 Task: Find connections with filter location Pilar with filter topic #Investingwith filter profile language Potuguese with filter current company Collabera Digital with filter school Punjabi University with filter industry Retail Luxury Goods and Jewelry with filter service category Virtual Assistance with filter keywords title Hotel Manager
Action: Mouse moved to (619, 129)
Screenshot: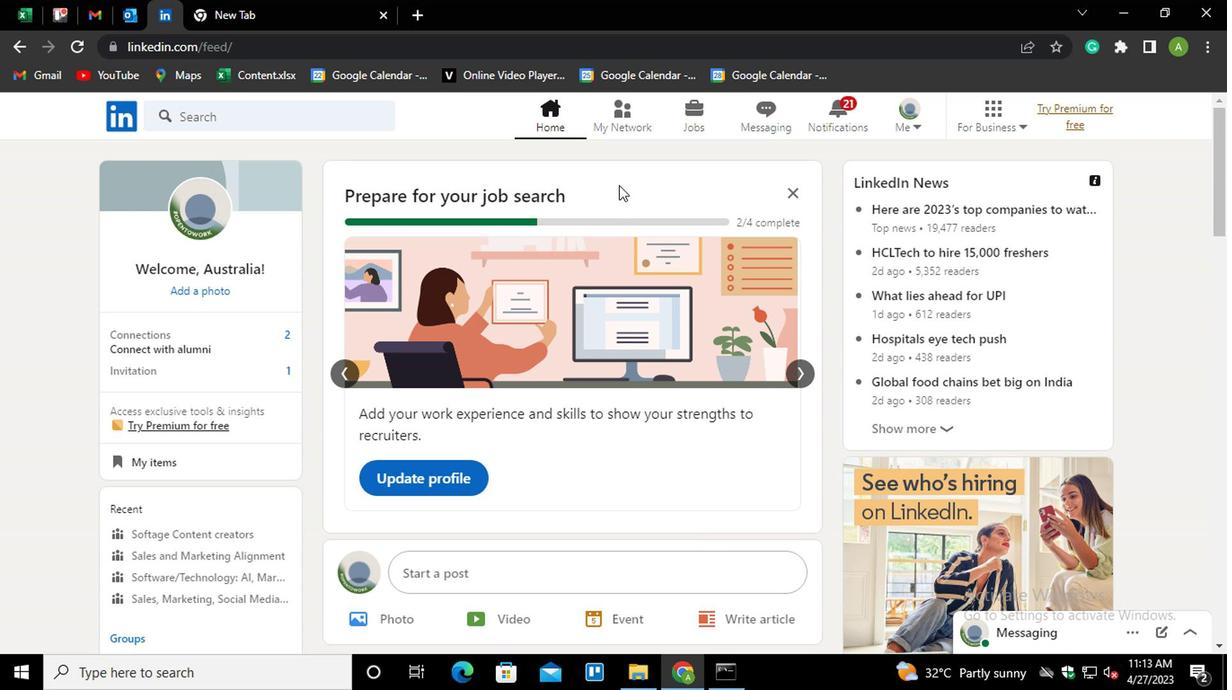
Action: Mouse pressed left at (619, 129)
Screenshot: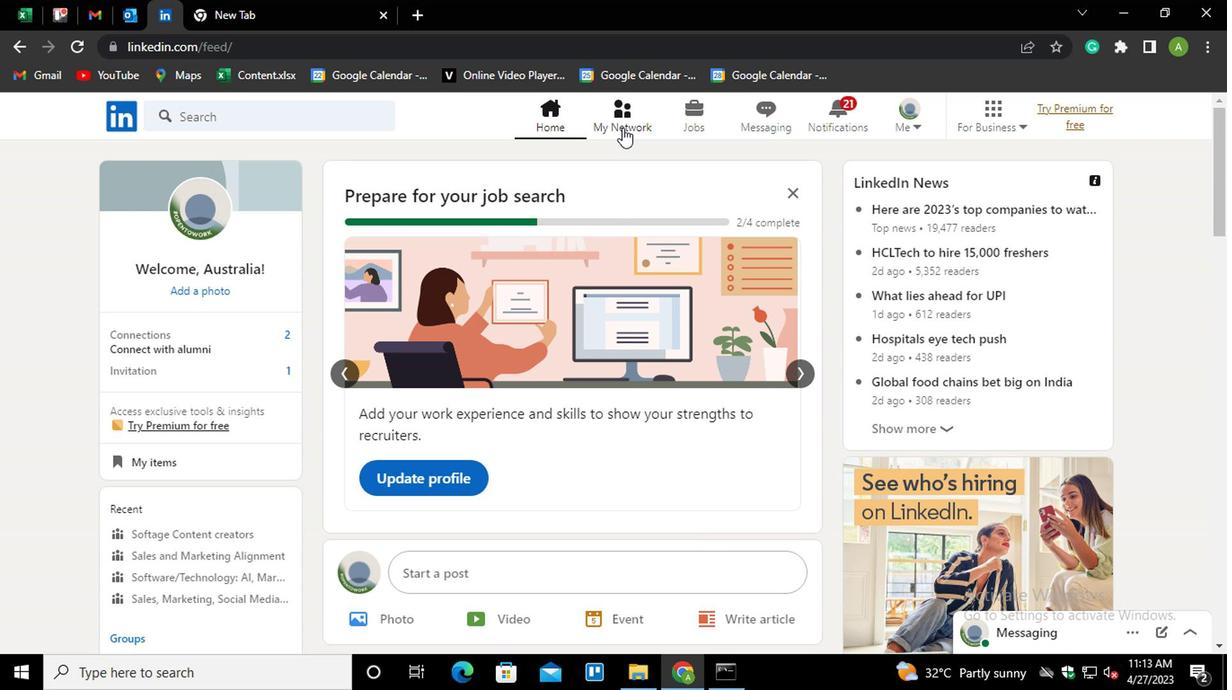 
Action: Mouse moved to (261, 216)
Screenshot: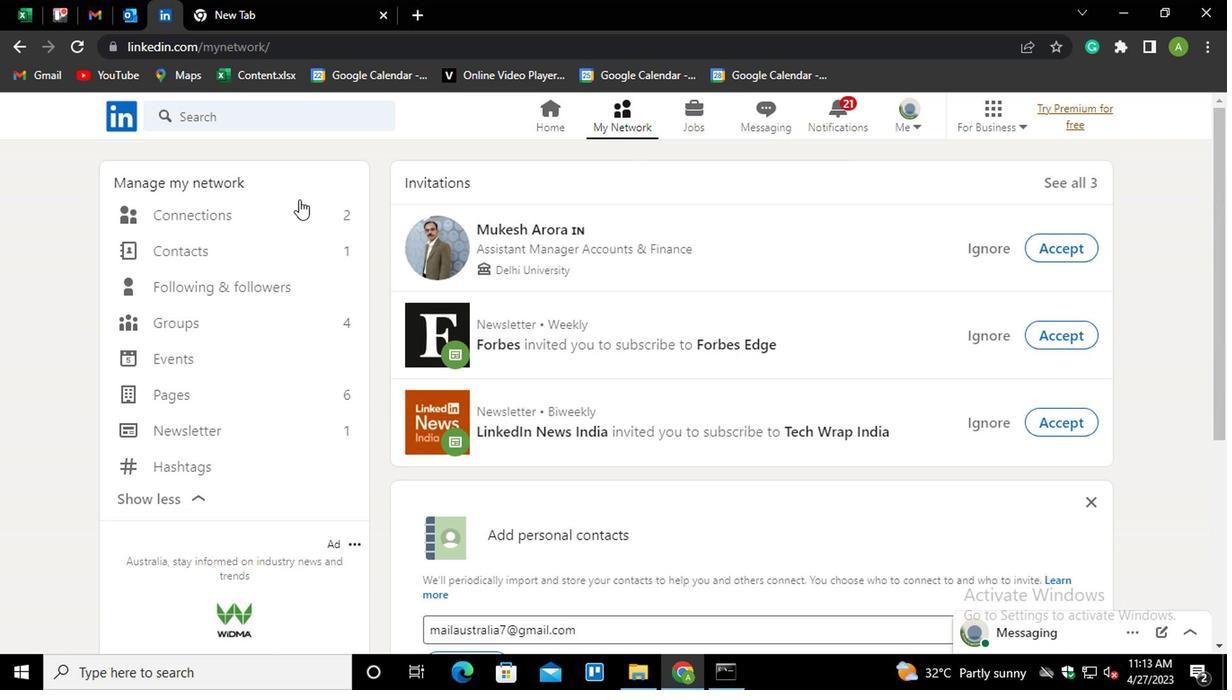 
Action: Mouse pressed left at (261, 216)
Screenshot: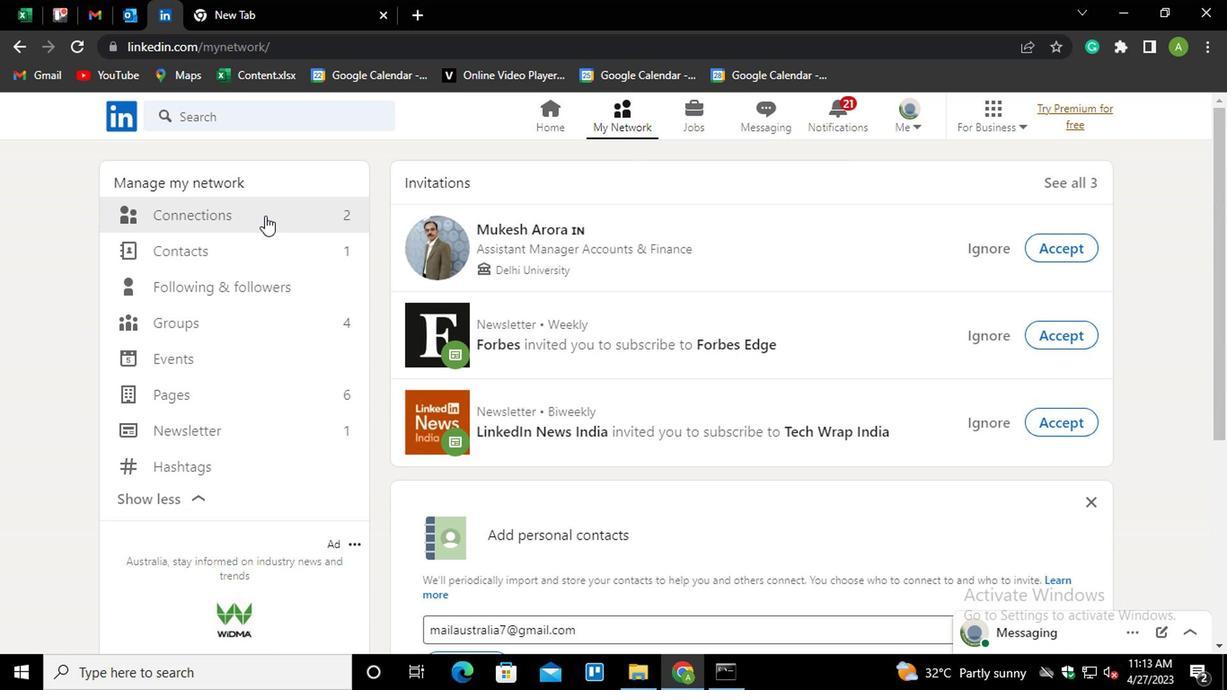 
Action: Mouse moved to (715, 217)
Screenshot: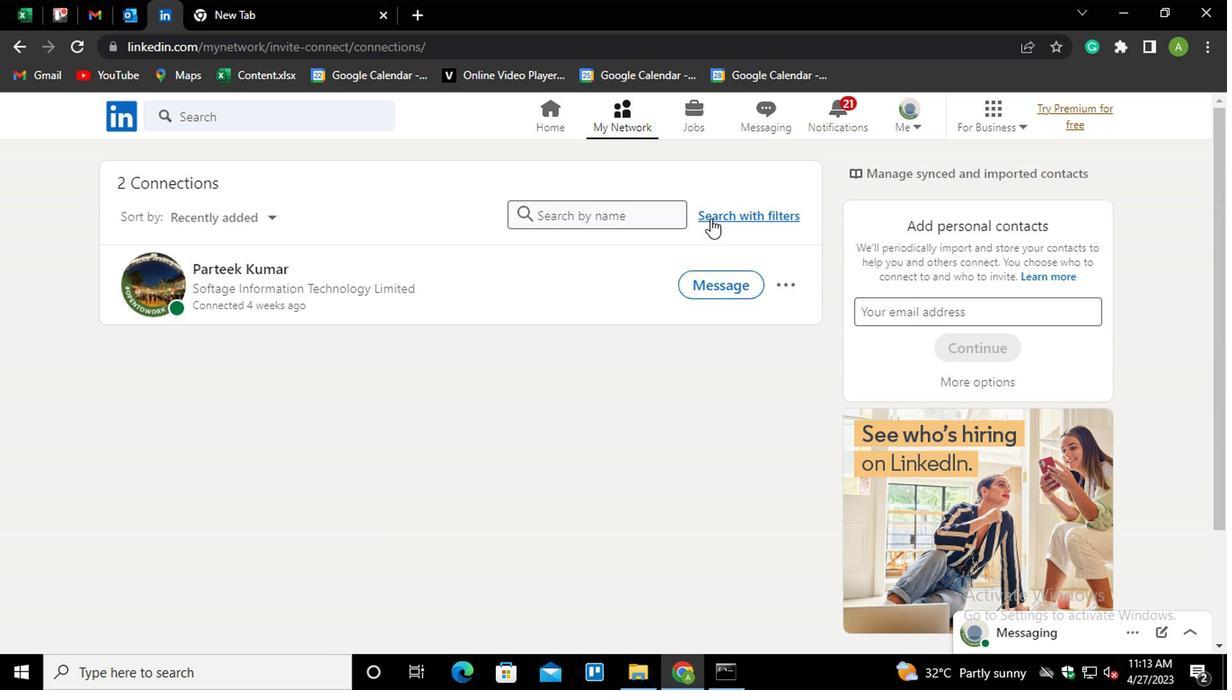 
Action: Mouse pressed left at (715, 217)
Screenshot: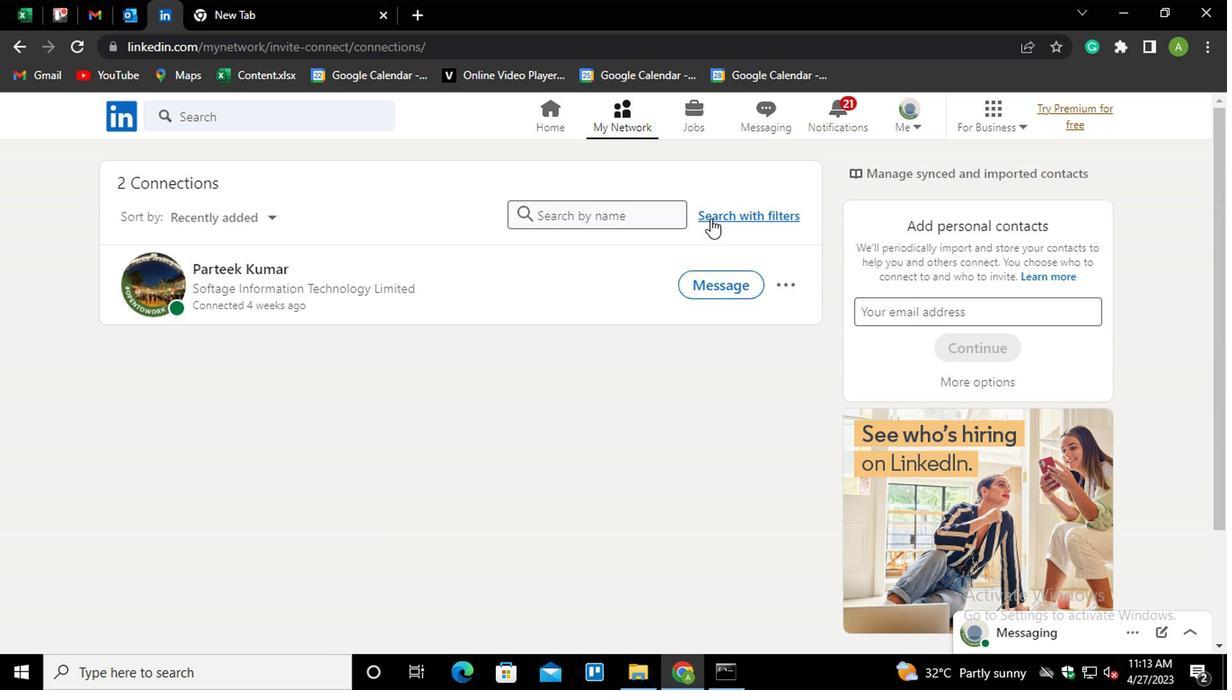 
Action: Mouse moved to (650, 168)
Screenshot: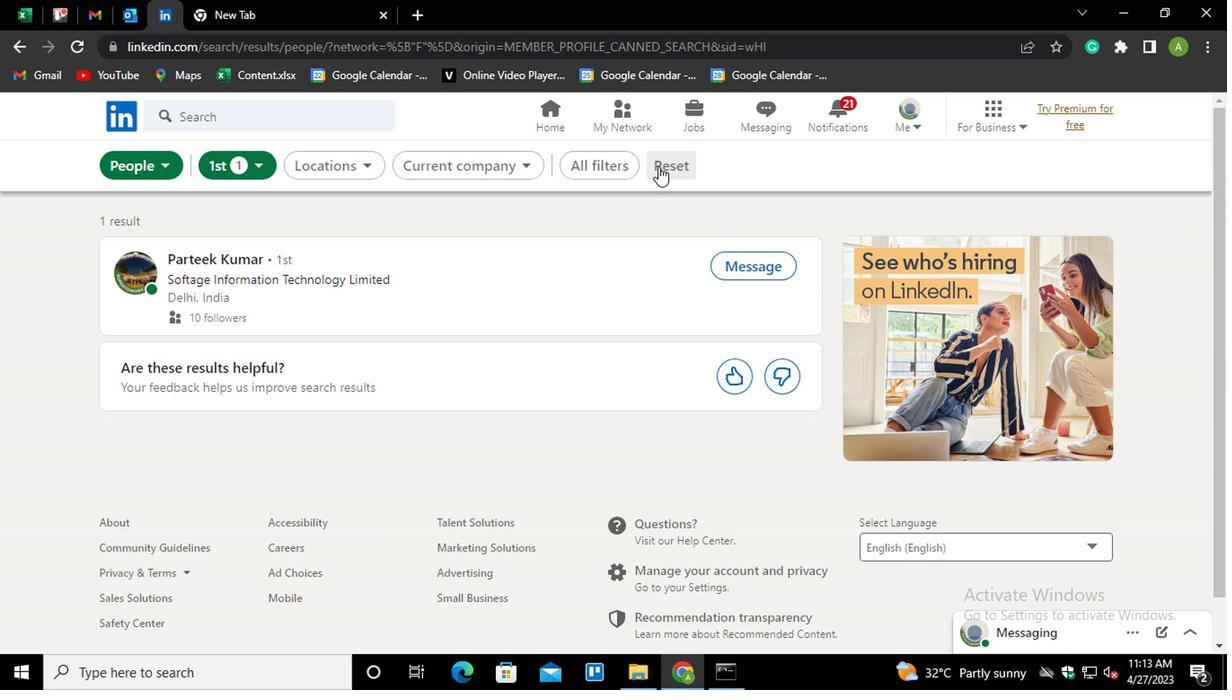
Action: Mouse pressed left at (650, 168)
Screenshot: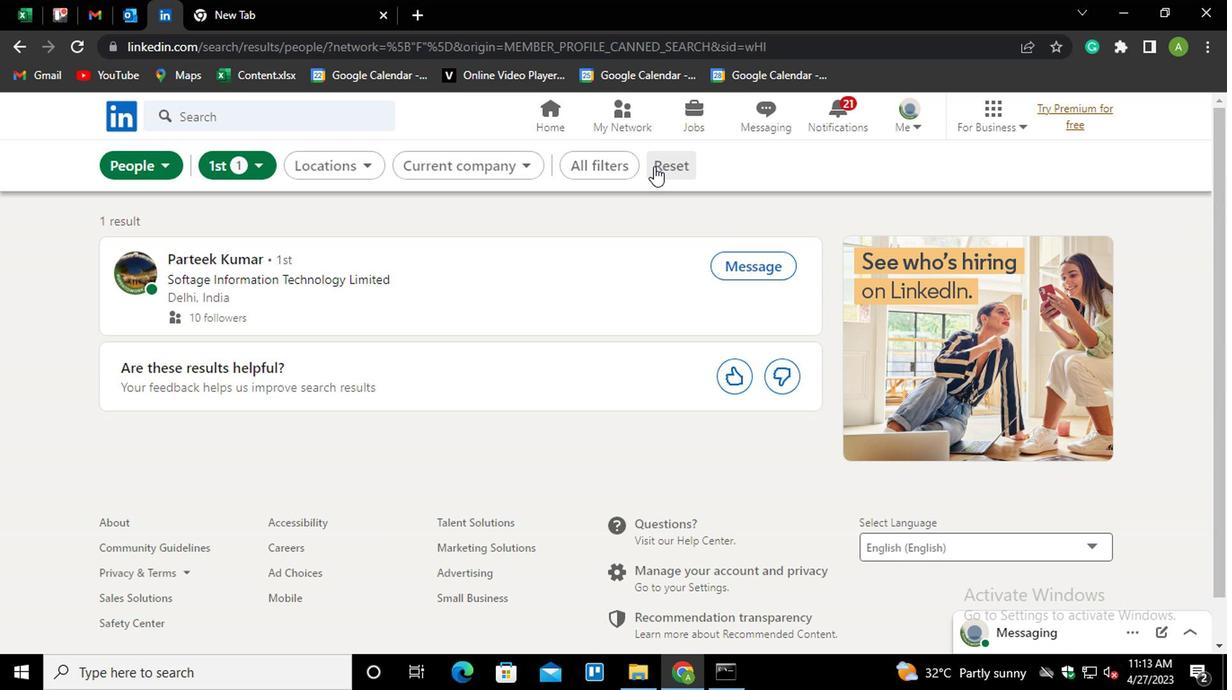 
Action: Mouse moved to (650, 168)
Screenshot: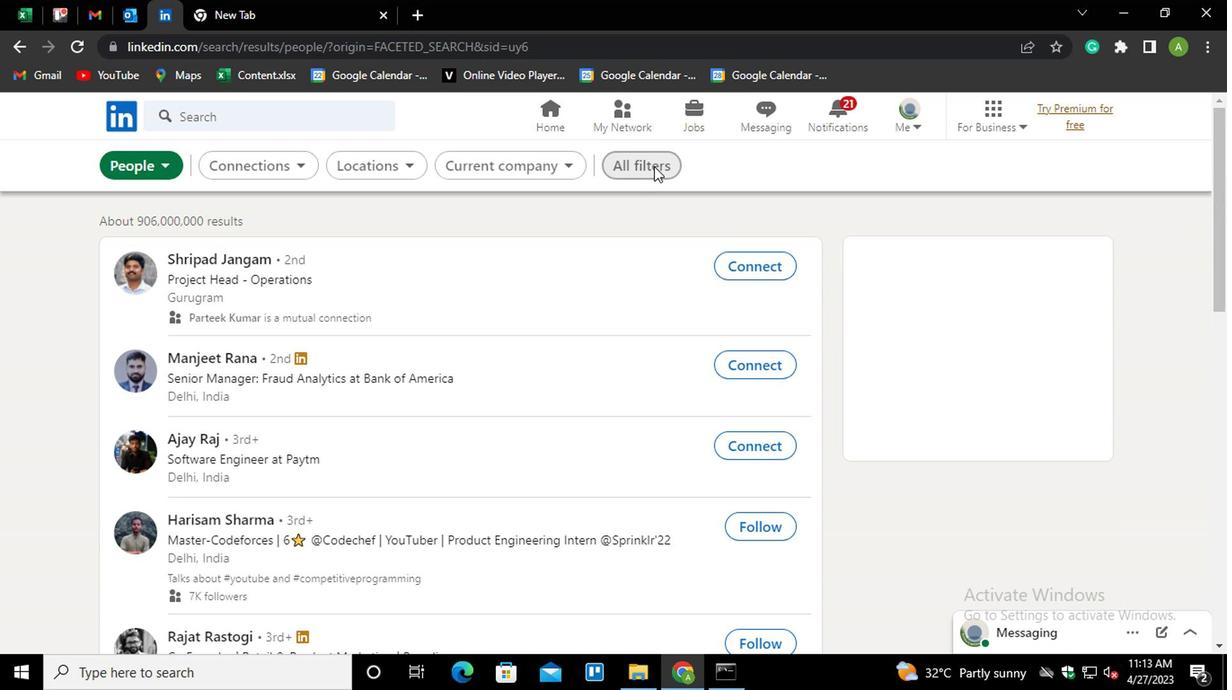 
Action: Mouse pressed left at (650, 168)
Screenshot: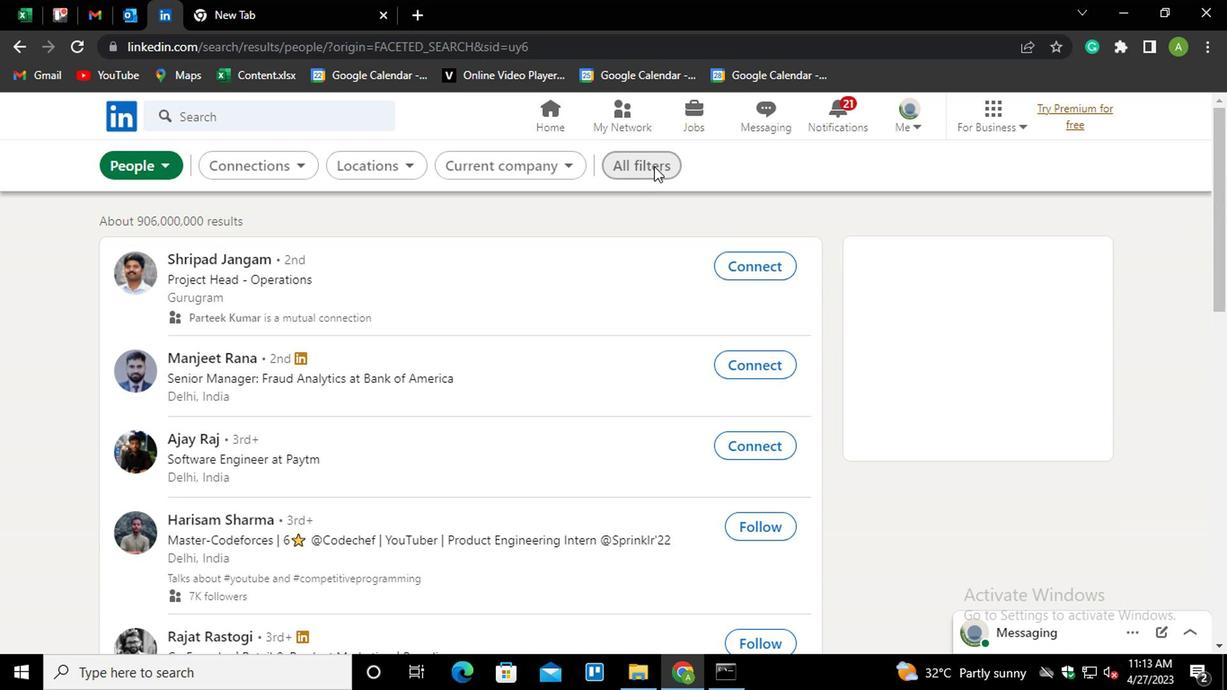 
Action: Mouse moved to (839, 414)
Screenshot: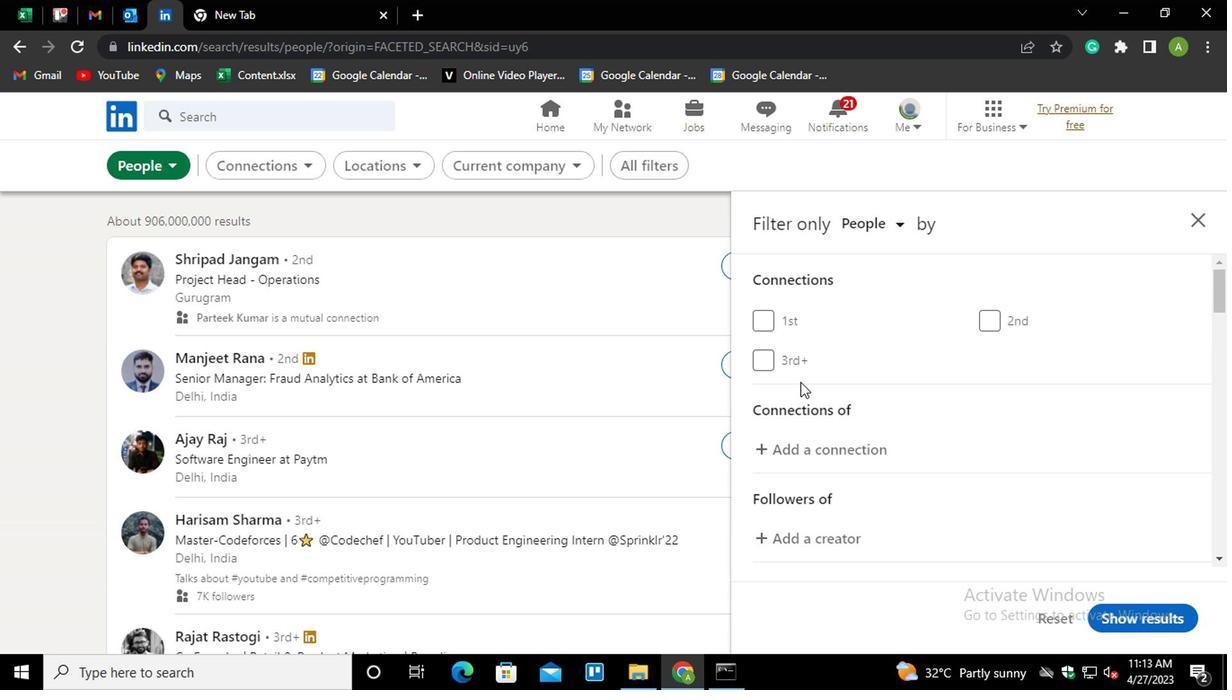 
Action: Mouse scrolled (839, 412) with delta (0, -1)
Screenshot: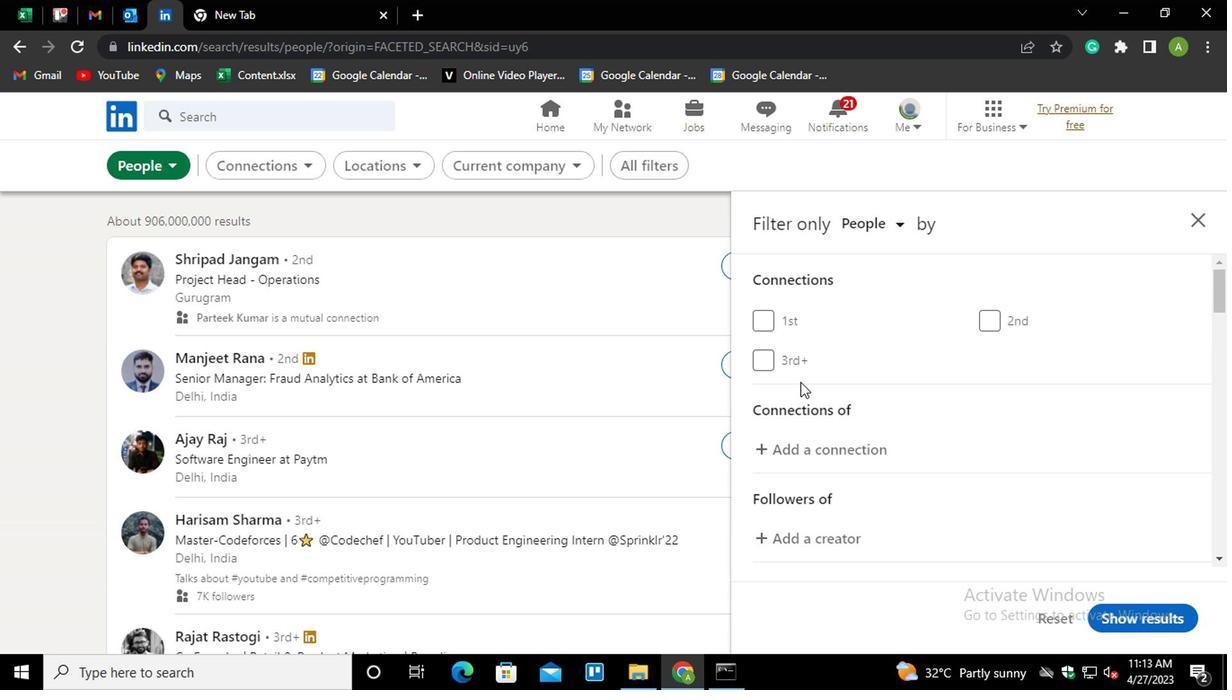
Action: Mouse scrolled (839, 412) with delta (0, -1)
Screenshot: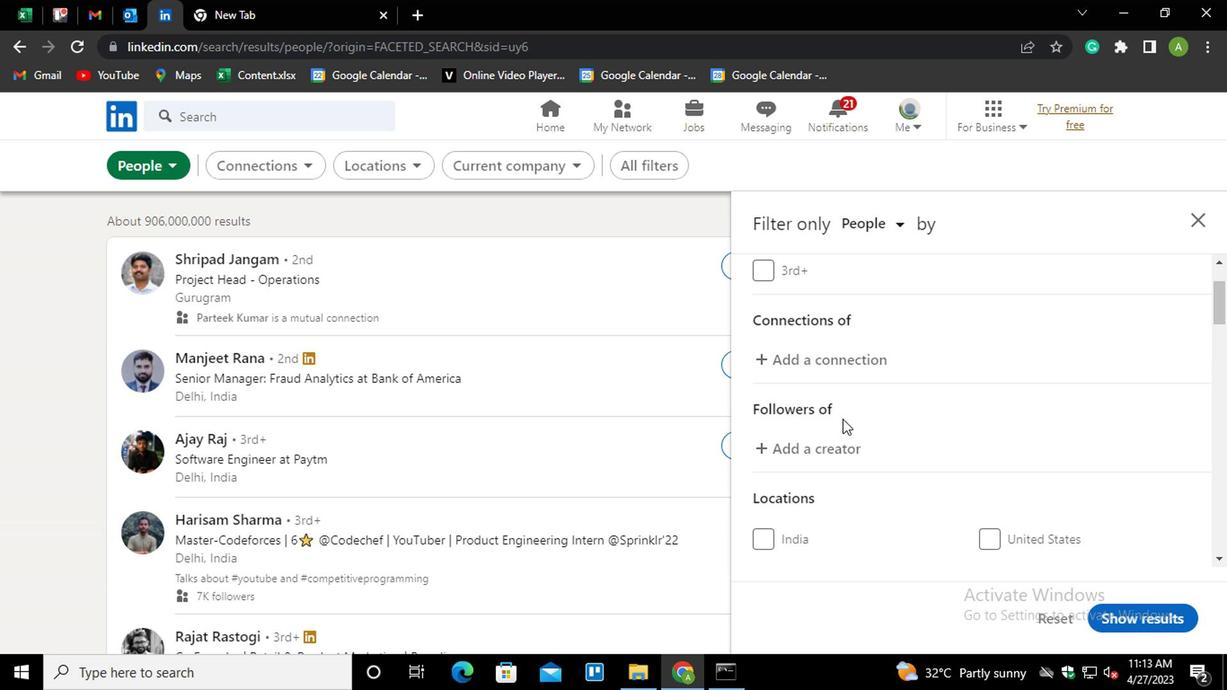 
Action: Mouse scrolled (839, 412) with delta (0, -1)
Screenshot: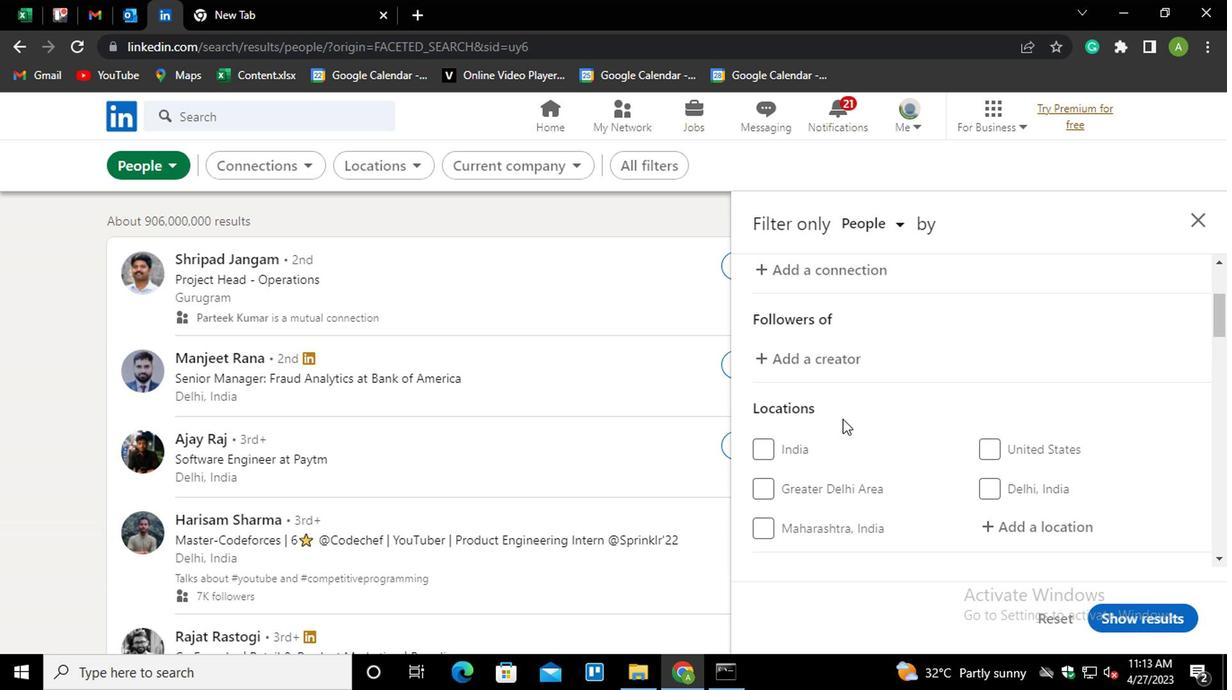
Action: Mouse moved to (993, 428)
Screenshot: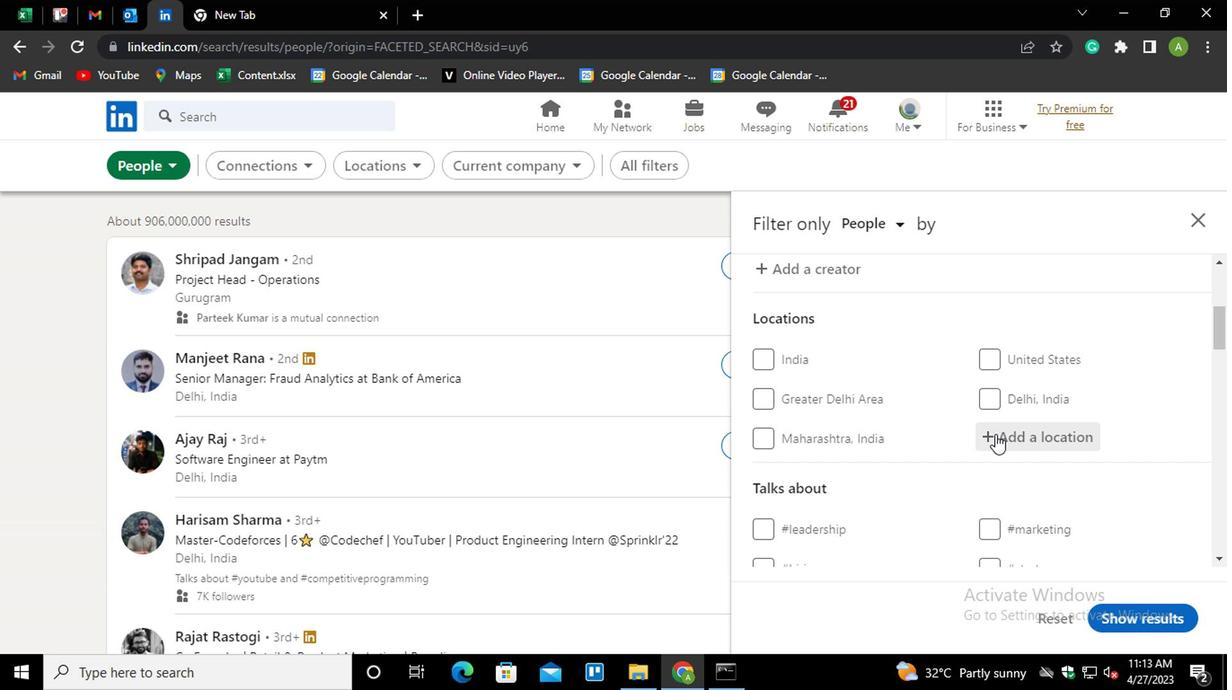 
Action: Mouse pressed left at (993, 428)
Screenshot: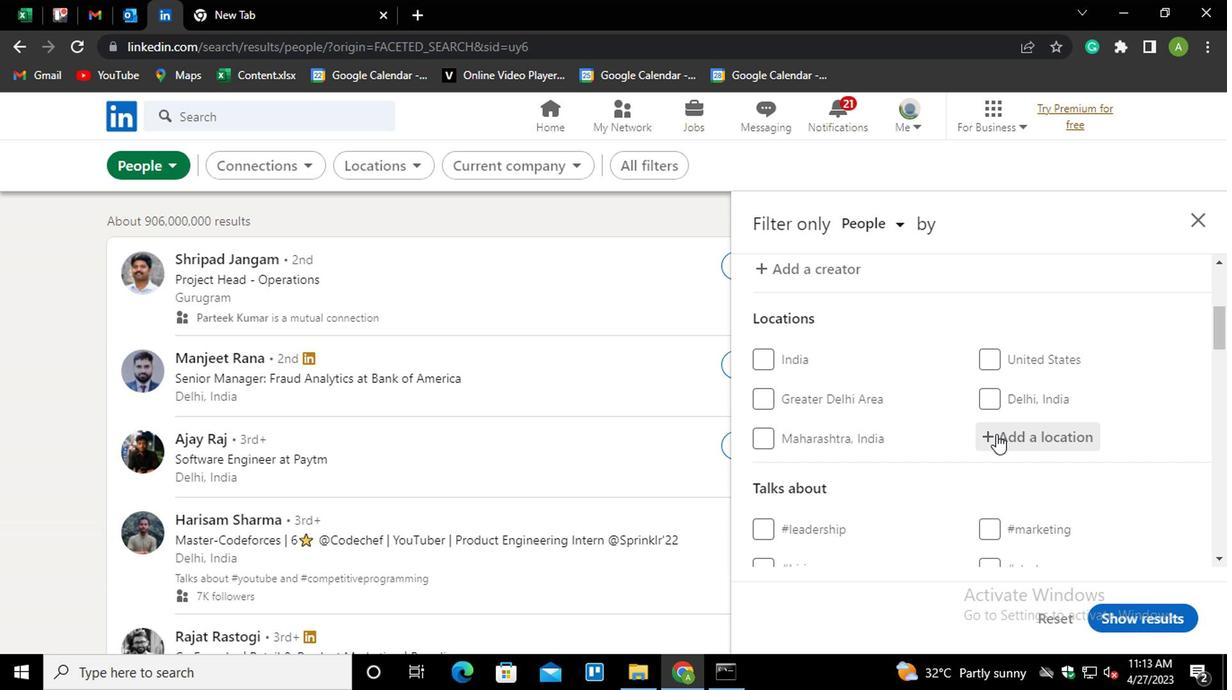 
Action: Mouse moved to (1006, 429)
Screenshot: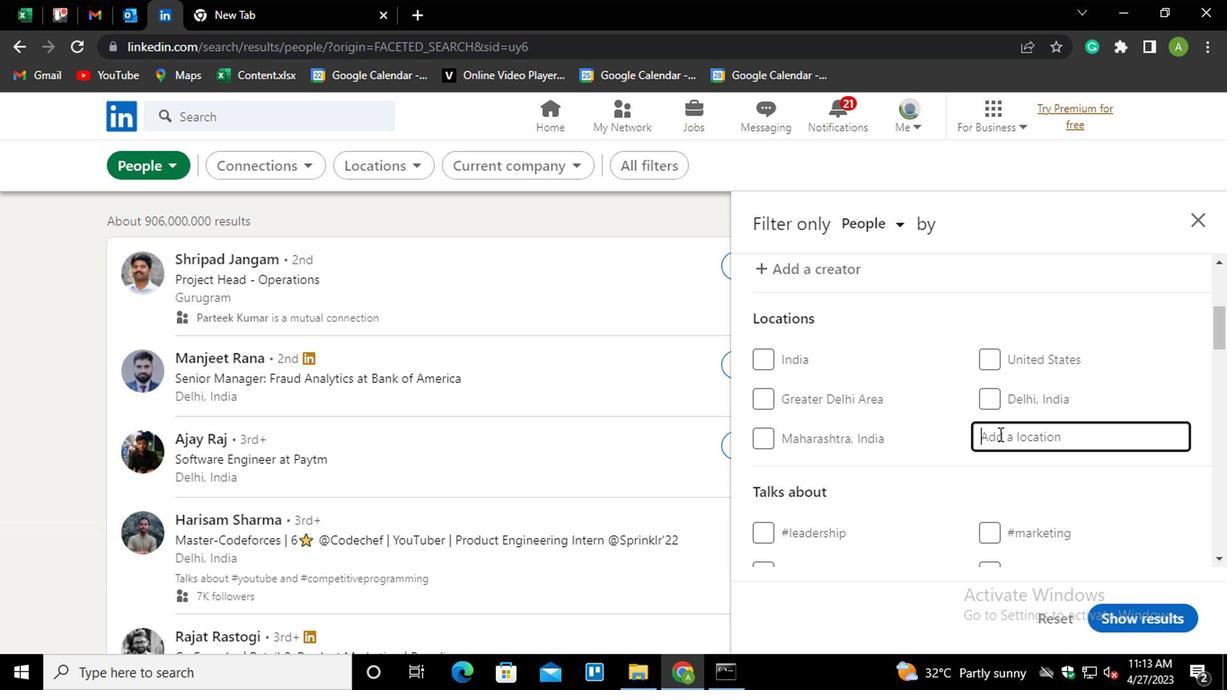 
Action: Mouse pressed left at (1006, 429)
Screenshot: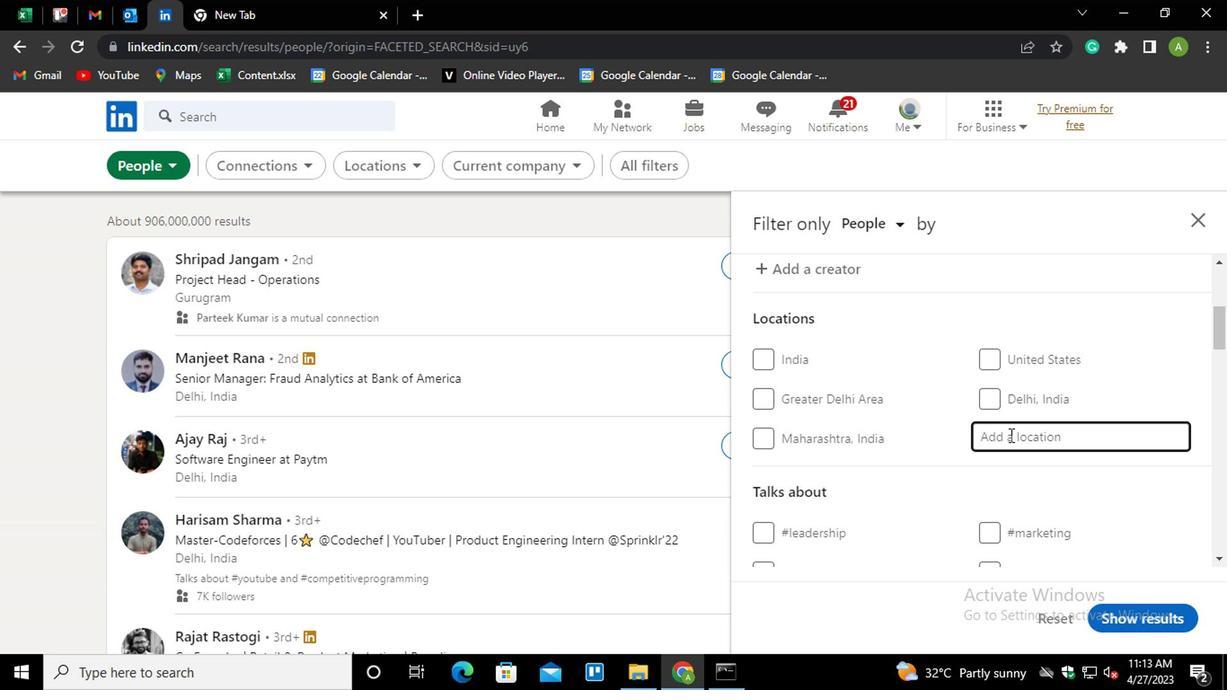 
Action: Mouse moved to (939, 426)
Screenshot: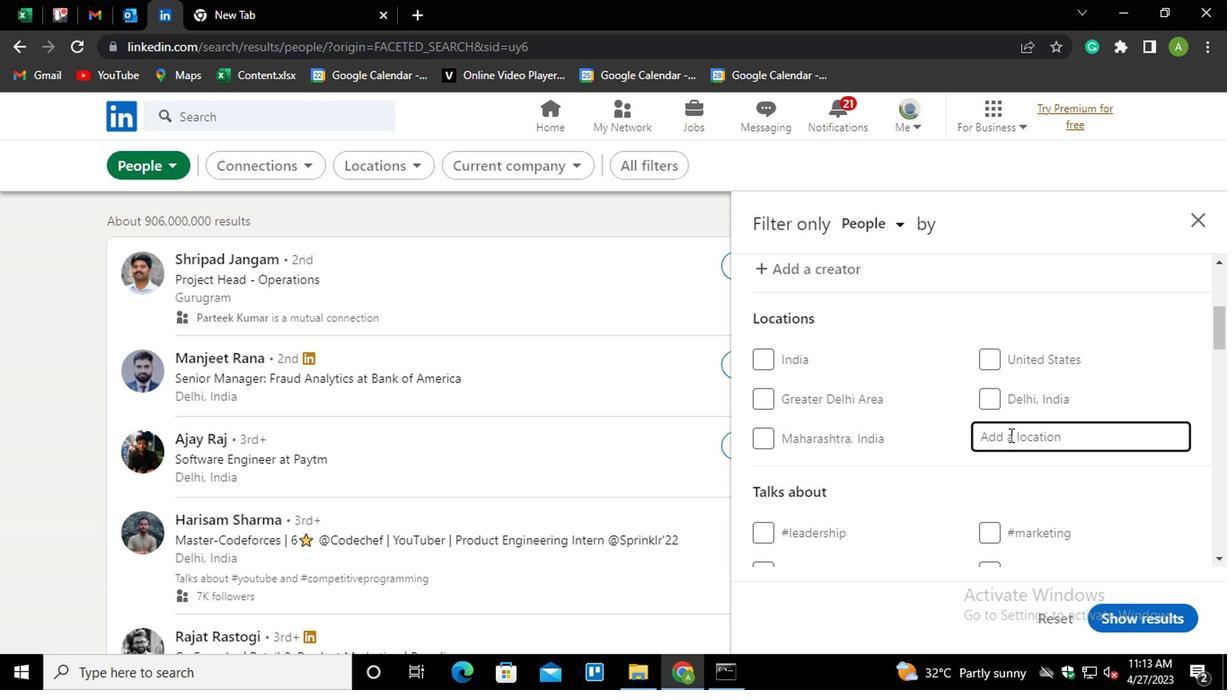 
Action: Key pressed <Key.shift_r>Pilar<Key.down><Key.enter>
Screenshot: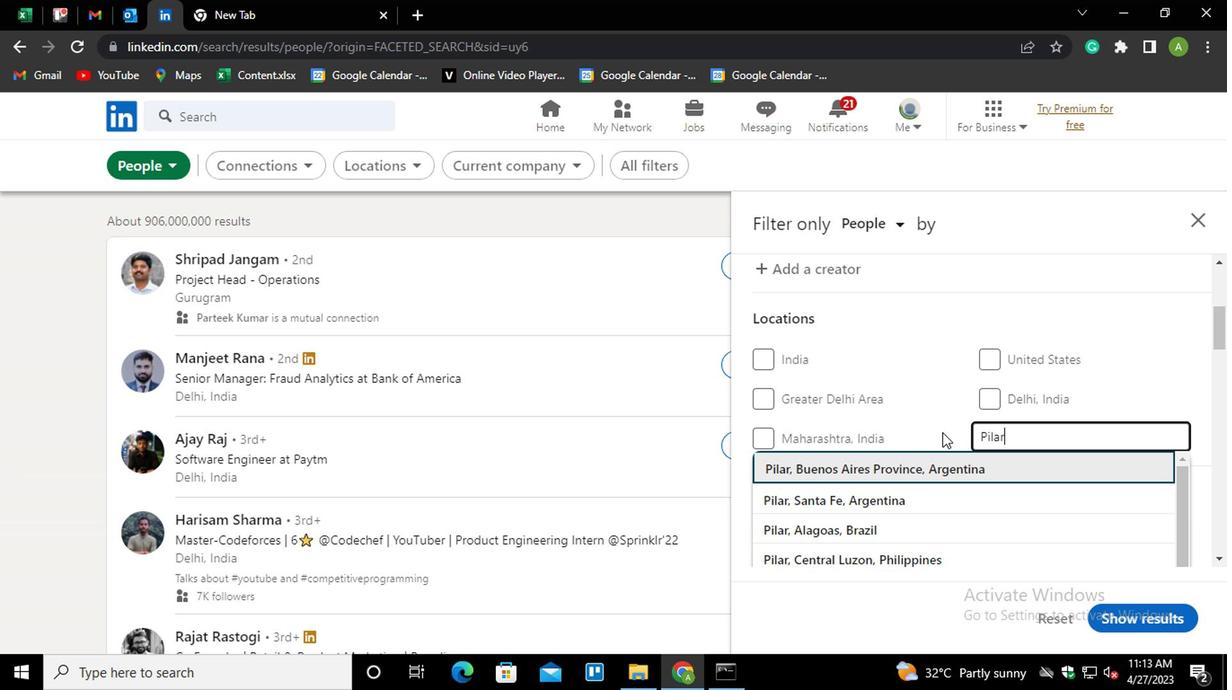 
Action: Mouse moved to (939, 426)
Screenshot: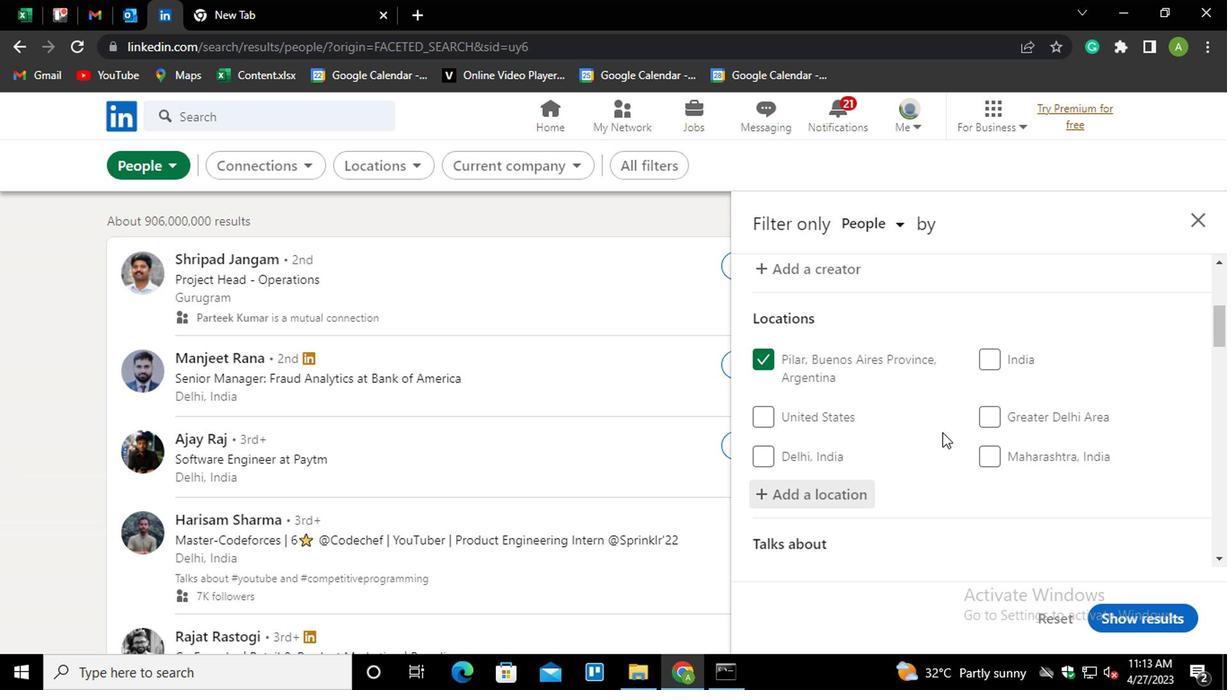 
Action: Mouse scrolled (939, 425) with delta (0, -1)
Screenshot: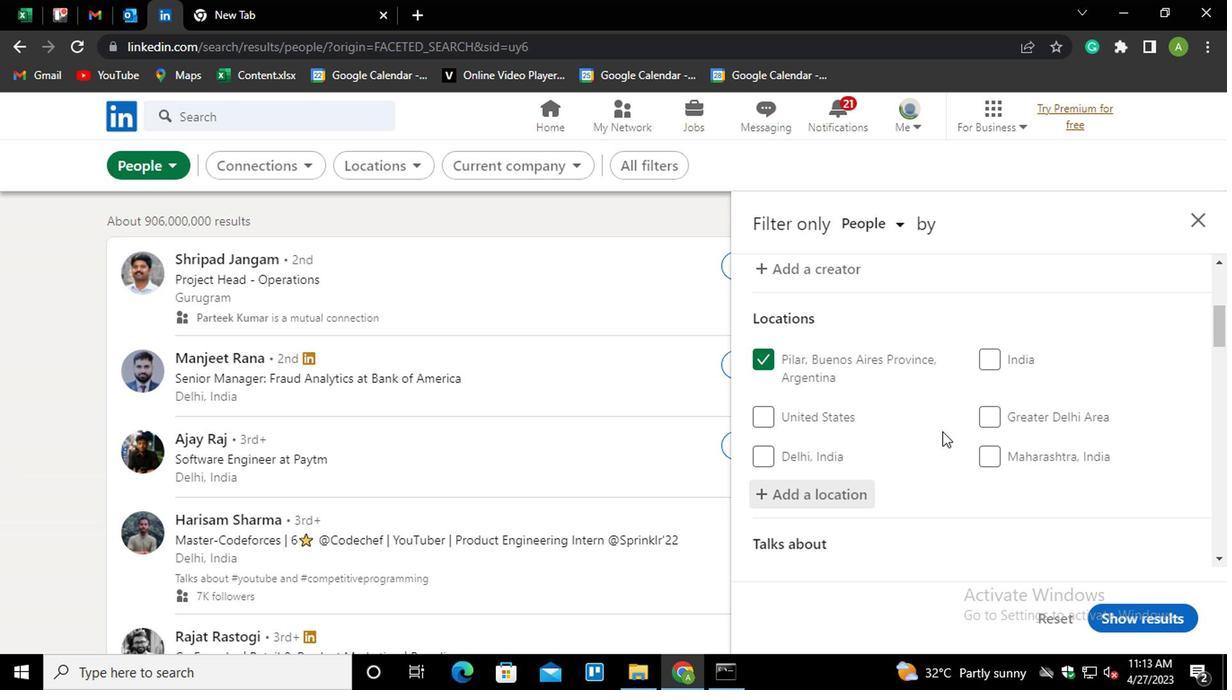 
Action: Mouse scrolled (939, 425) with delta (0, -1)
Screenshot: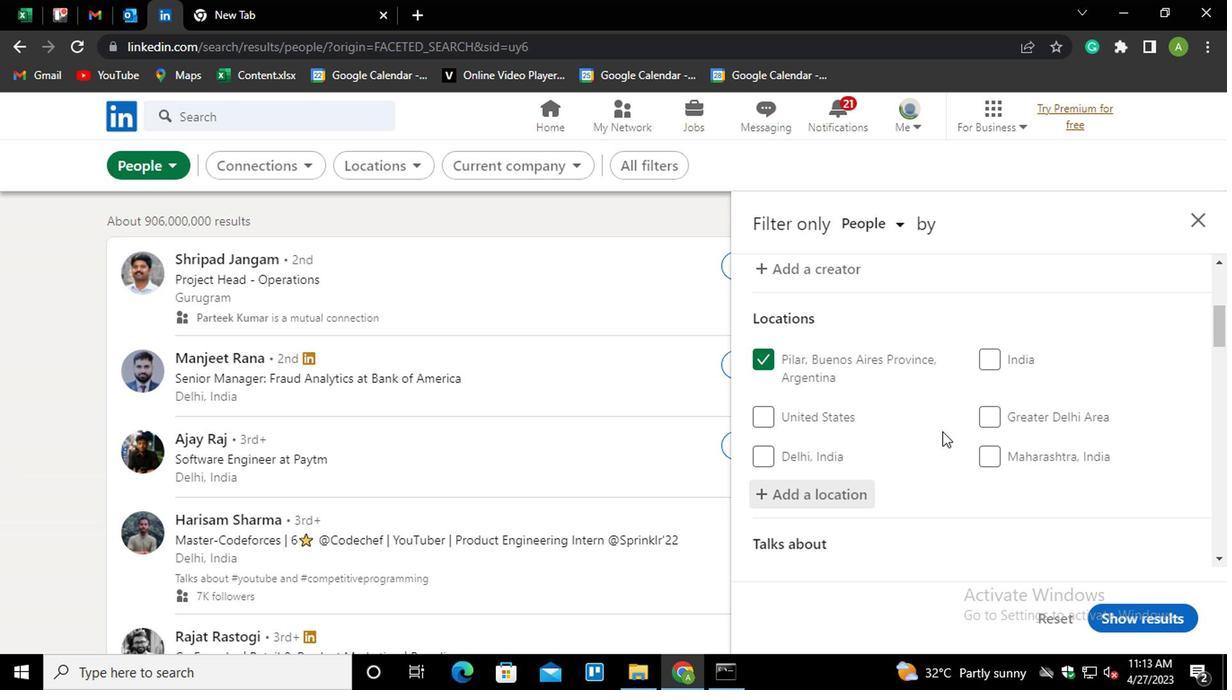 
Action: Mouse scrolled (939, 425) with delta (0, -1)
Screenshot: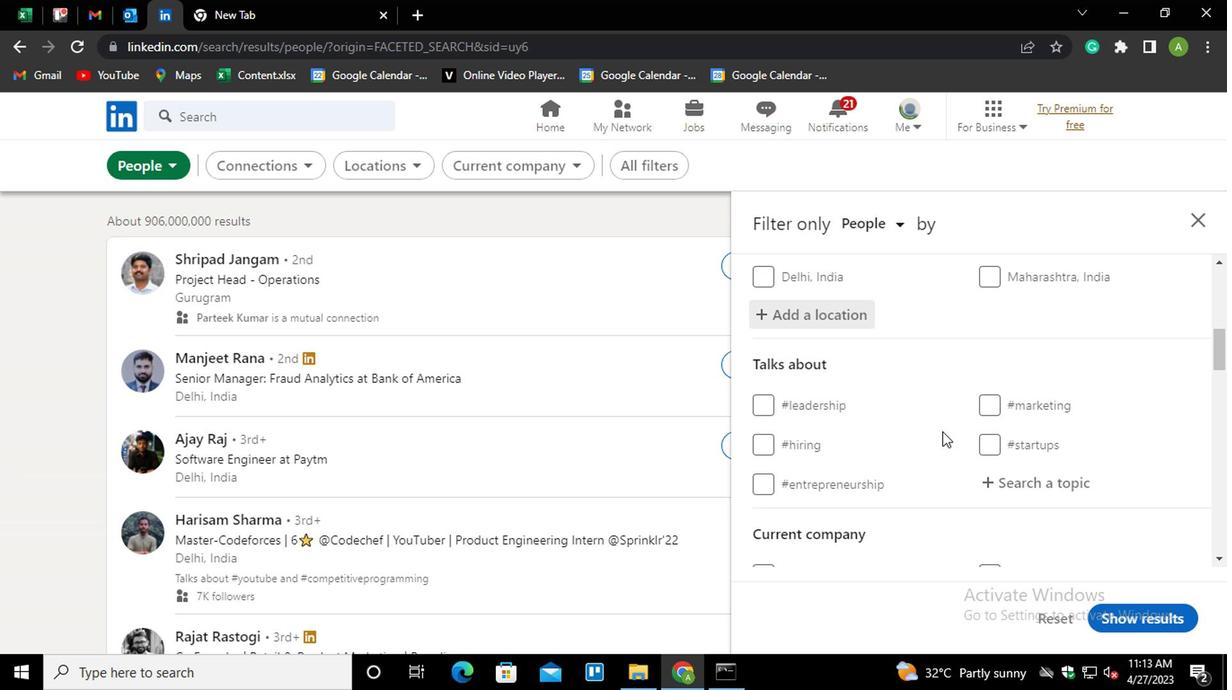 
Action: Mouse moved to (1018, 389)
Screenshot: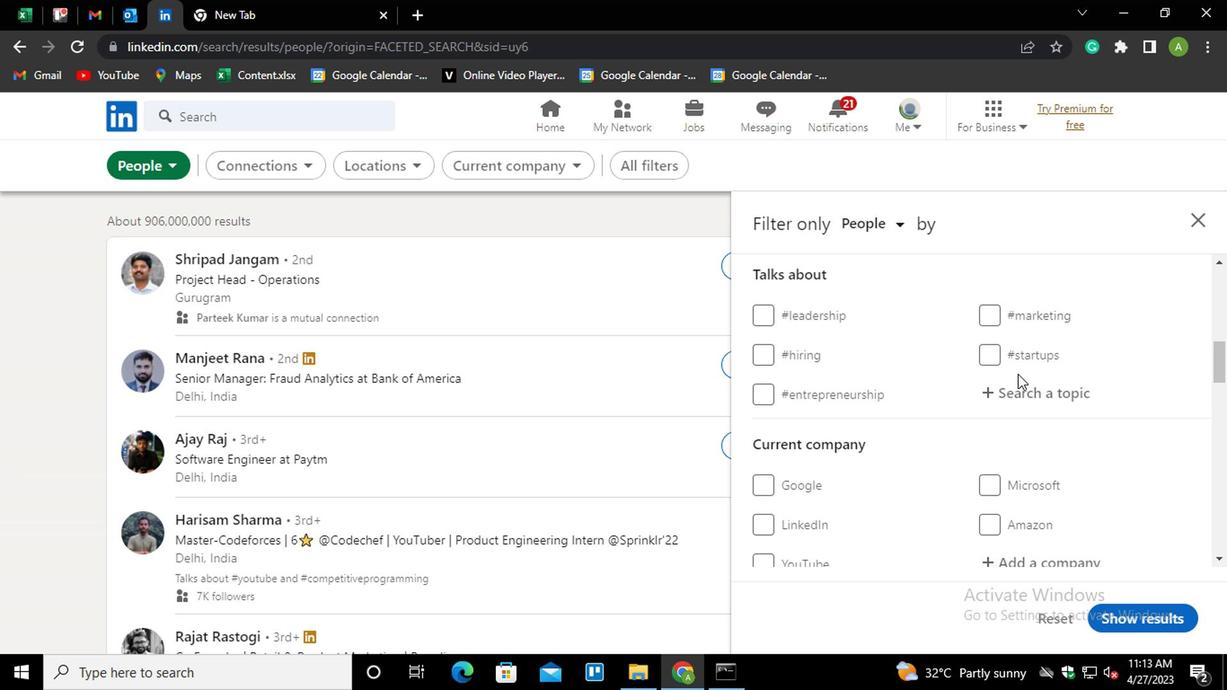 
Action: Mouse pressed left at (1018, 389)
Screenshot: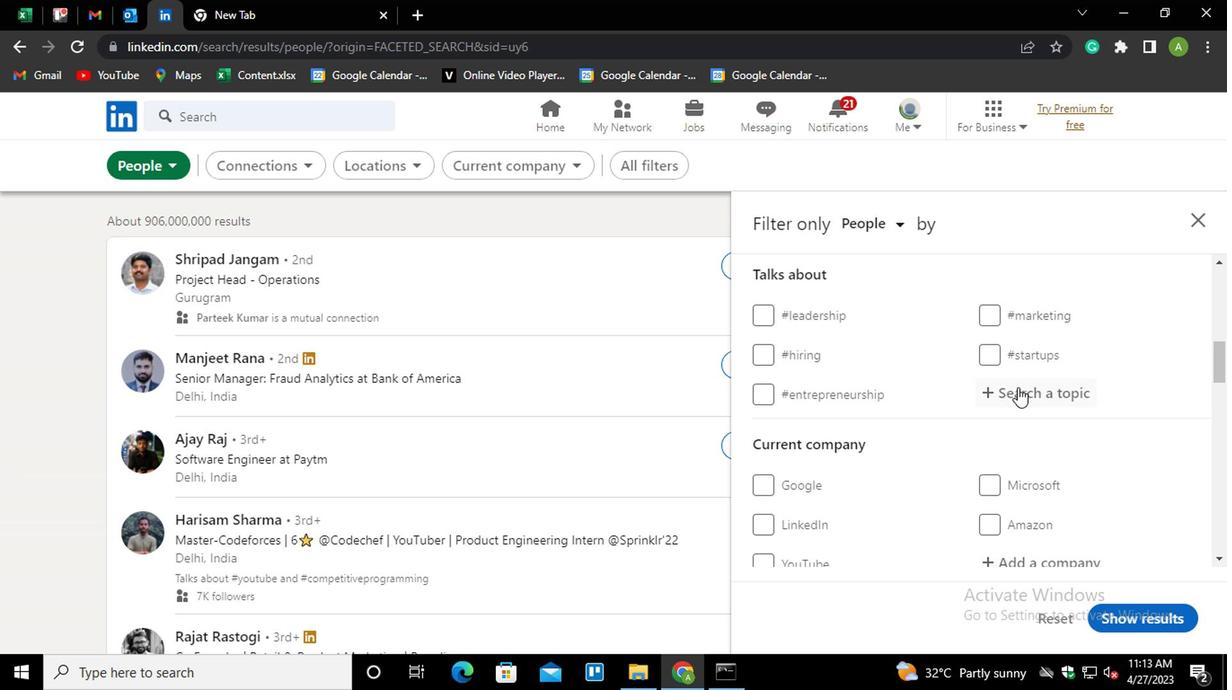 
Action: Mouse moved to (1030, 390)
Screenshot: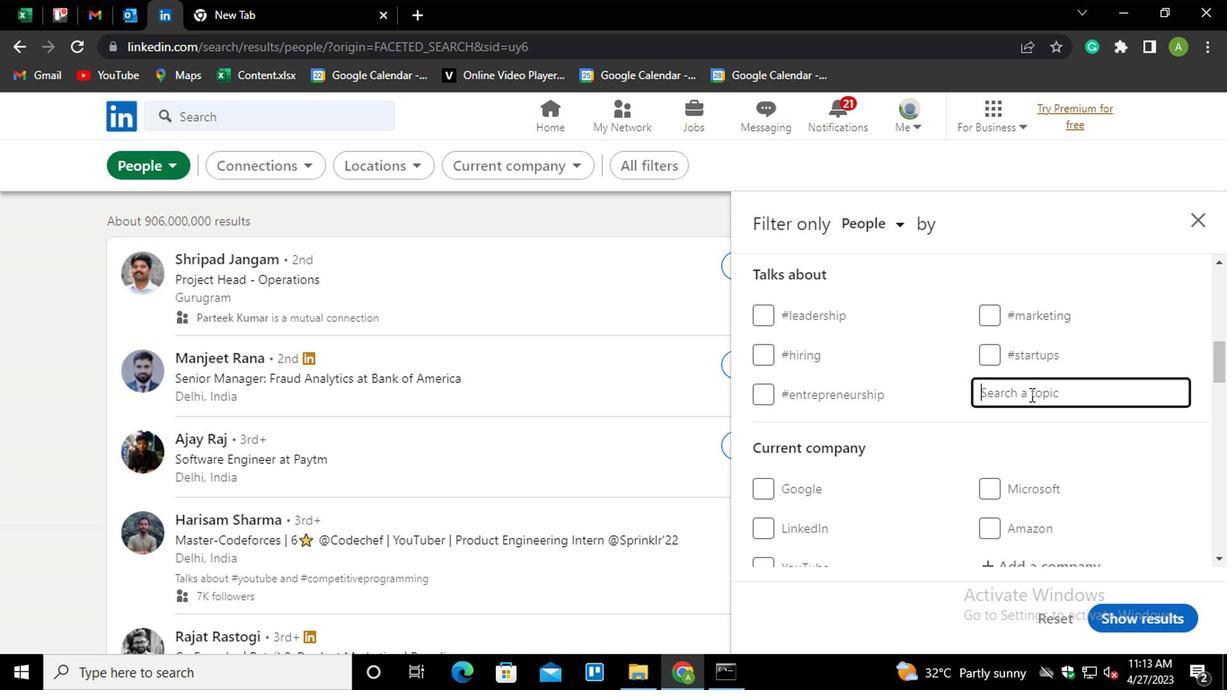 
Action: Mouse pressed left at (1030, 390)
Screenshot: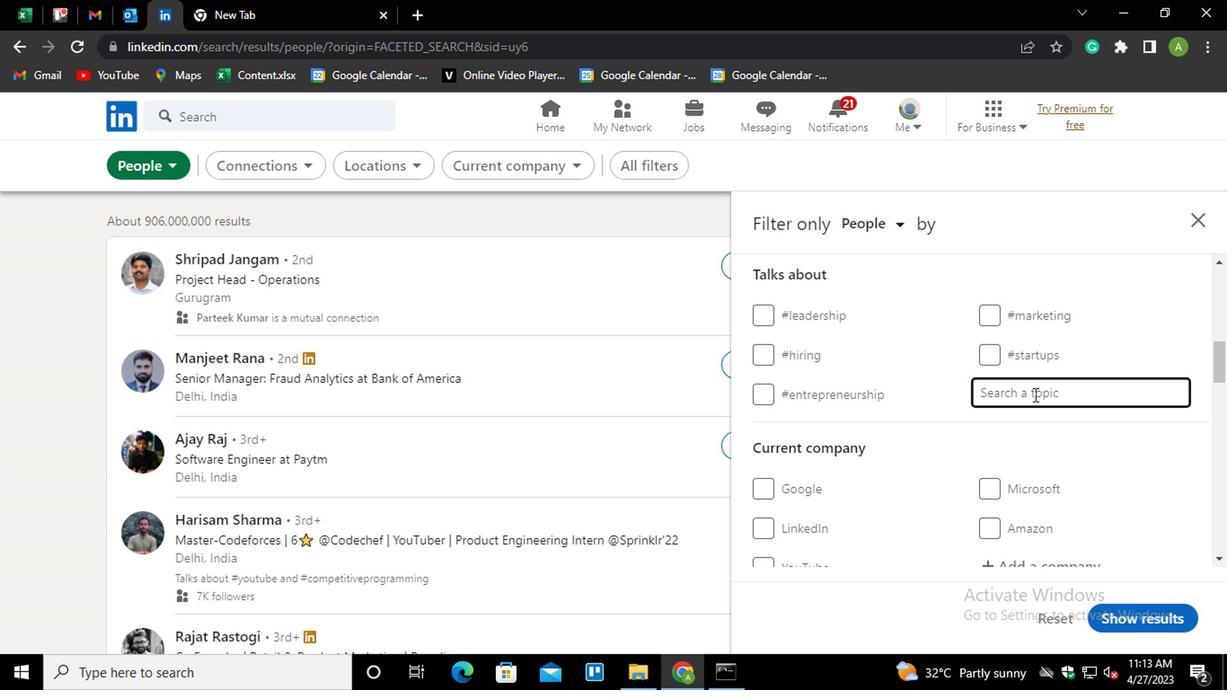 
Action: Mouse moved to (997, 402)
Screenshot: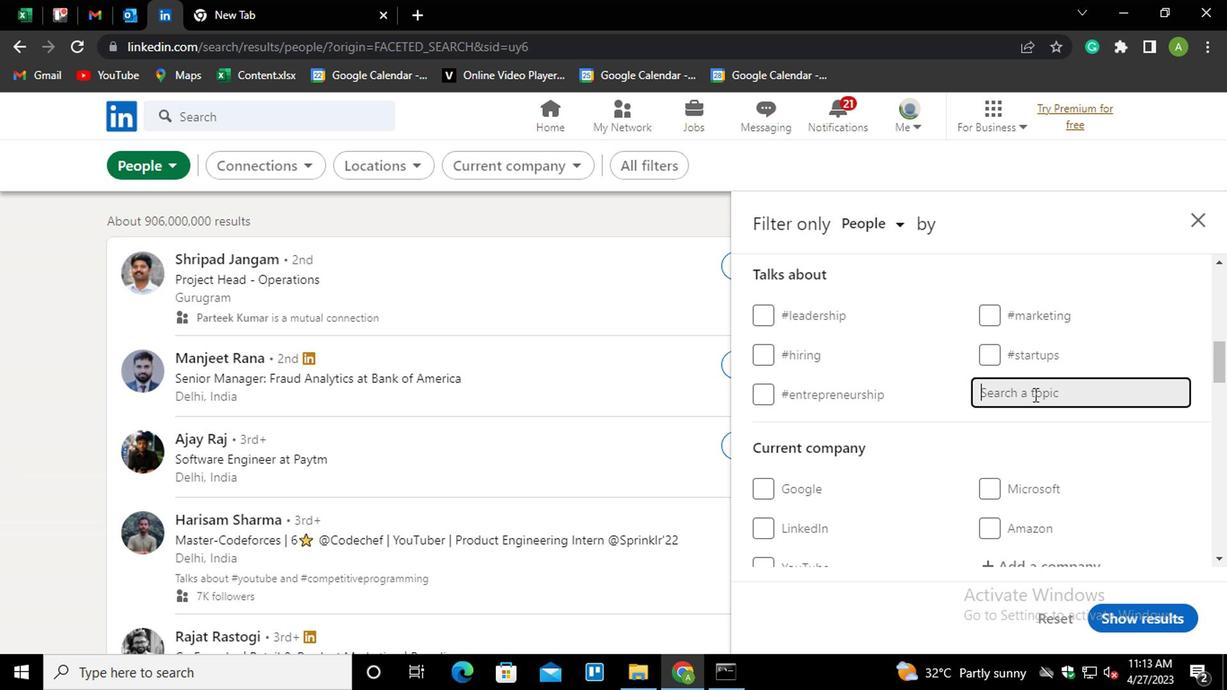 
Action: Key pressed <Key.shift>#INVESTING
Screenshot: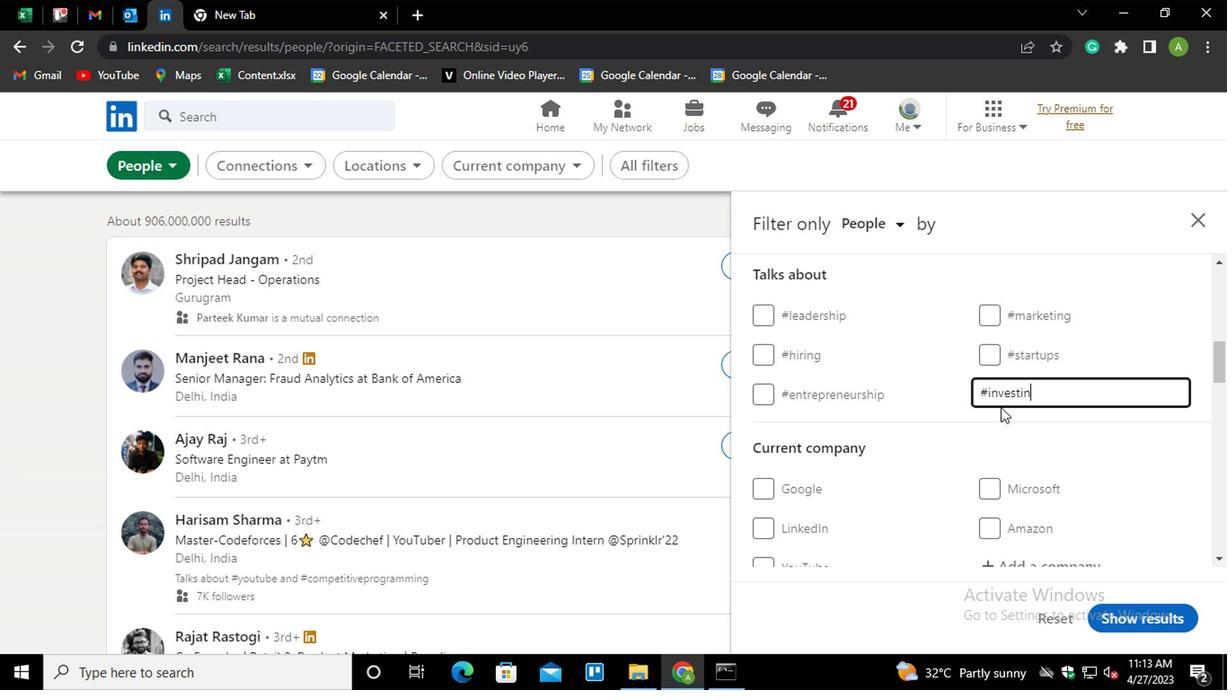 
Action: Mouse moved to (1016, 410)
Screenshot: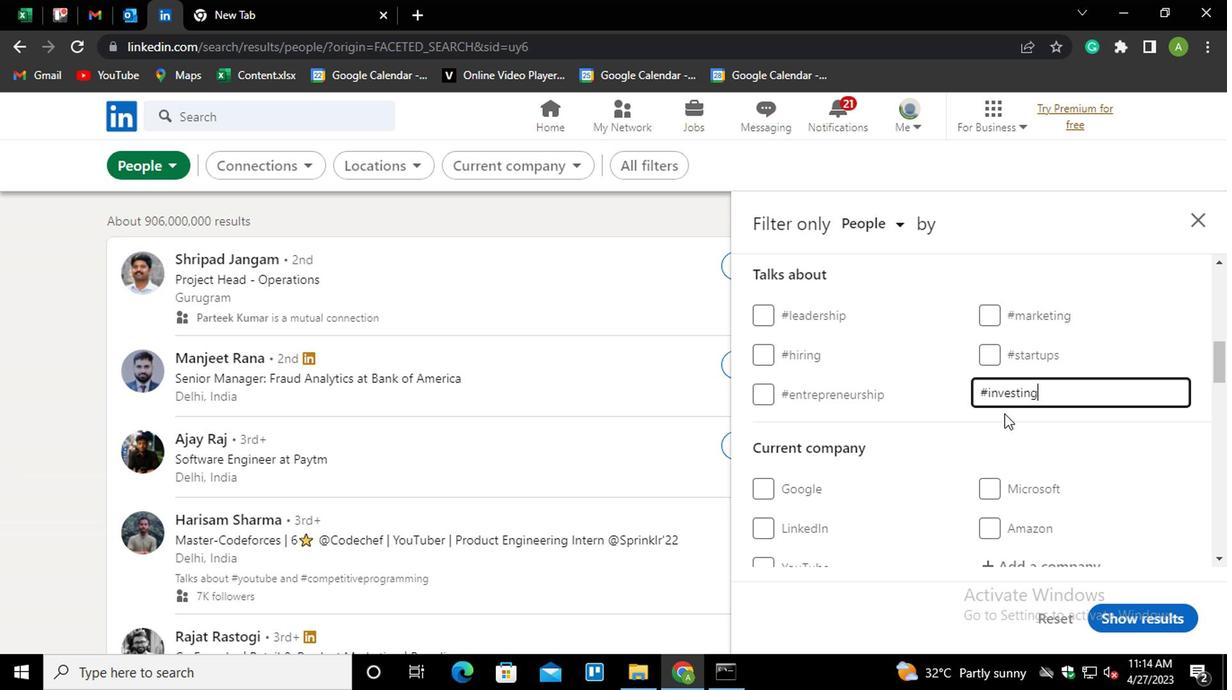
Action: Mouse pressed left at (1016, 410)
Screenshot: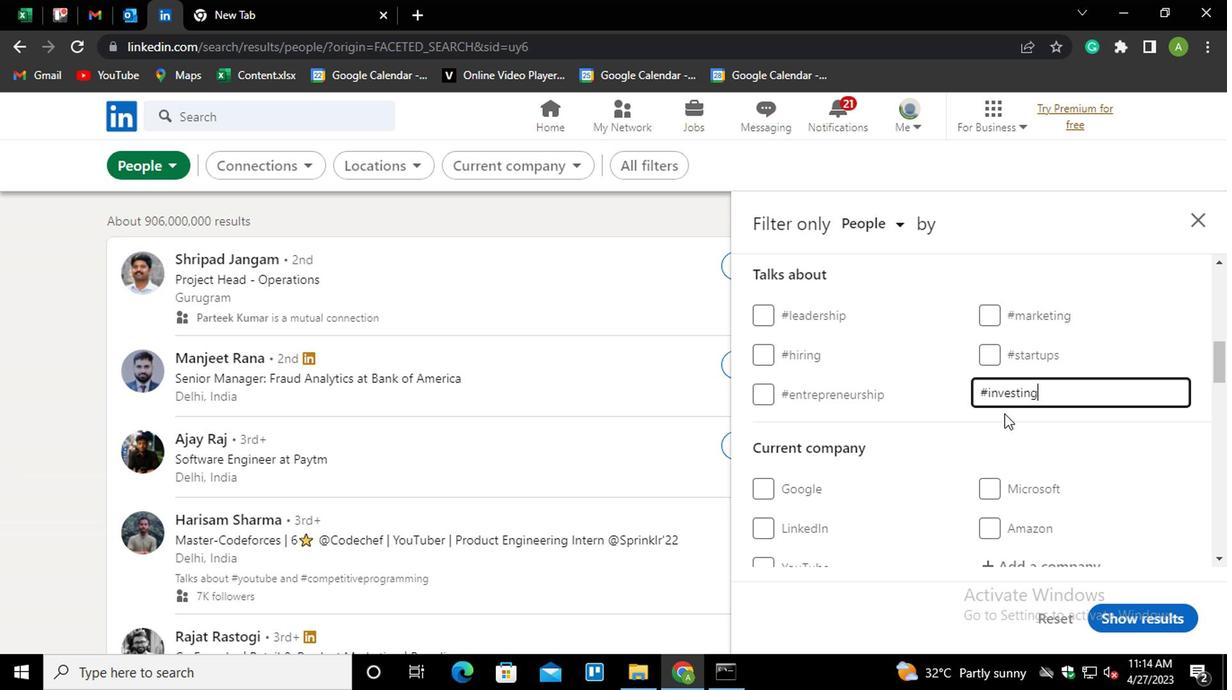 
Action: Mouse moved to (1028, 414)
Screenshot: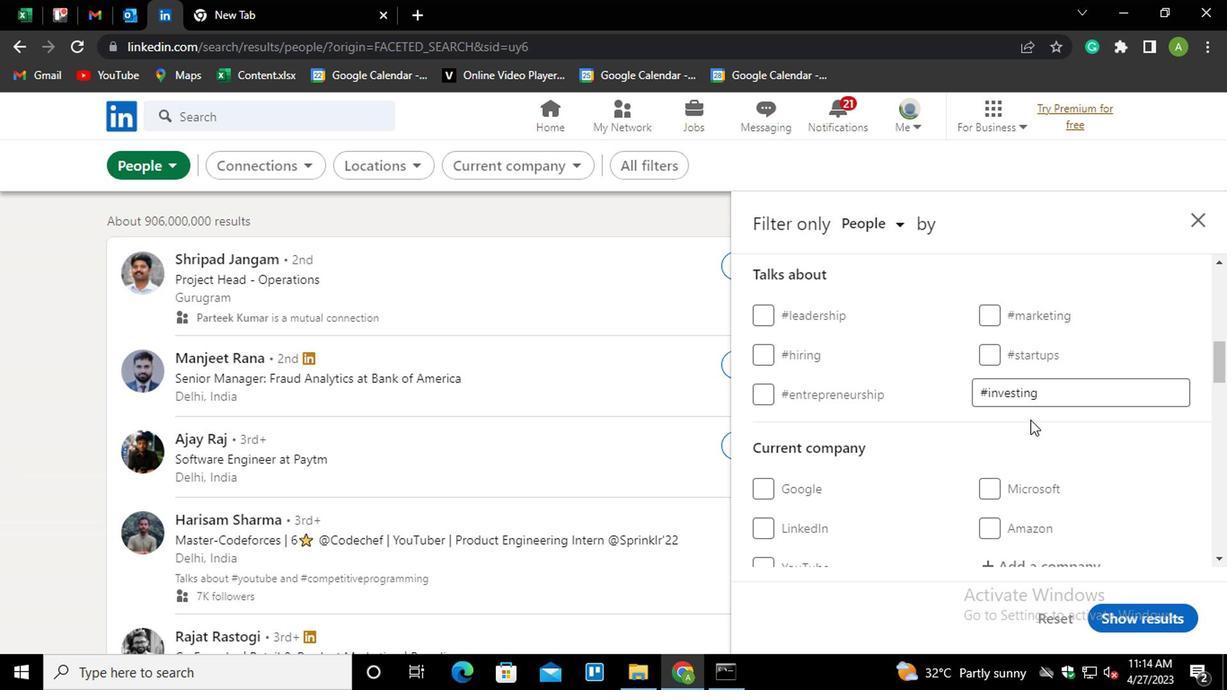 
Action: Mouse scrolled (1028, 414) with delta (0, 0)
Screenshot: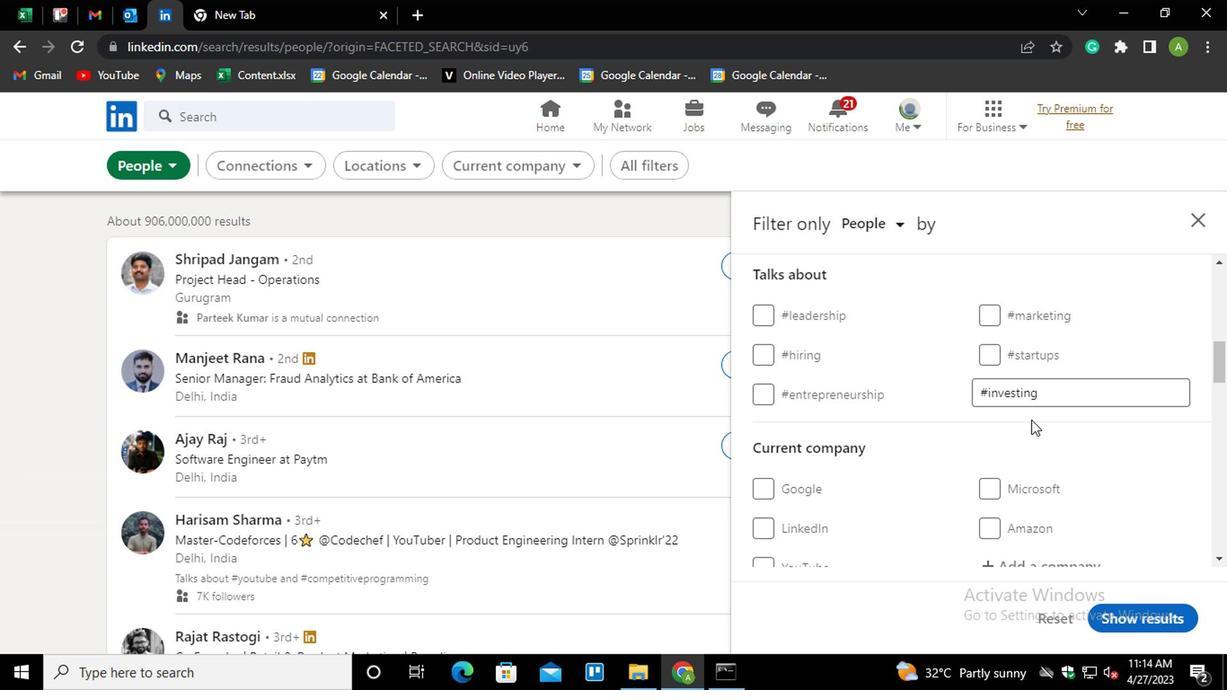 
Action: Mouse scrolled (1028, 414) with delta (0, 0)
Screenshot: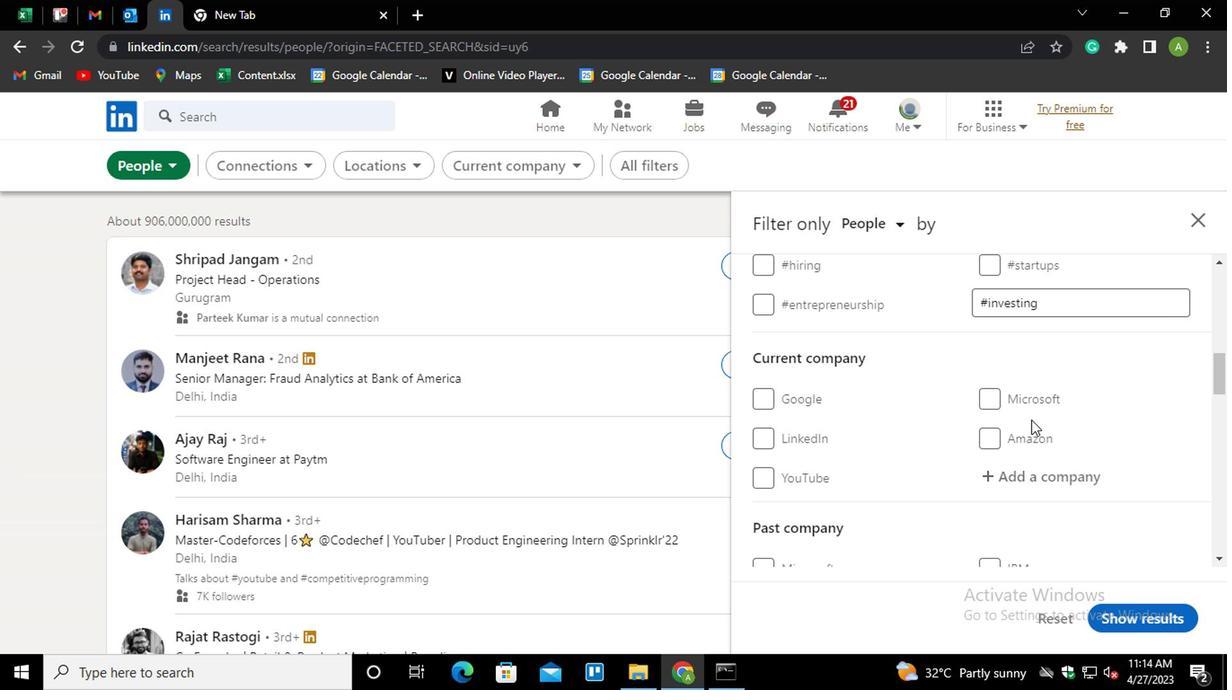 
Action: Mouse moved to (1034, 386)
Screenshot: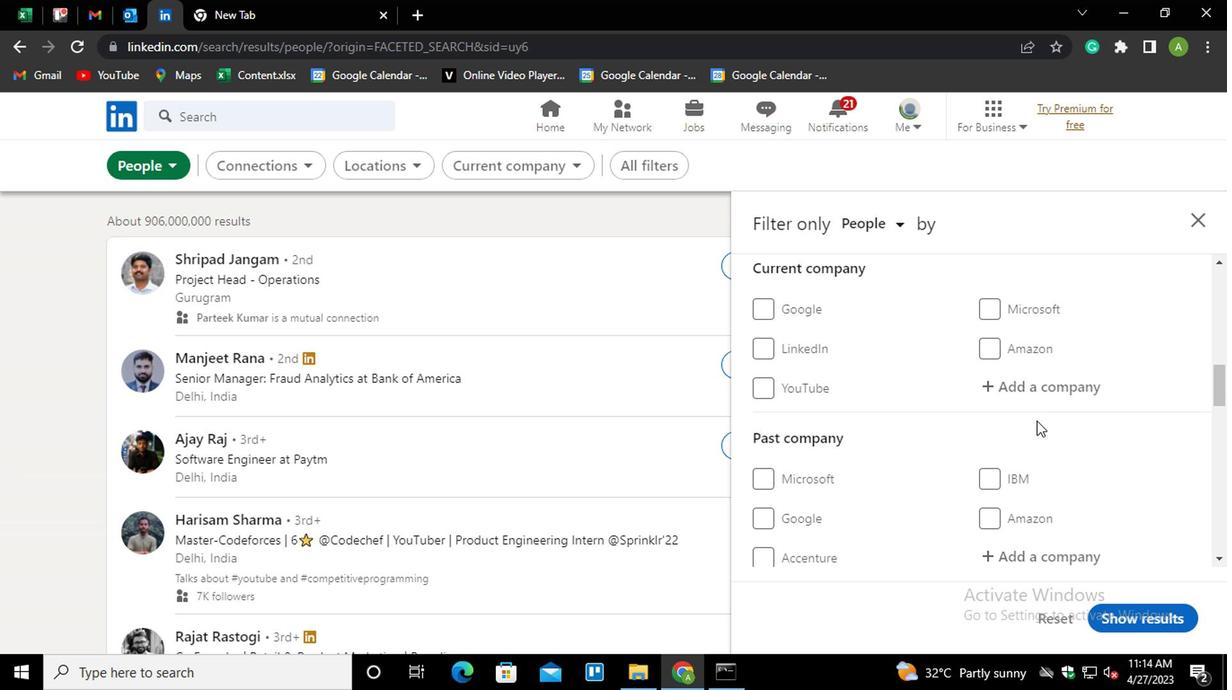 
Action: Mouse pressed left at (1034, 386)
Screenshot: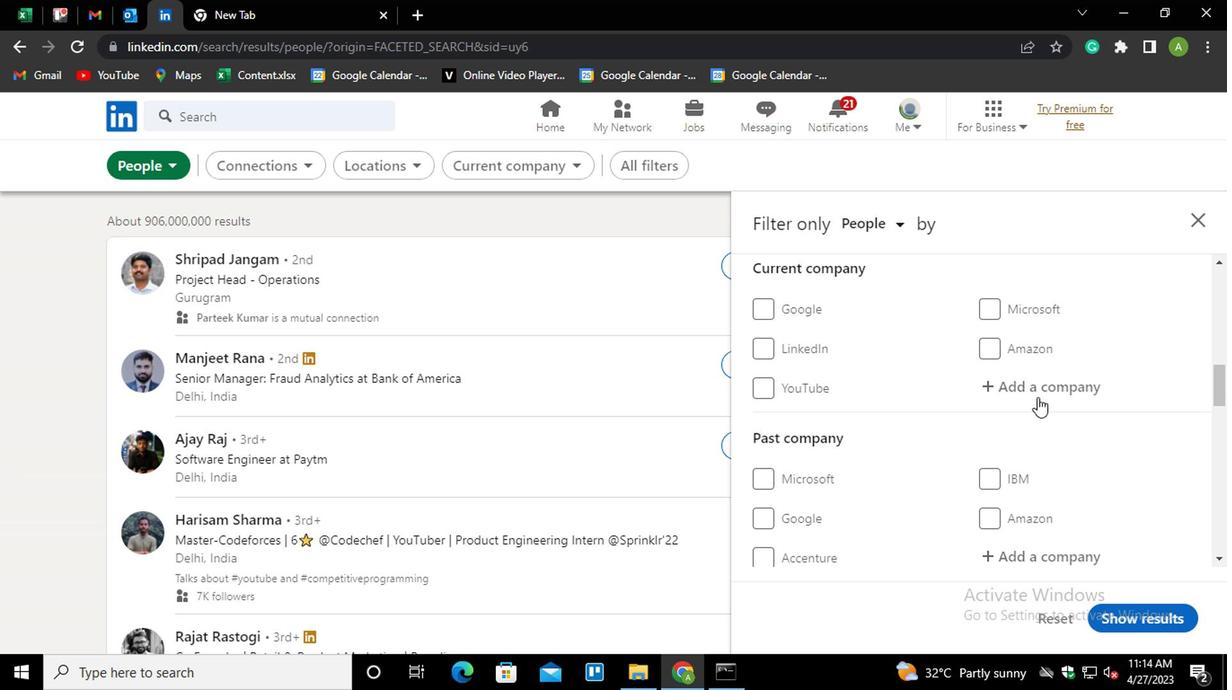 
Action: Mouse moved to (1046, 386)
Screenshot: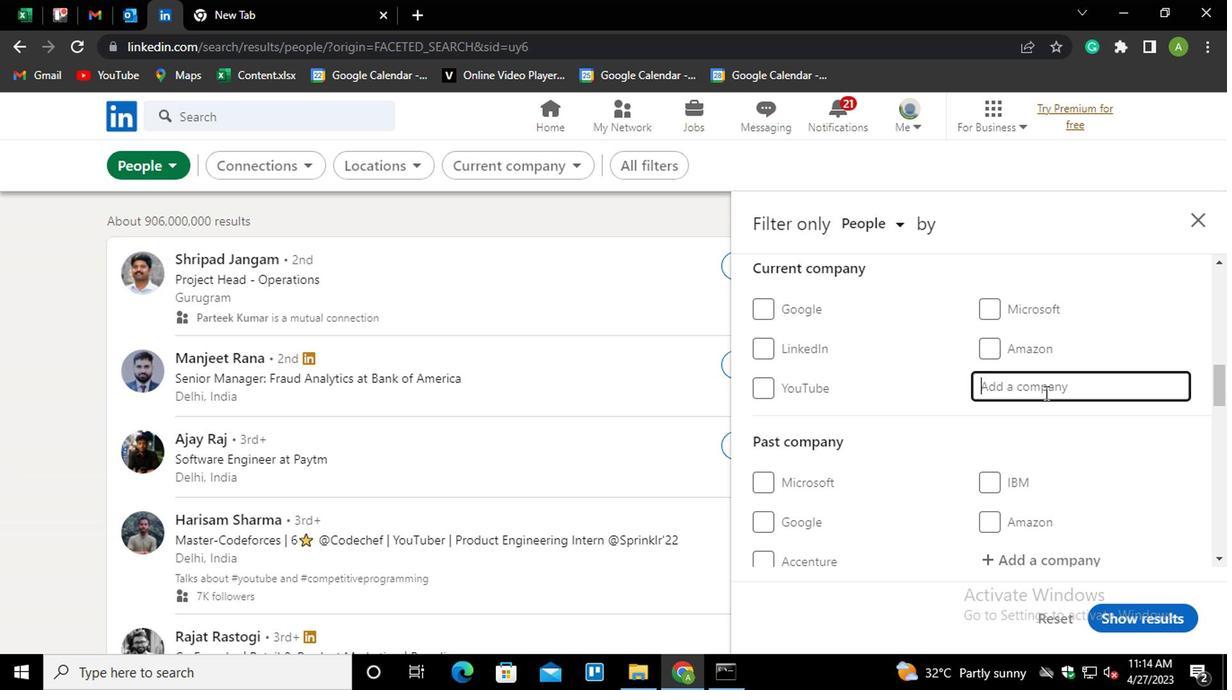 
Action: Mouse pressed left at (1046, 386)
Screenshot: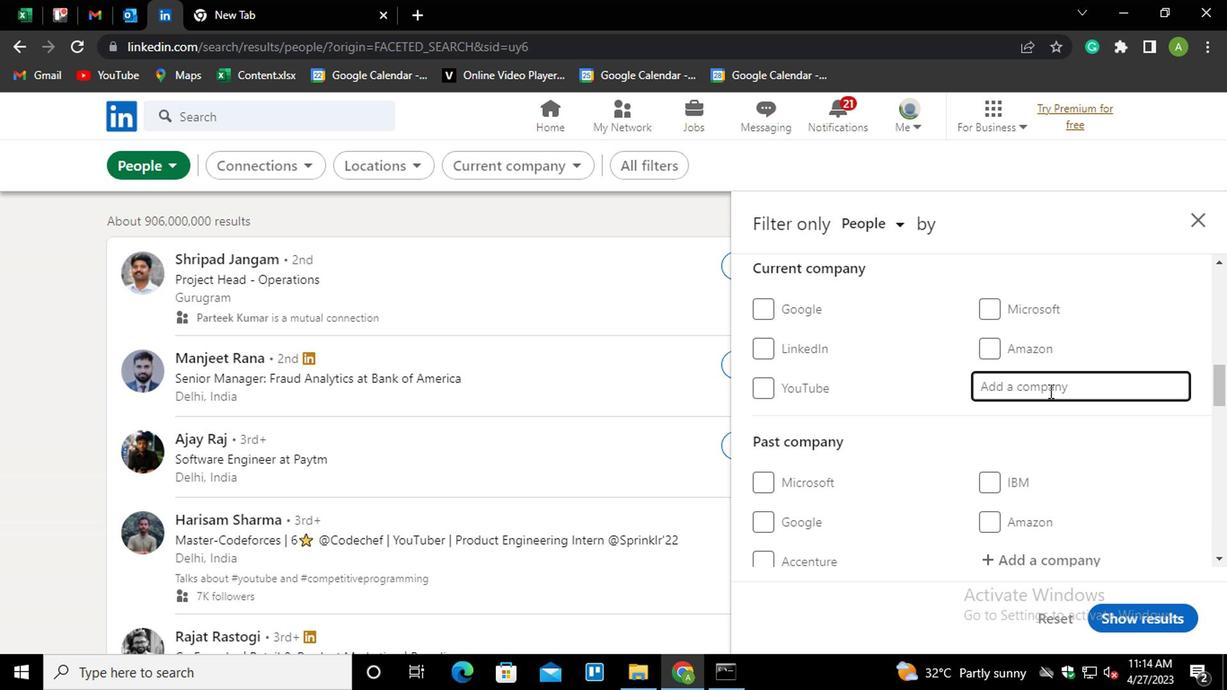 
Action: Key pressed <Key.shift>COLLABERA<Key.down><Key.down><Key.enter>
Screenshot: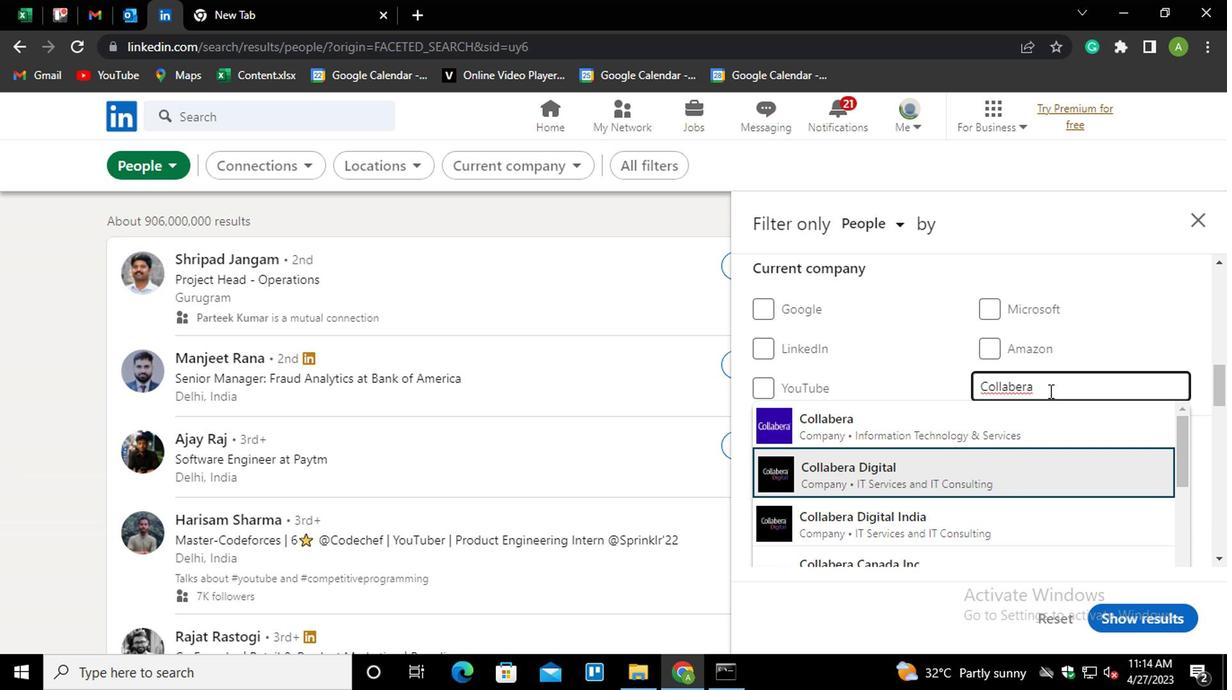 
Action: Mouse moved to (1061, 391)
Screenshot: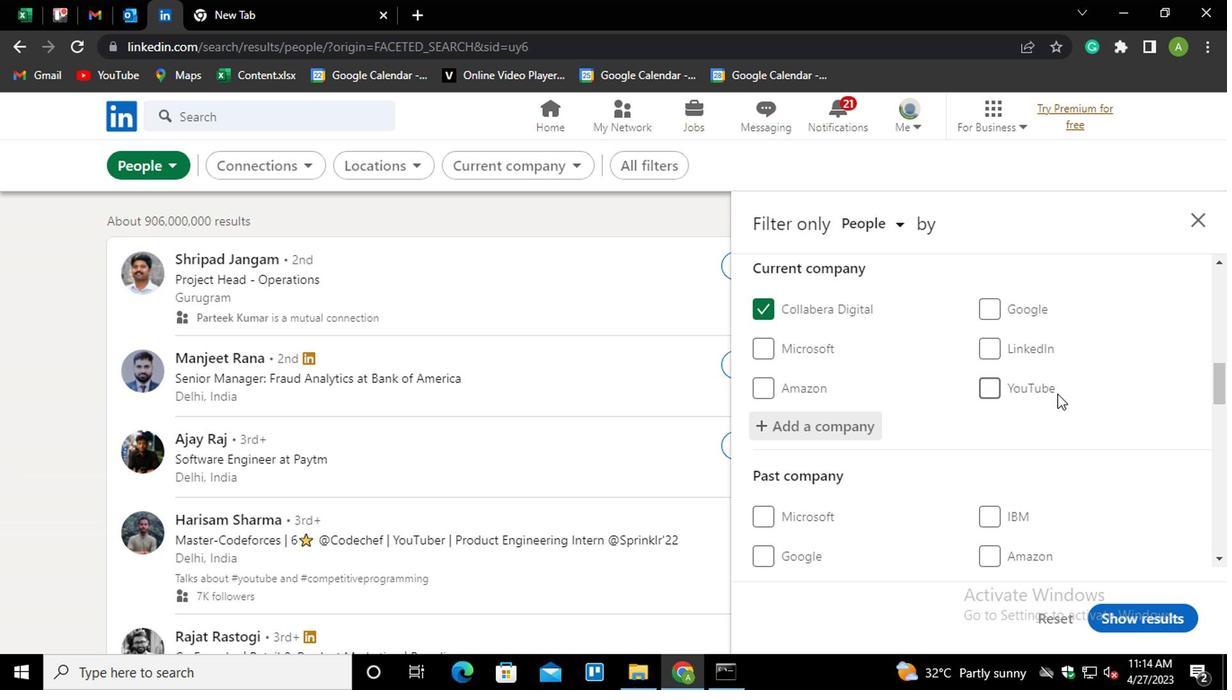 
Action: Mouse scrolled (1061, 390) with delta (0, 0)
Screenshot: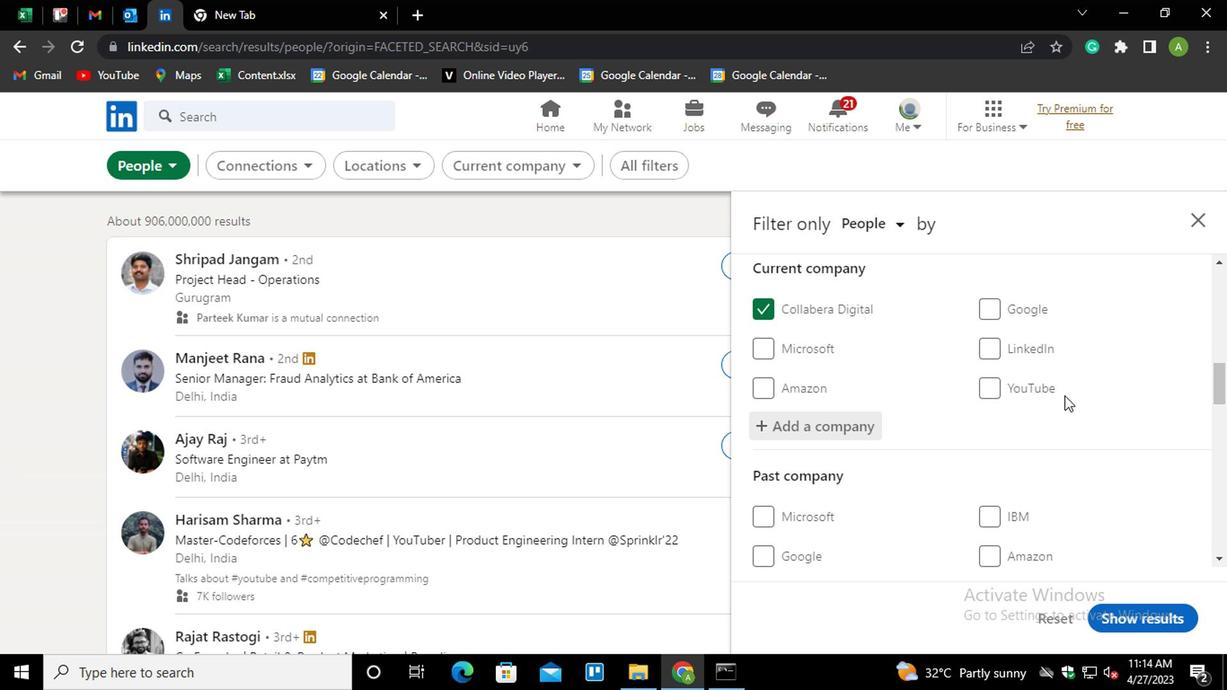 
Action: Mouse scrolled (1061, 390) with delta (0, 0)
Screenshot: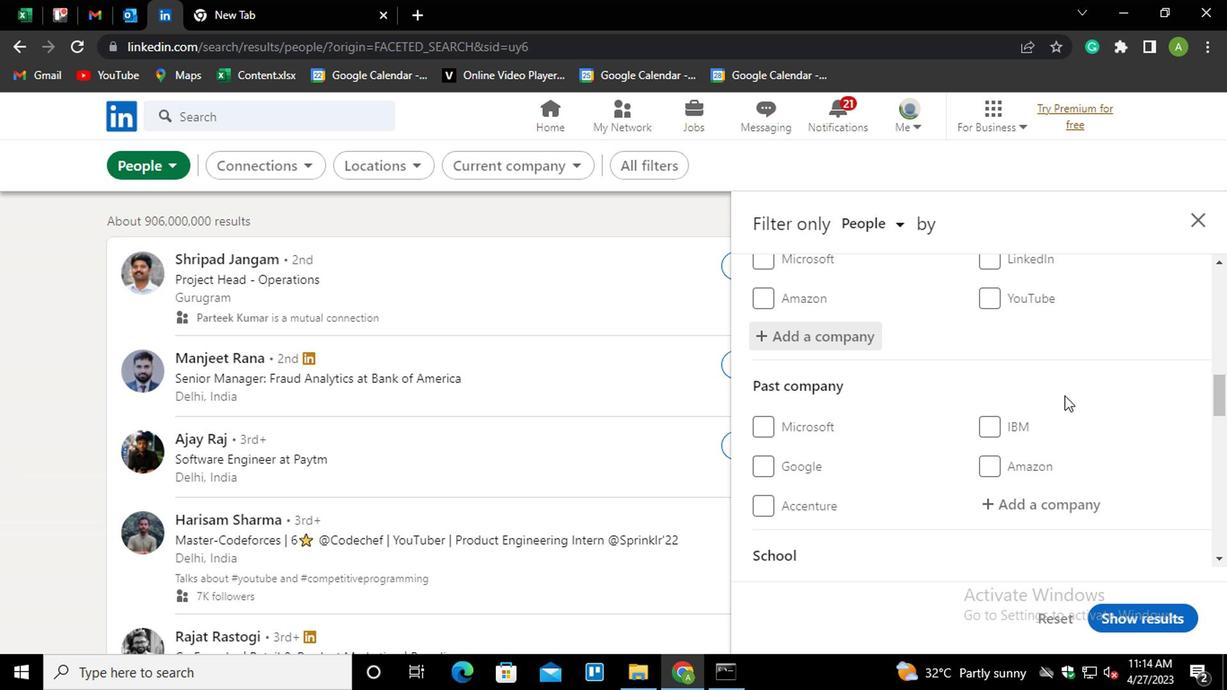 
Action: Mouse scrolled (1061, 390) with delta (0, 0)
Screenshot: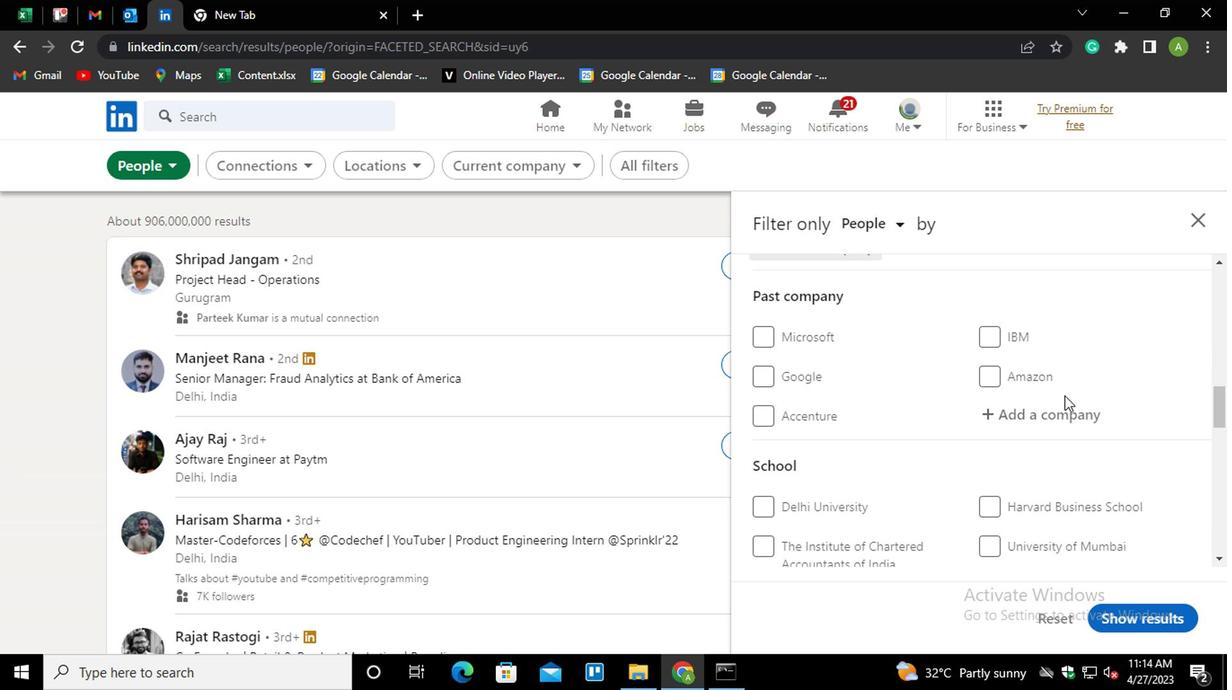 
Action: Mouse moved to (1016, 492)
Screenshot: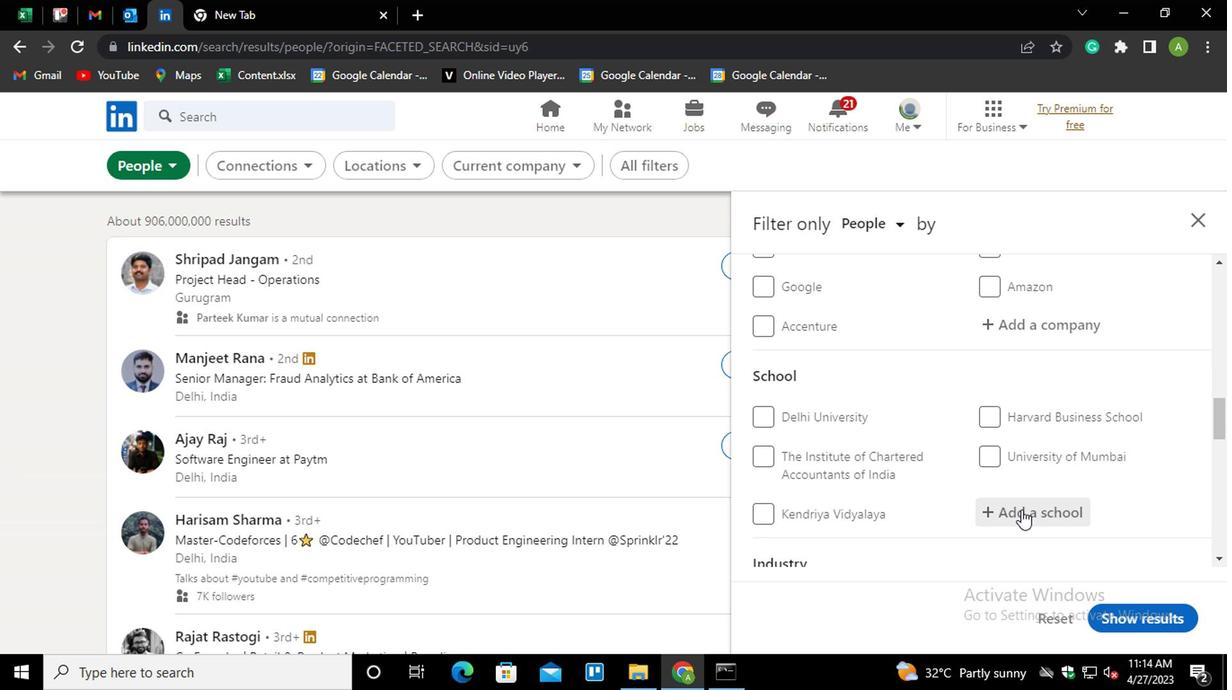 
Action: Mouse scrolled (1016, 491) with delta (0, -1)
Screenshot: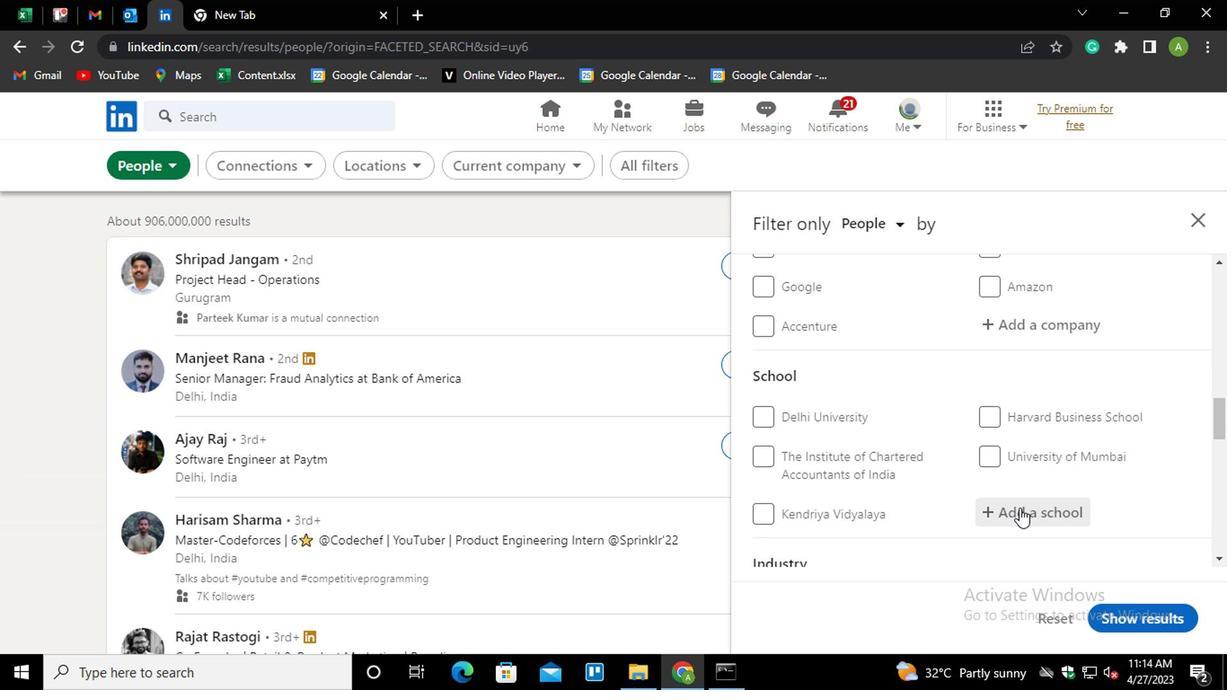 
Action: Mouse moved to (1020, 419)
Screenshot: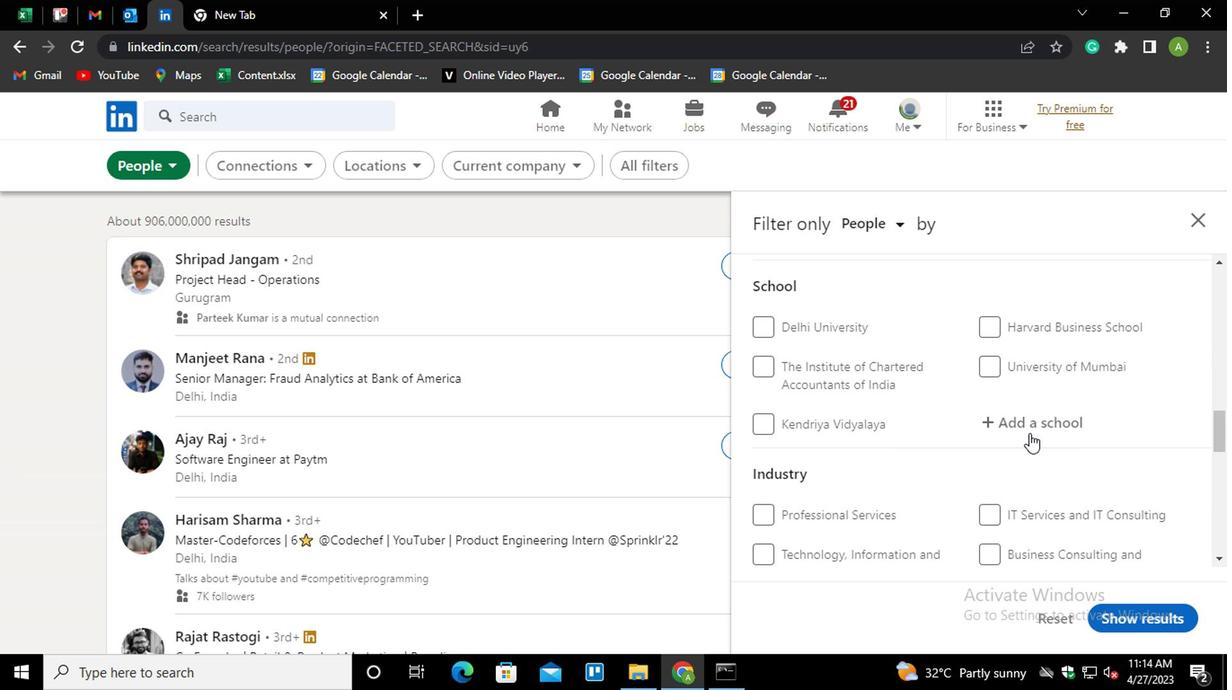 
Action: Mouse pressed left at (1020, 419)
Screenshot: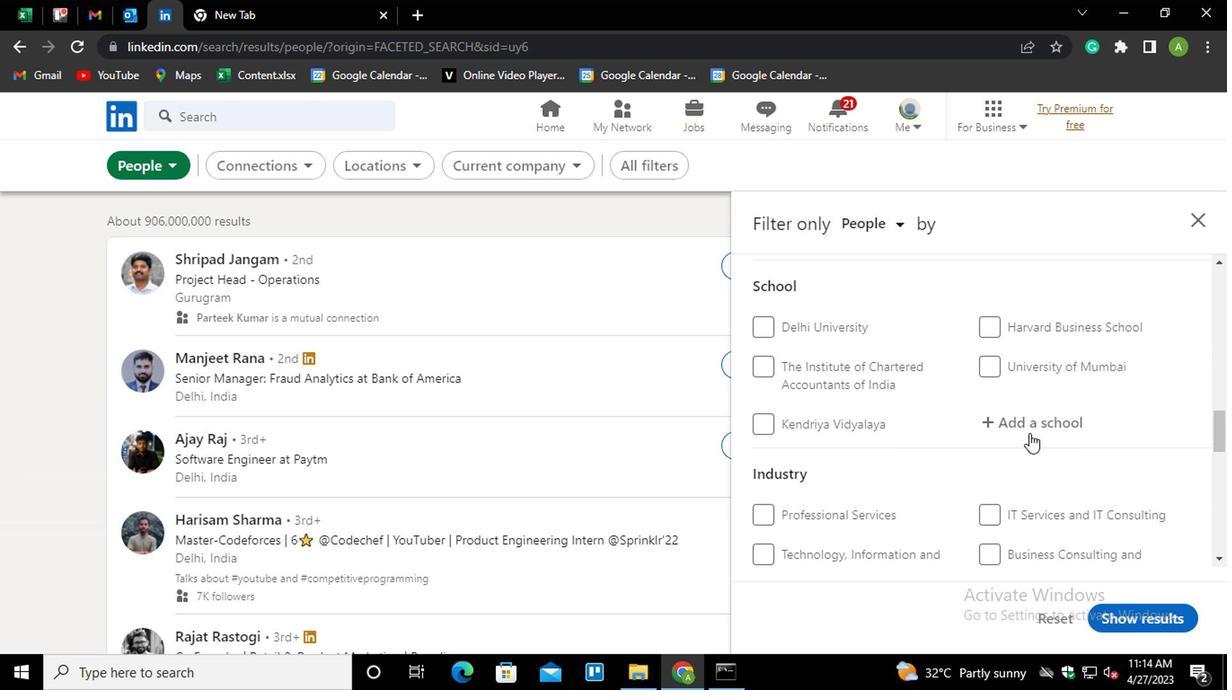 
Action: Mouse moved to (1026, 416)
Screenshot: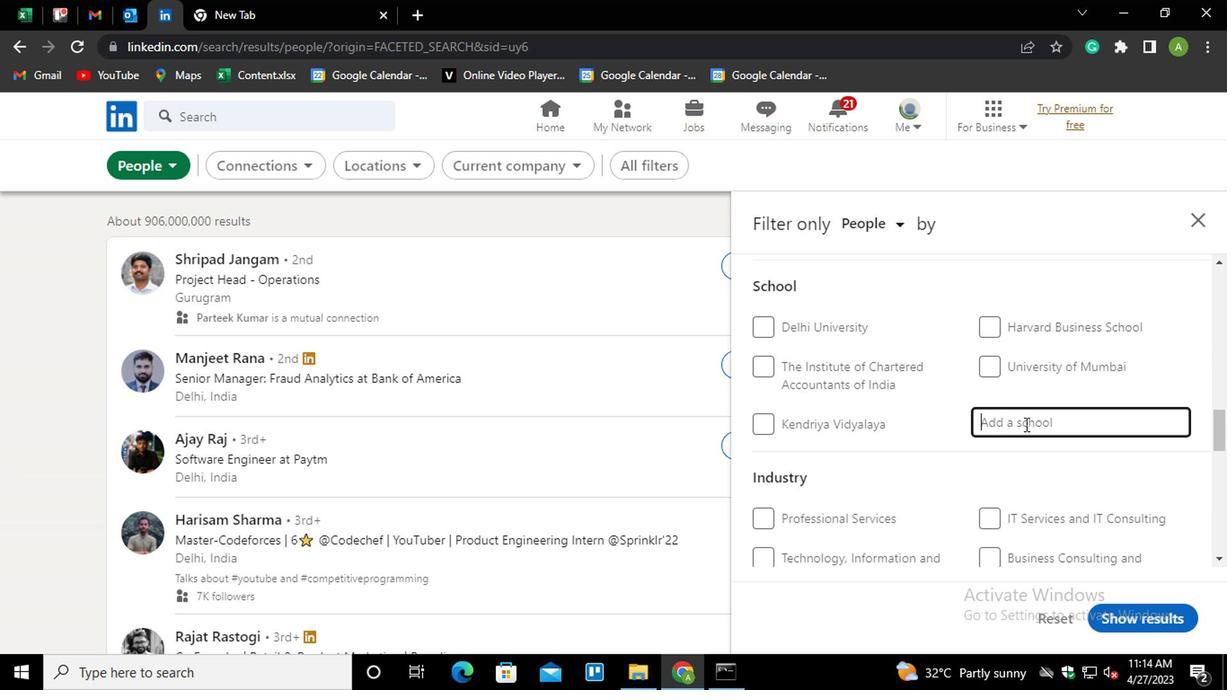
Action: Mouse pressed left at (1026, 416)
Screenshot: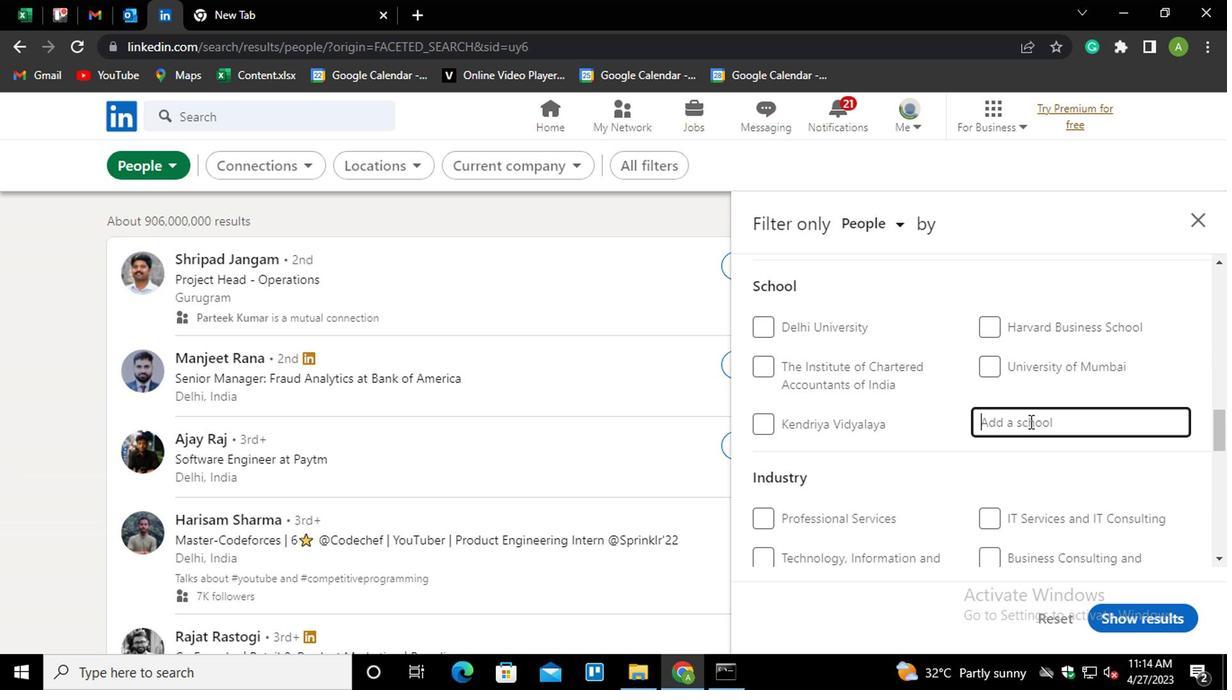 
Action: Mouse moved to (1023, 416)
Screenshot: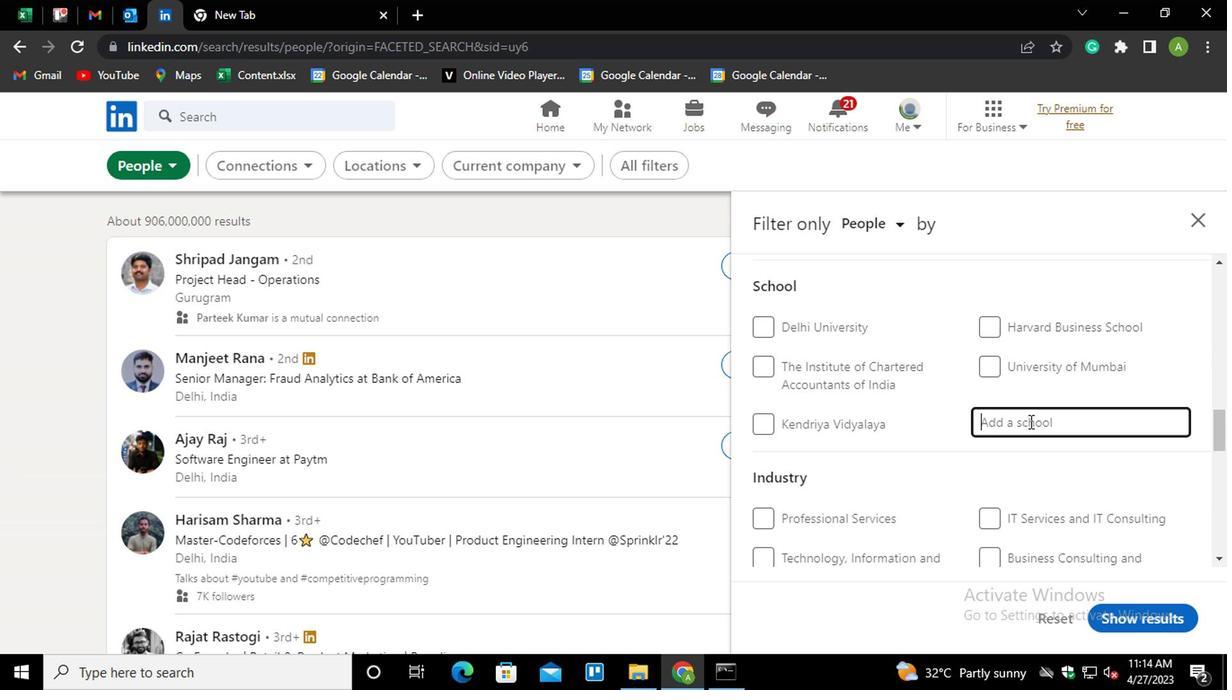 
Action: Key pressed <Key.shift_r>PUNK<Key.backspace>JAB<Key.down><Key.down><Key.down><Key.down><Key.enter>
Screenshot: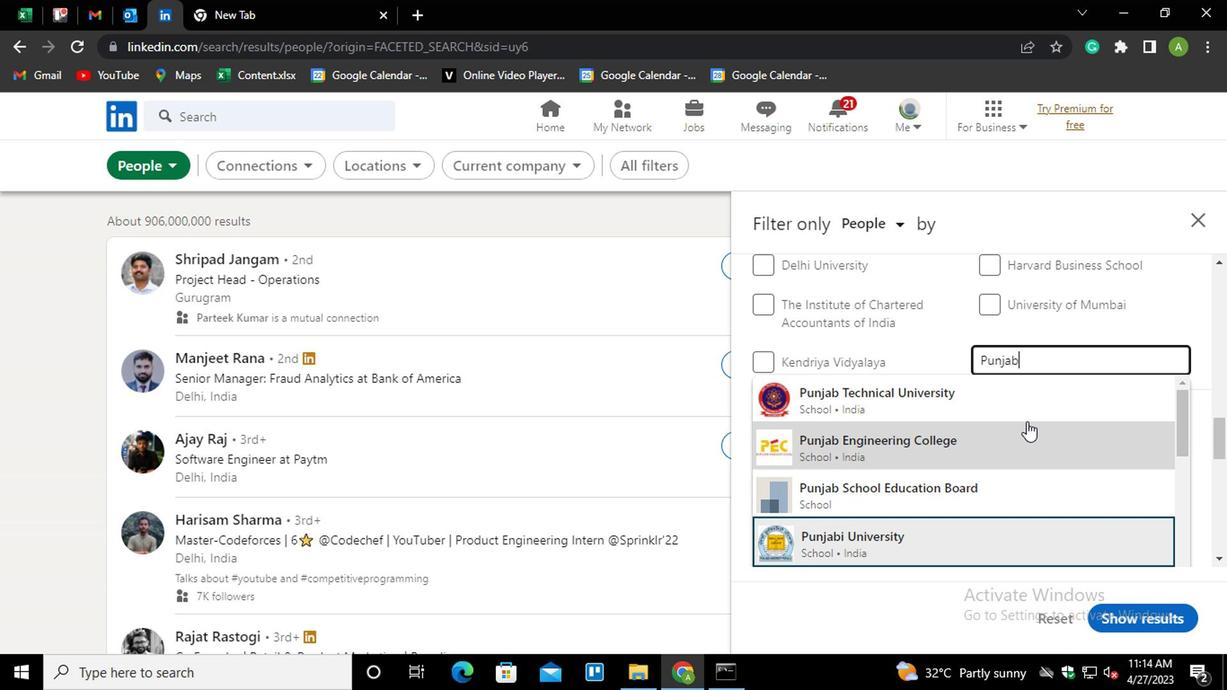 
Action: Mouse scrolled (1023, 415) with delta (0, -1)
Screenshot: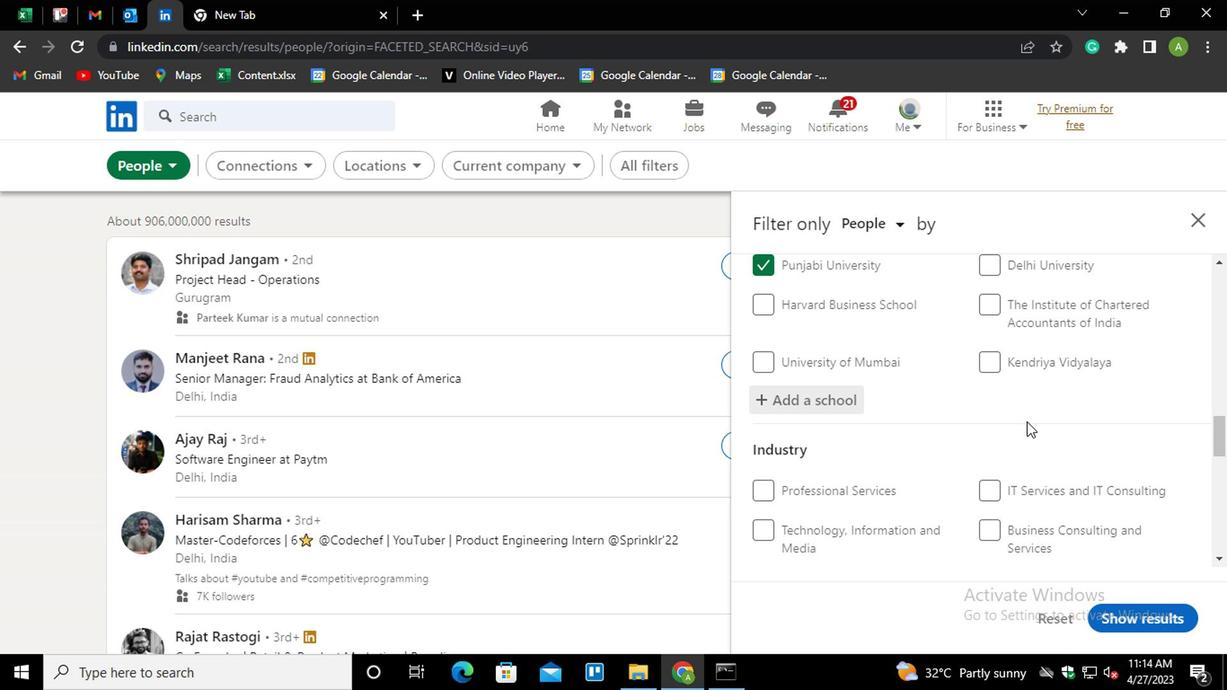 
Action: Mouse scrolled (1023, 415) with delta (0, -1)
Screenshot: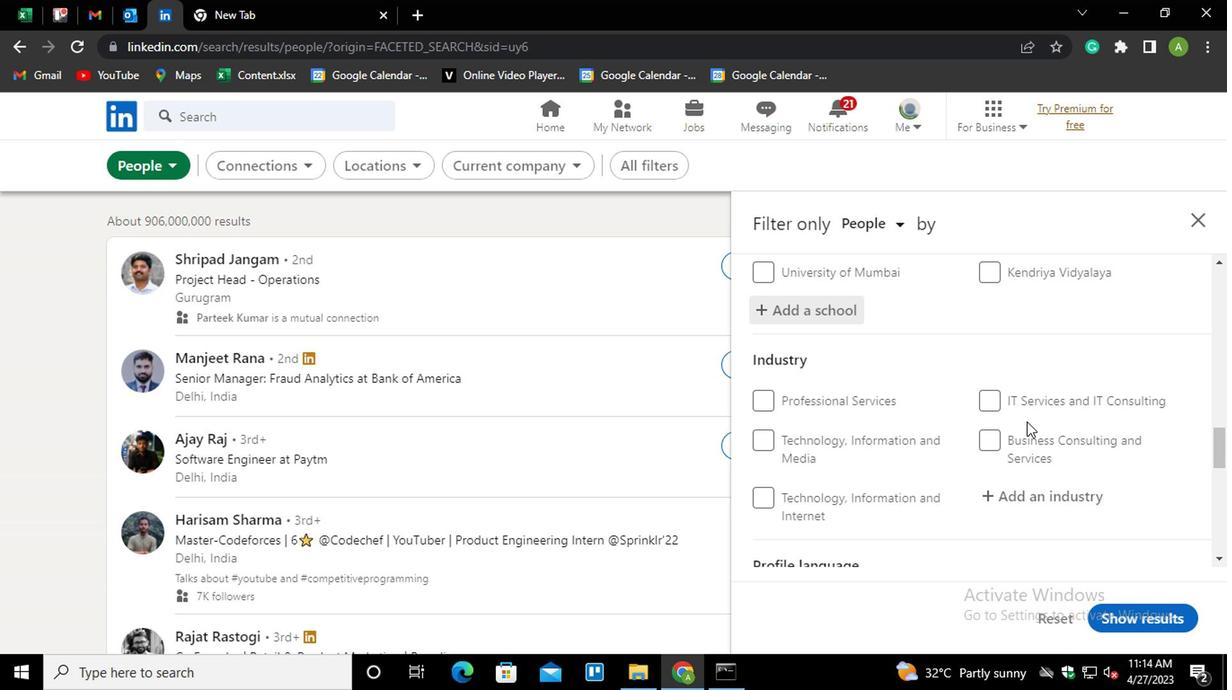 
Action: Mouse moved to (1012, 404)
Screenshot: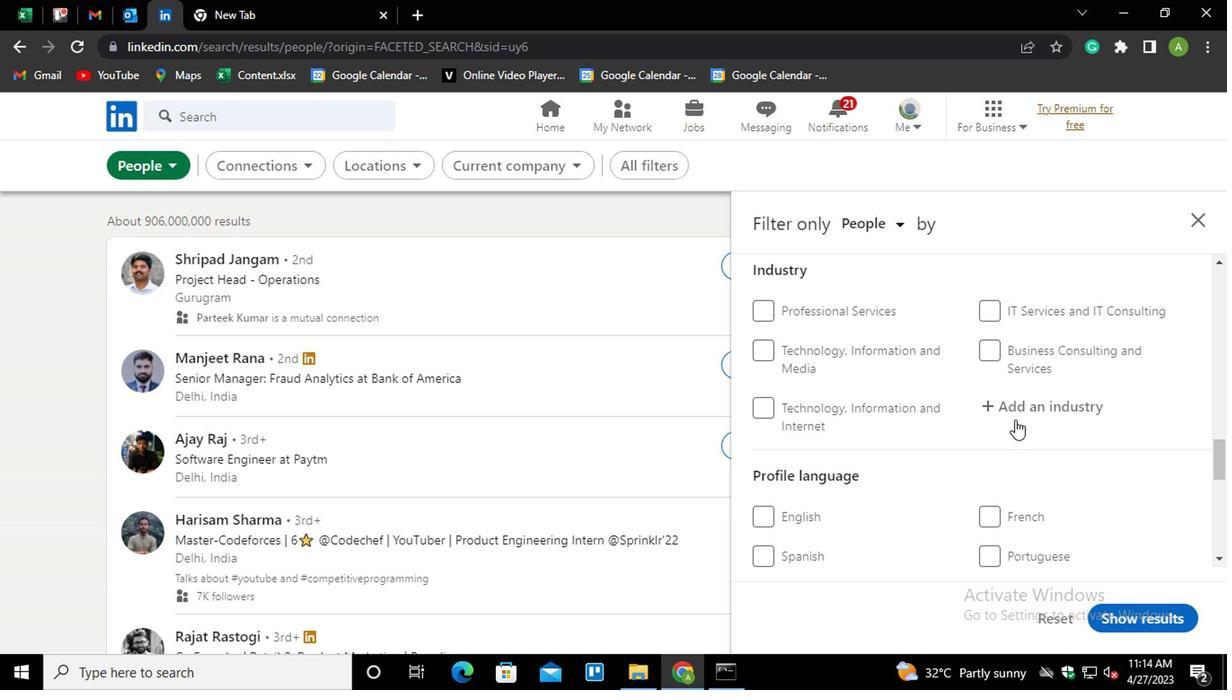 
Action: Mouse pressed left at (1012, 404)
Screenshot: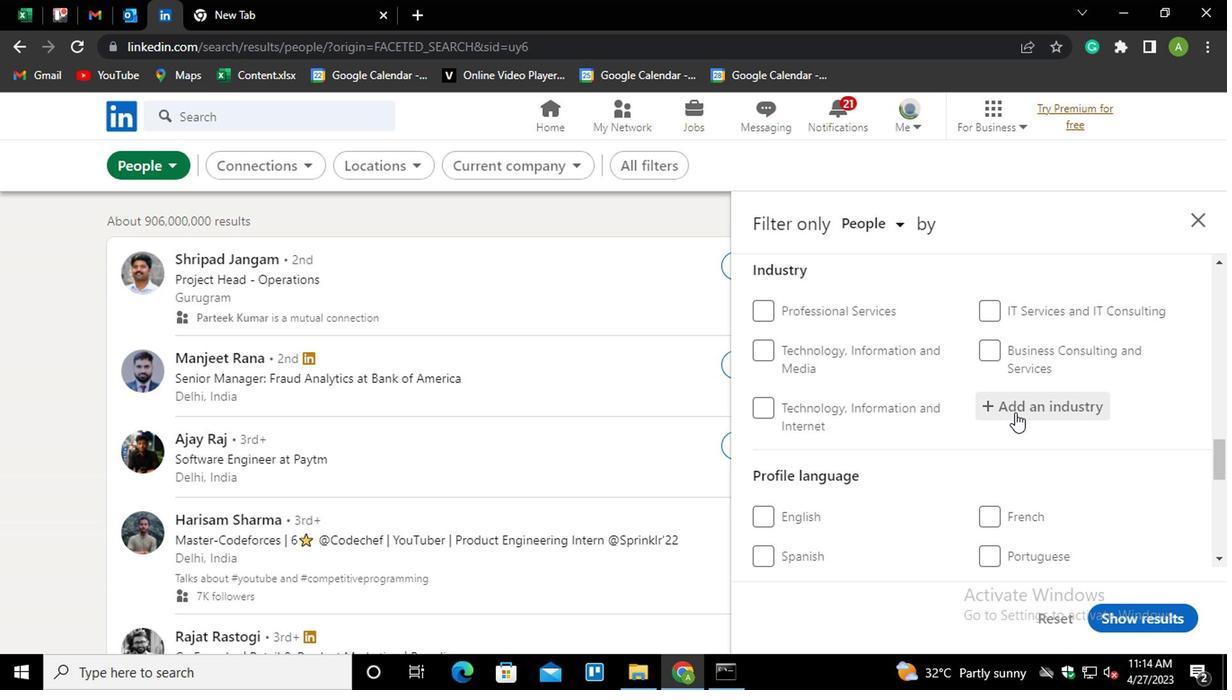 
Action: Mouse moved to (1017, 404)
Screenshot: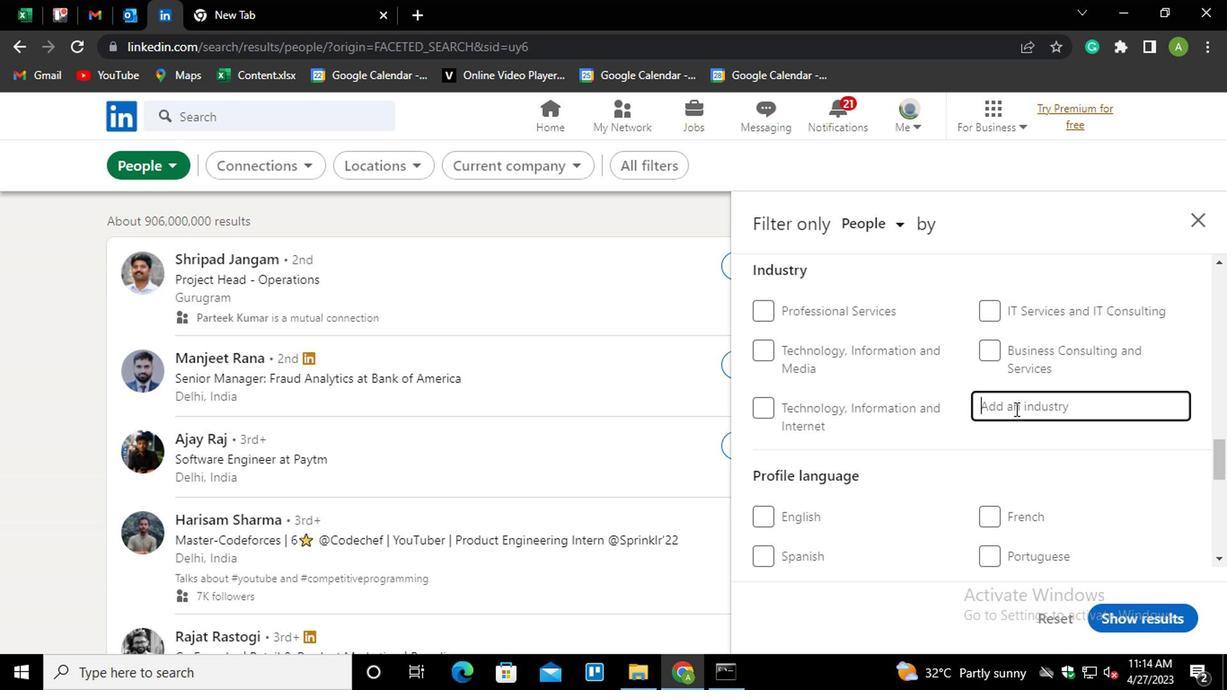 
Action: Mouse pressed left at (1017, 404)
Screenshot: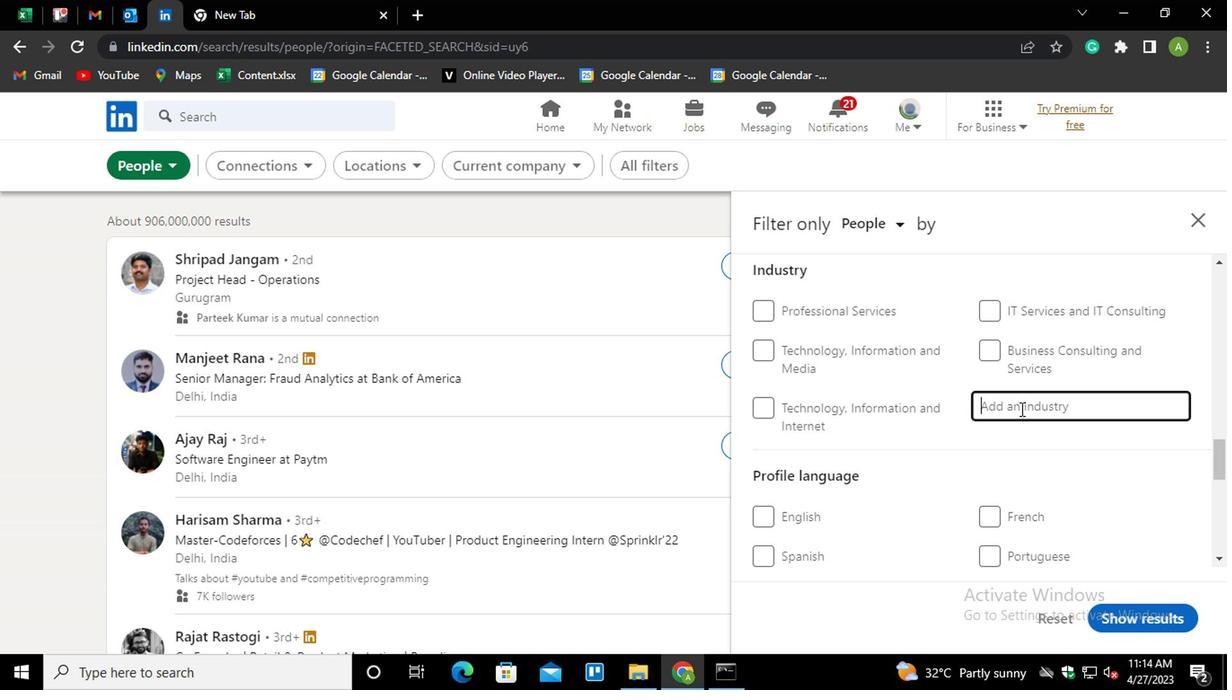 
Action: Mouse moved to (1017, 404)
Screenshot: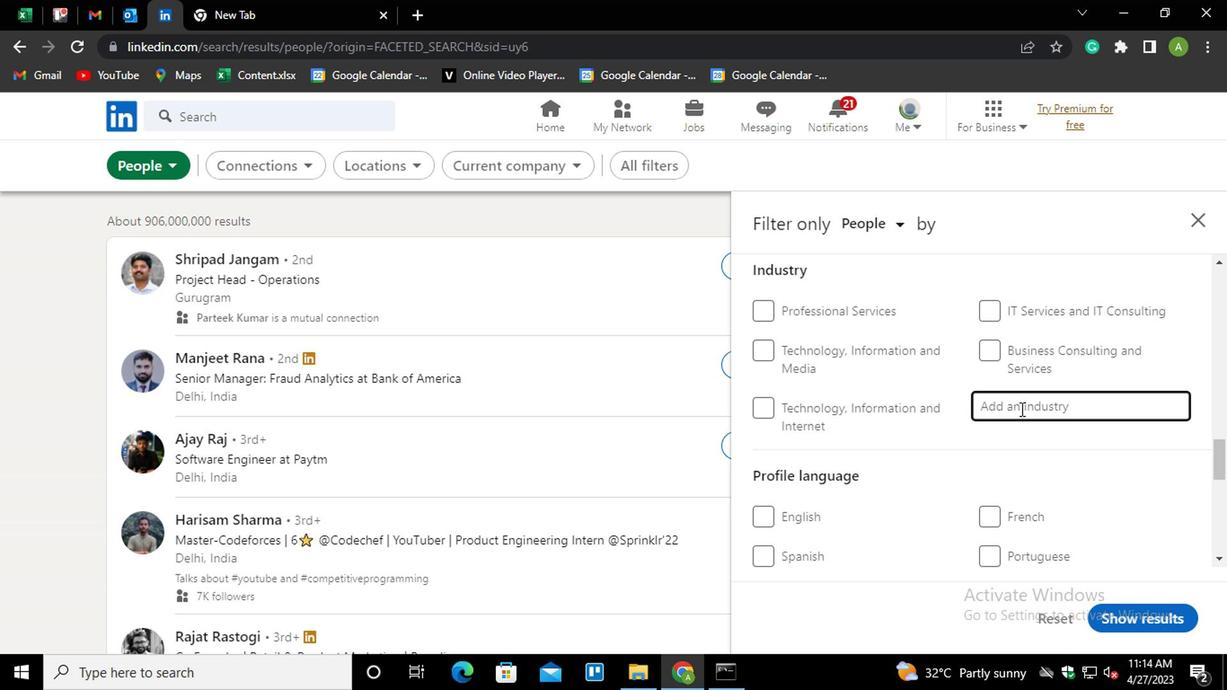 
Action: Key pressed <Key.shift>RETAIL<Key.space><Key.shift_r>LUXU<Key.down><Key.enter>
Screenshot: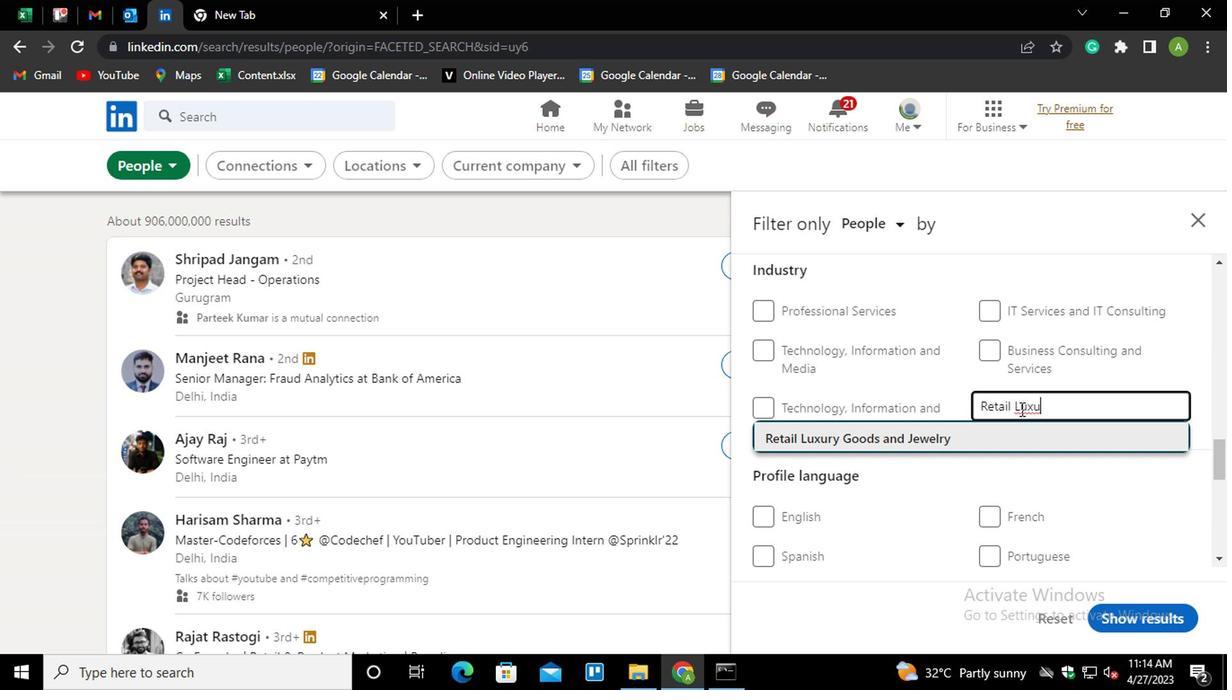 
Action: Mouse moved to (1059, 405)
Screenshot: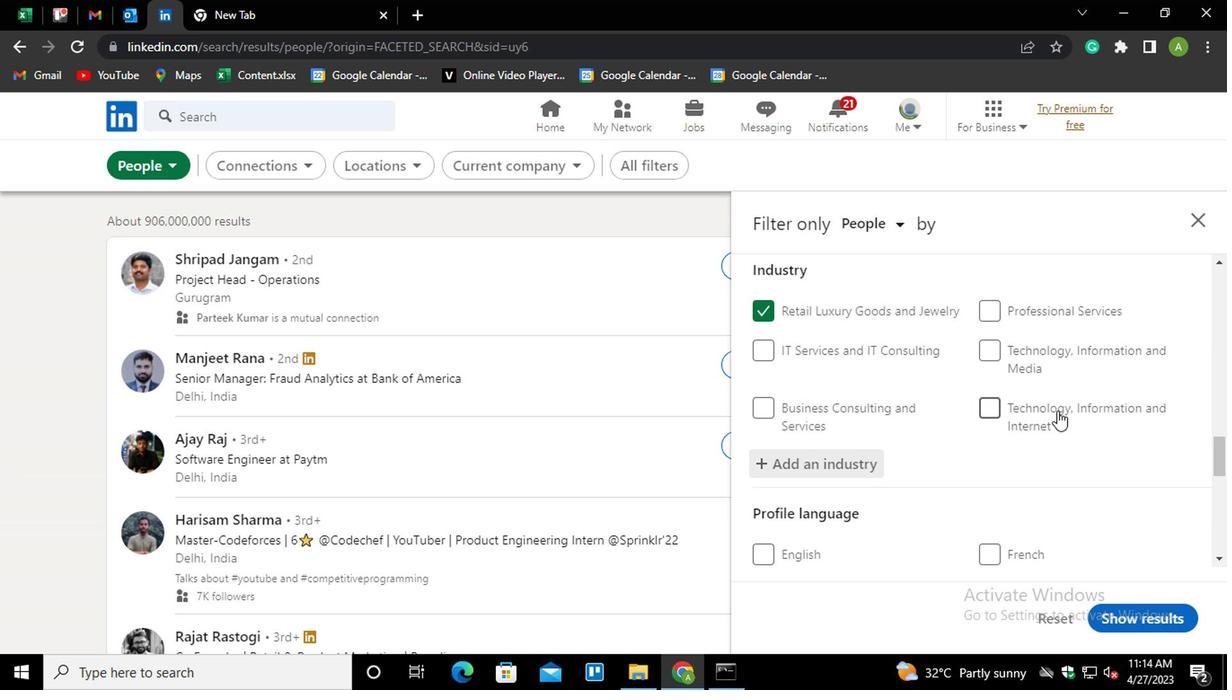 
Action: Mouse scrolled (1059, 405) with delta (0, 0)
Screenshot: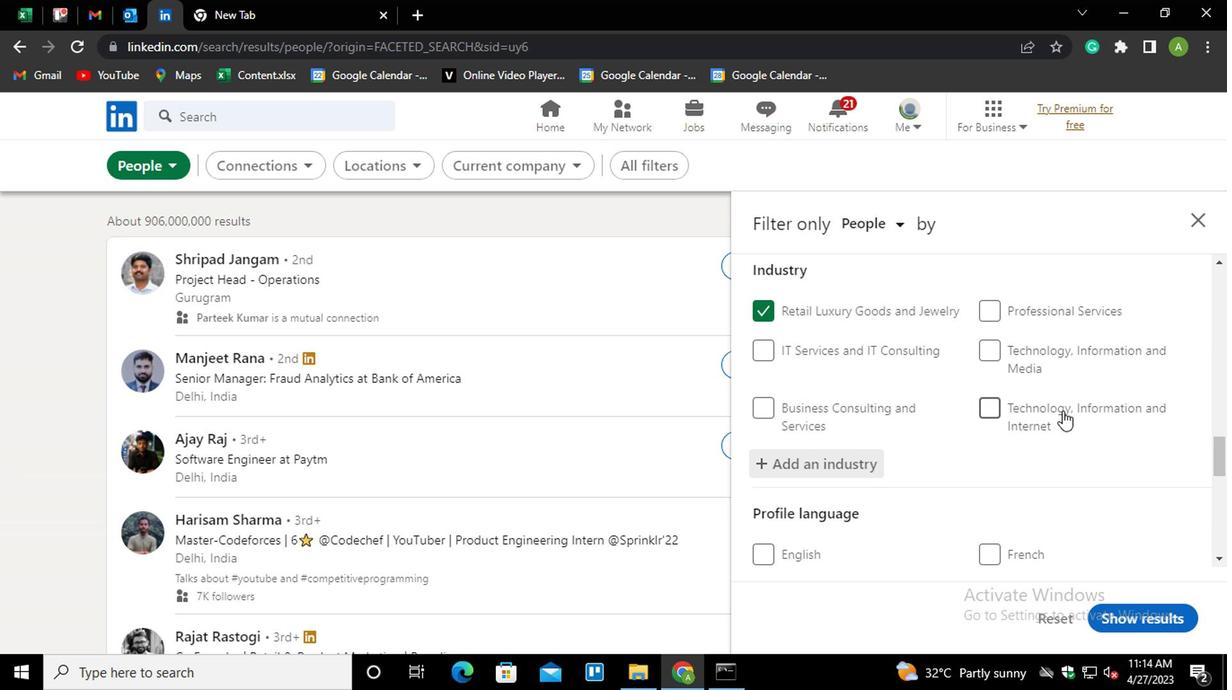 
Action: Mouse moved to (1061, 405)
Screenshot: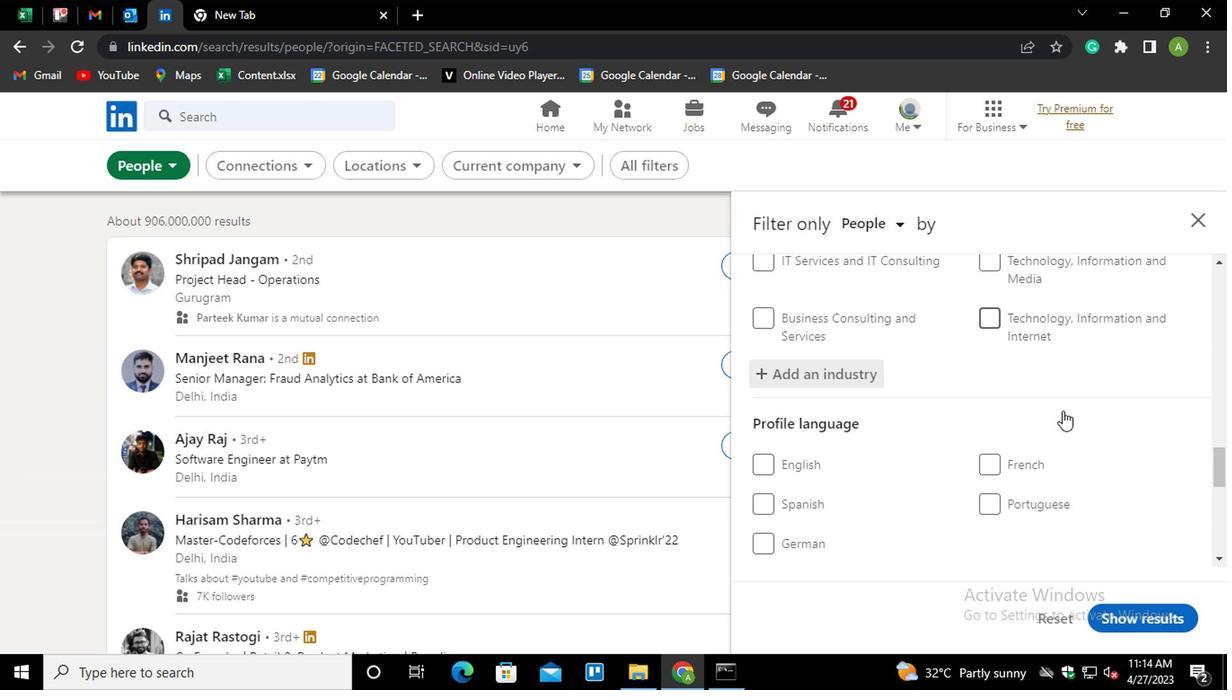 
Action: Mouse scrolled (1061, 404) with delta (0, 0)
Screenshot: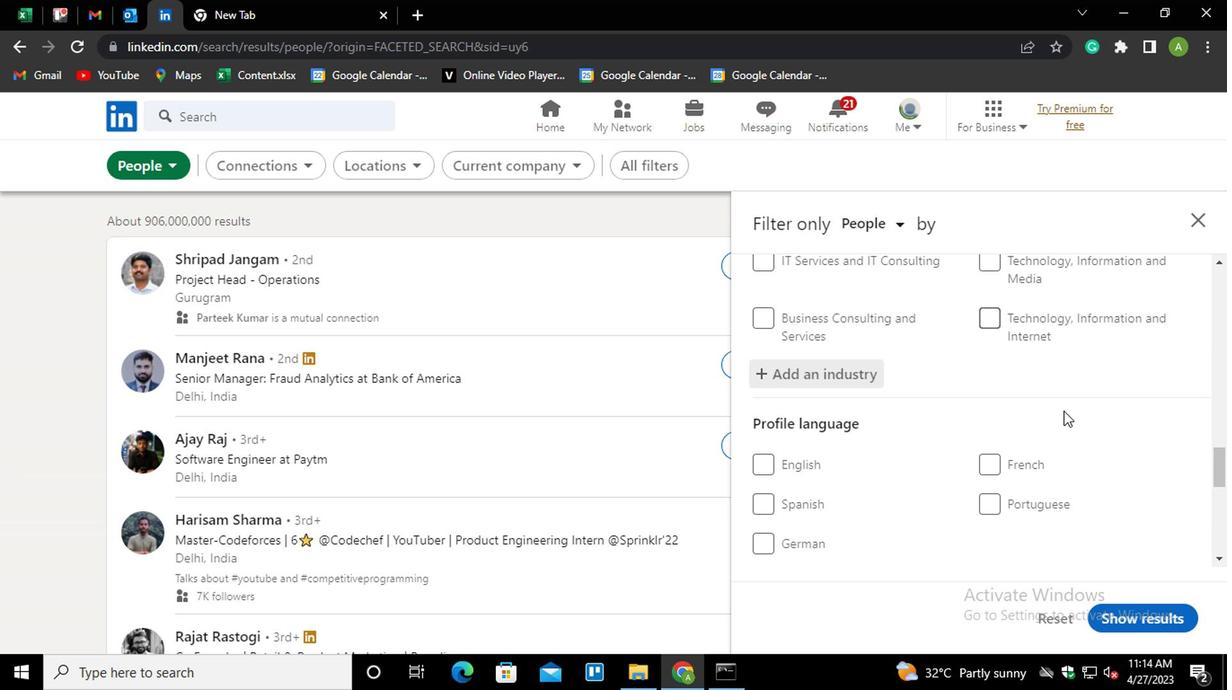 
Action: Mouse moved to (990, 409)
Screenshot: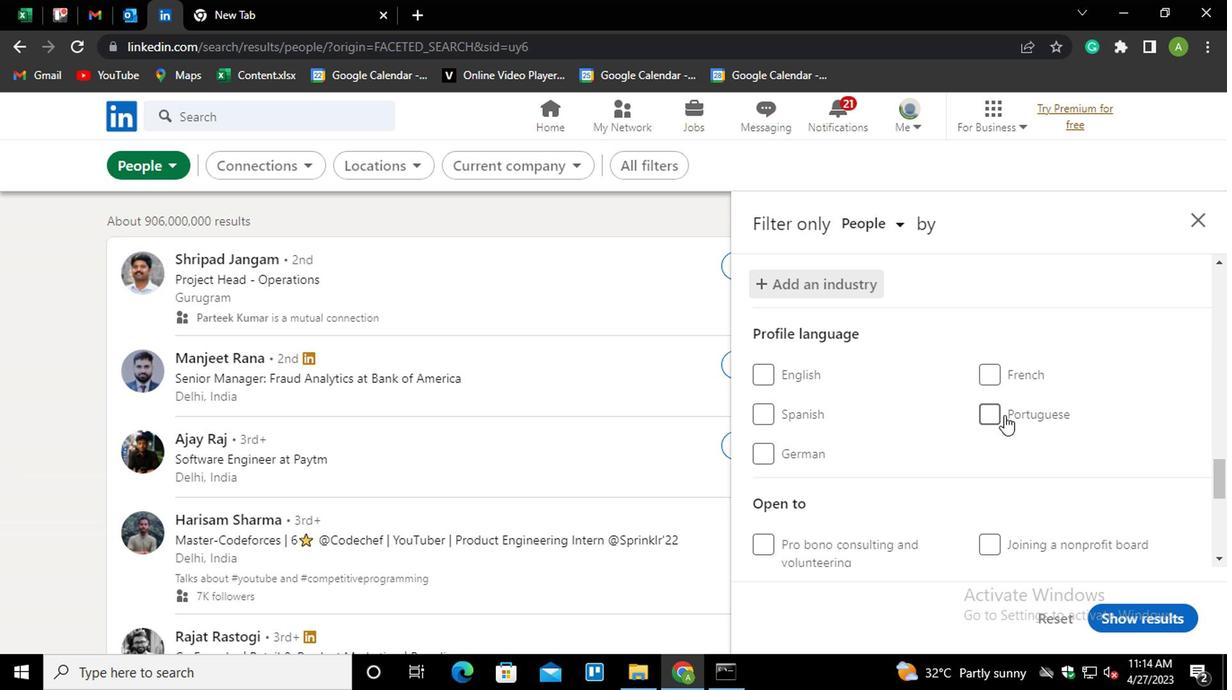 
Action: Mouse pressed left at (990, 409)
Screenshot: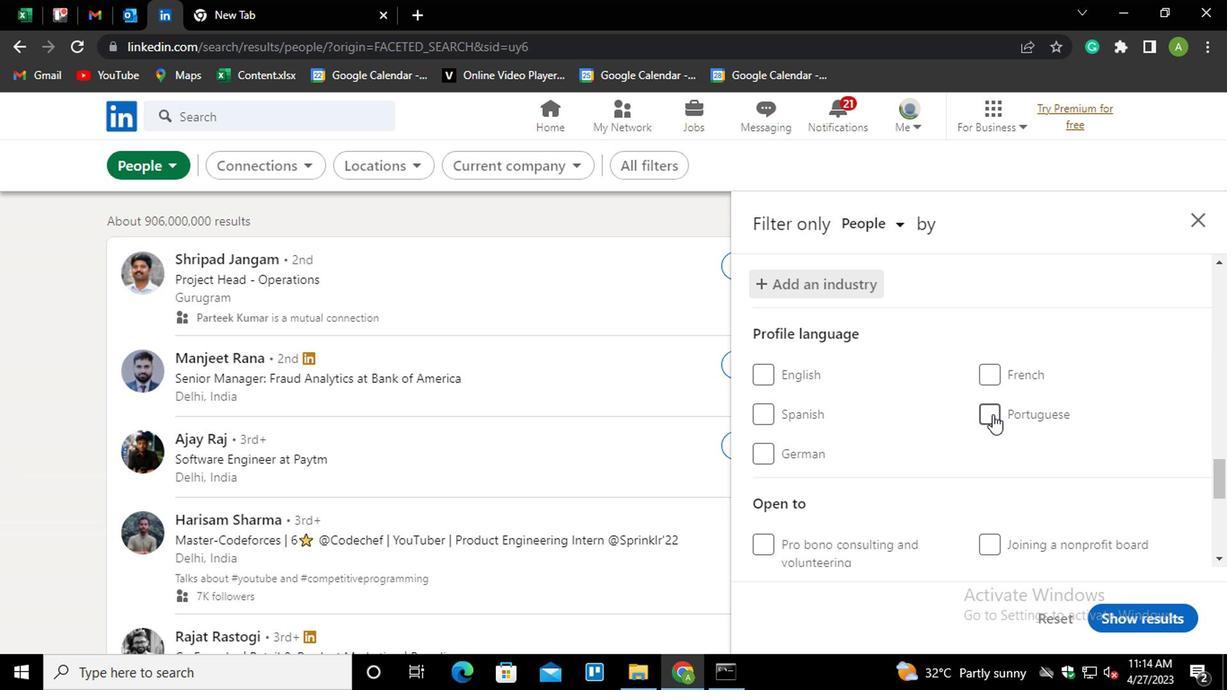 
Action: Mouse moved to (1076, 429)
Screenshot: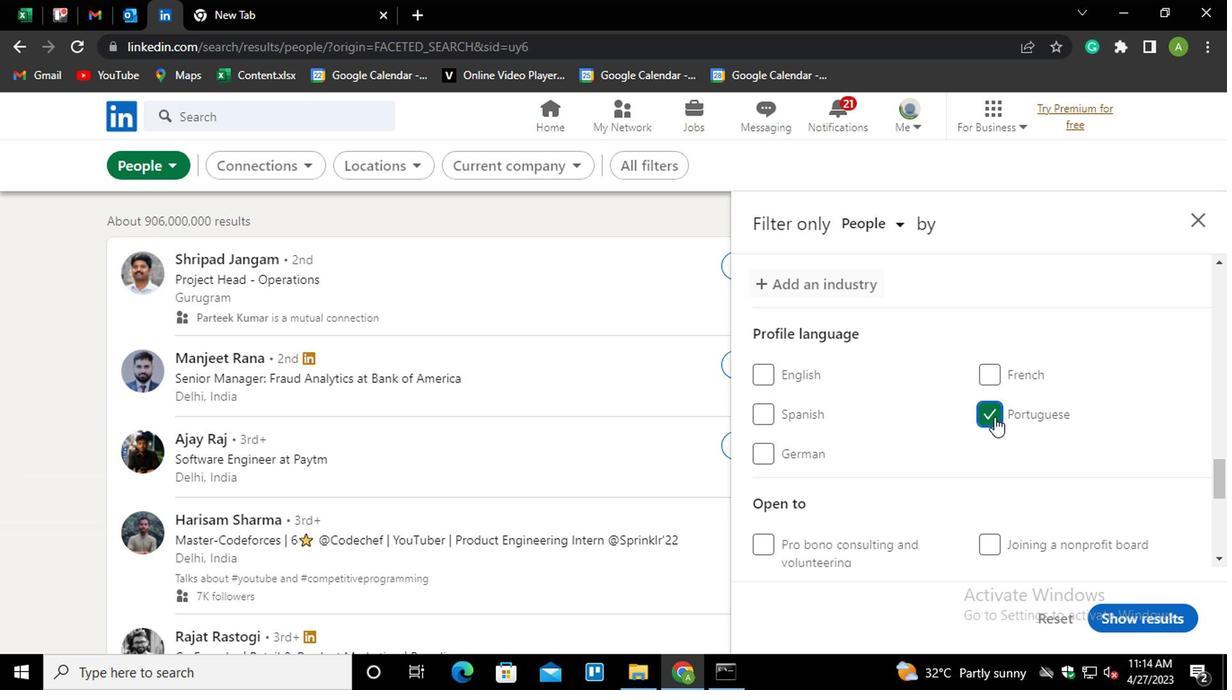 
Action: Mouse scrolled (1076, 428) with delta (0, 0)
Screenshot: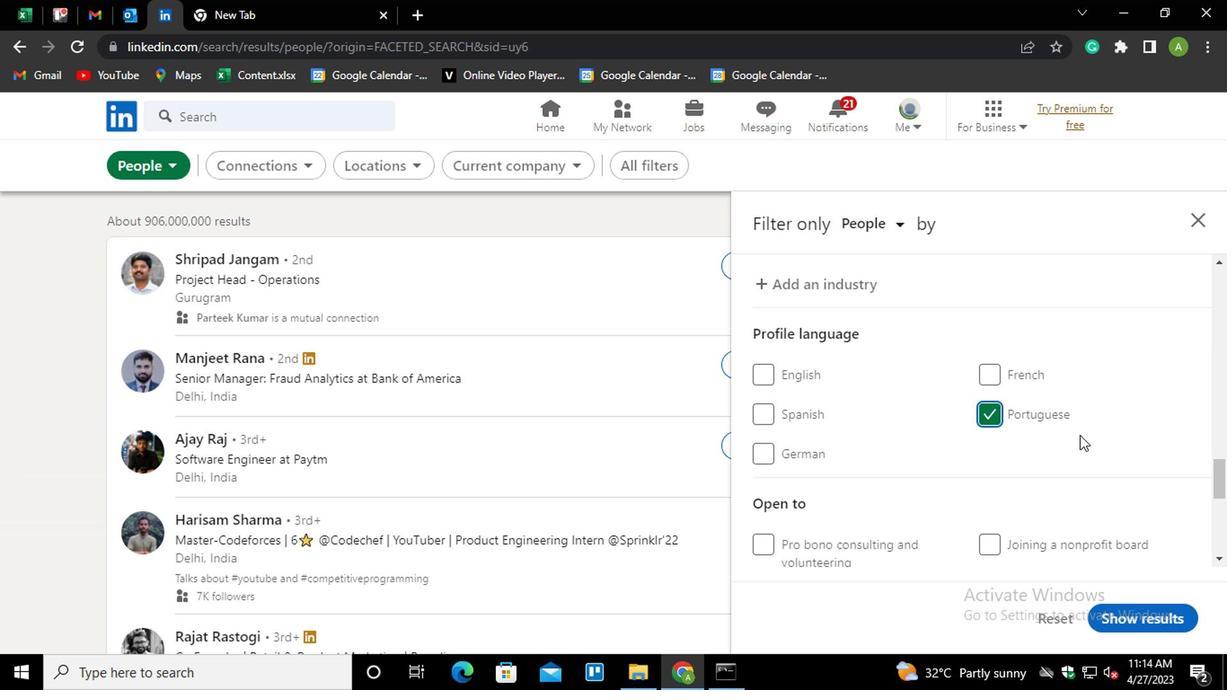 
Action: Mouse scrolled (1076, 428) with delta (0, 0)
Screenshot: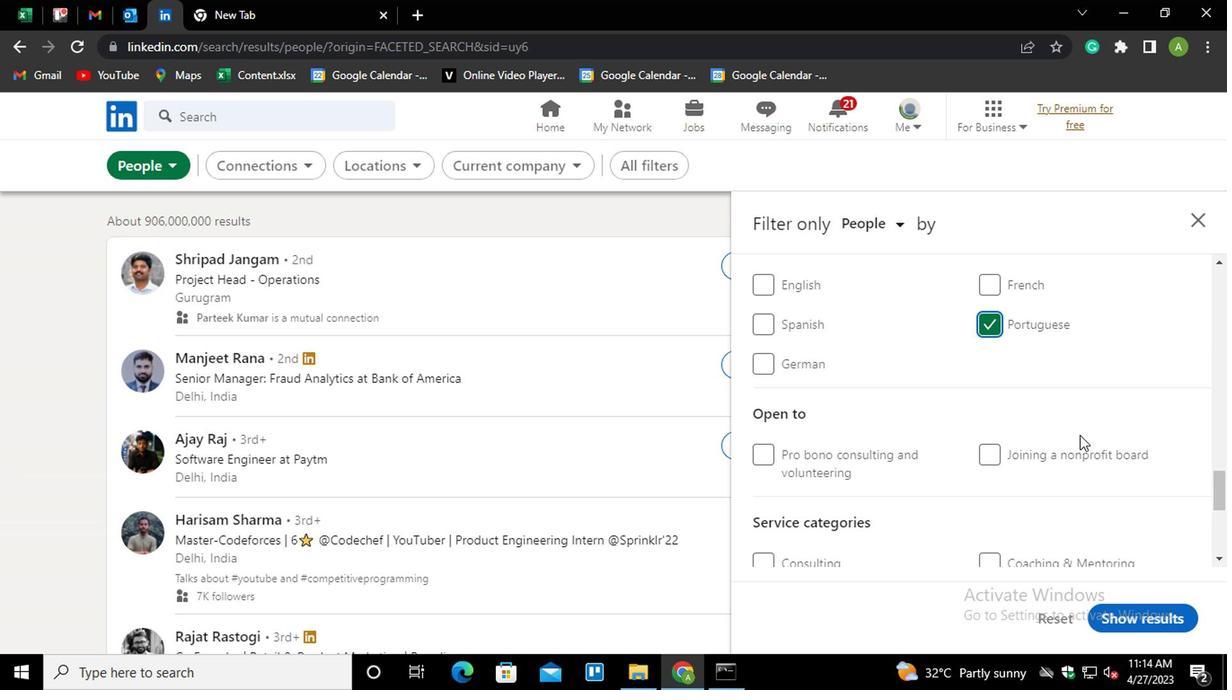 
Action: Mouse moved to (1076, 430)
Screenshot: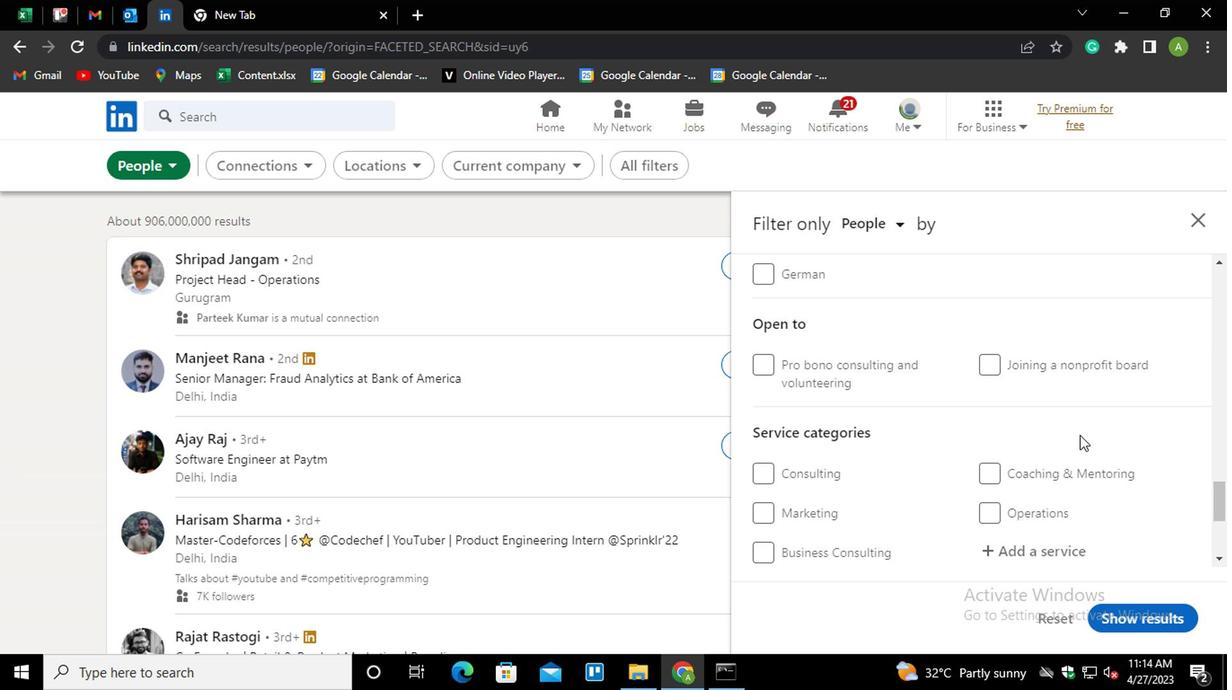 
Action: Mouse scrolled (1076, 429) with delta (0, -1)
Screenshot: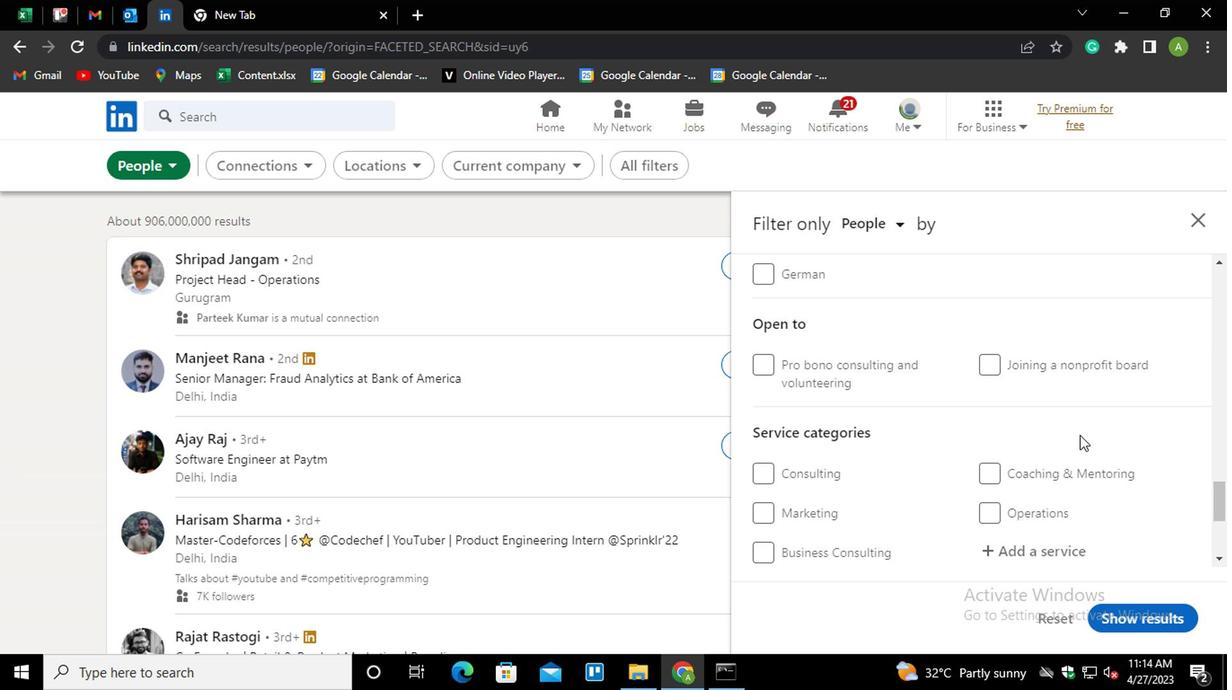 
Action: Mouse moved to (1048, 449)
Screenshot: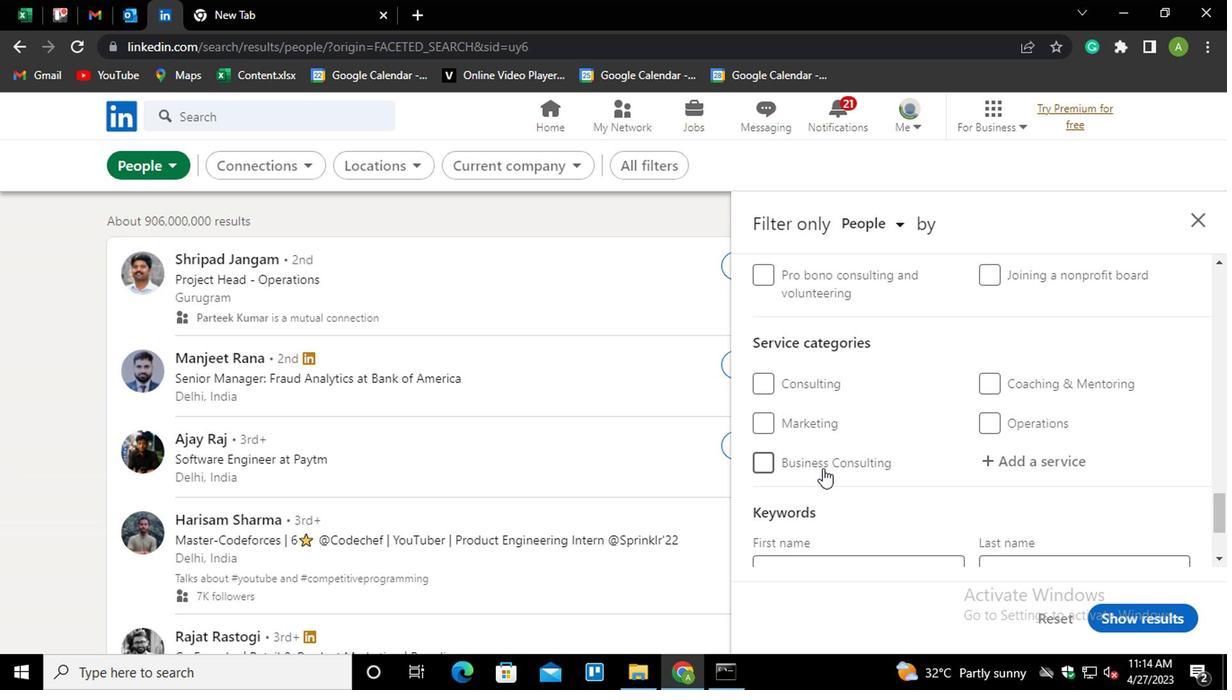 
Action: Mouse pressed left at (1048, 449)
Screenshot: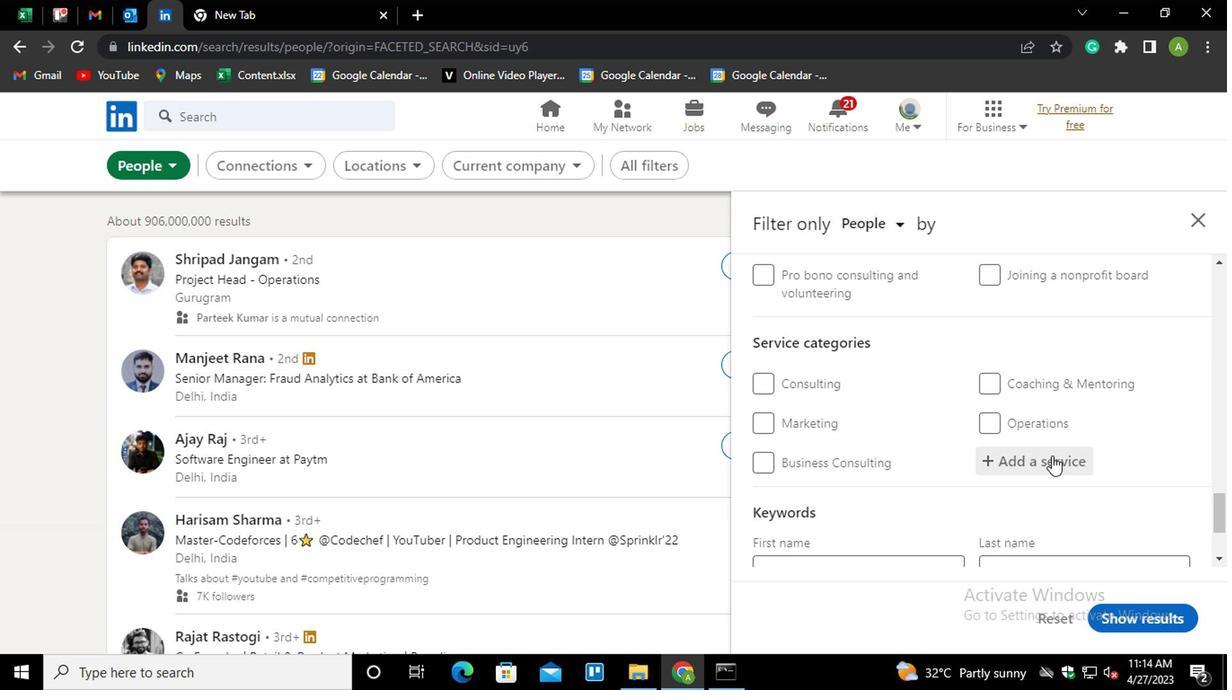 
Action: Mouse moved to (1030, 453)
Screenshot: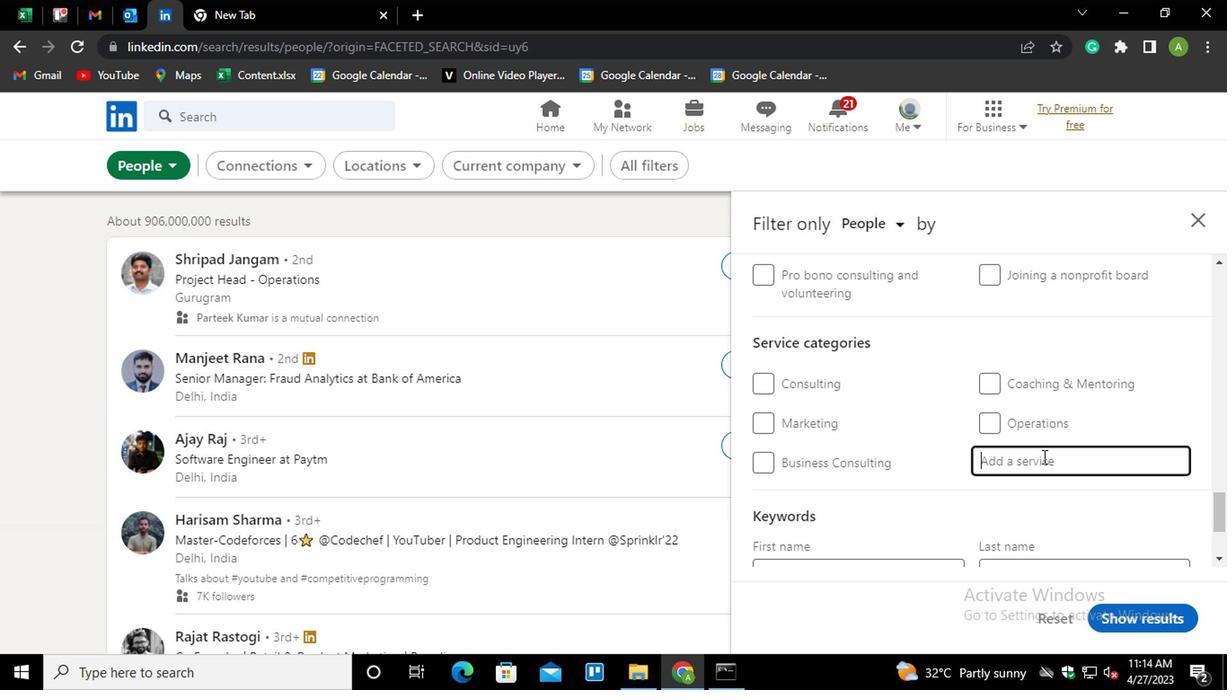 
Action: Mouse pressed left at (1030, 453)
Screenshot: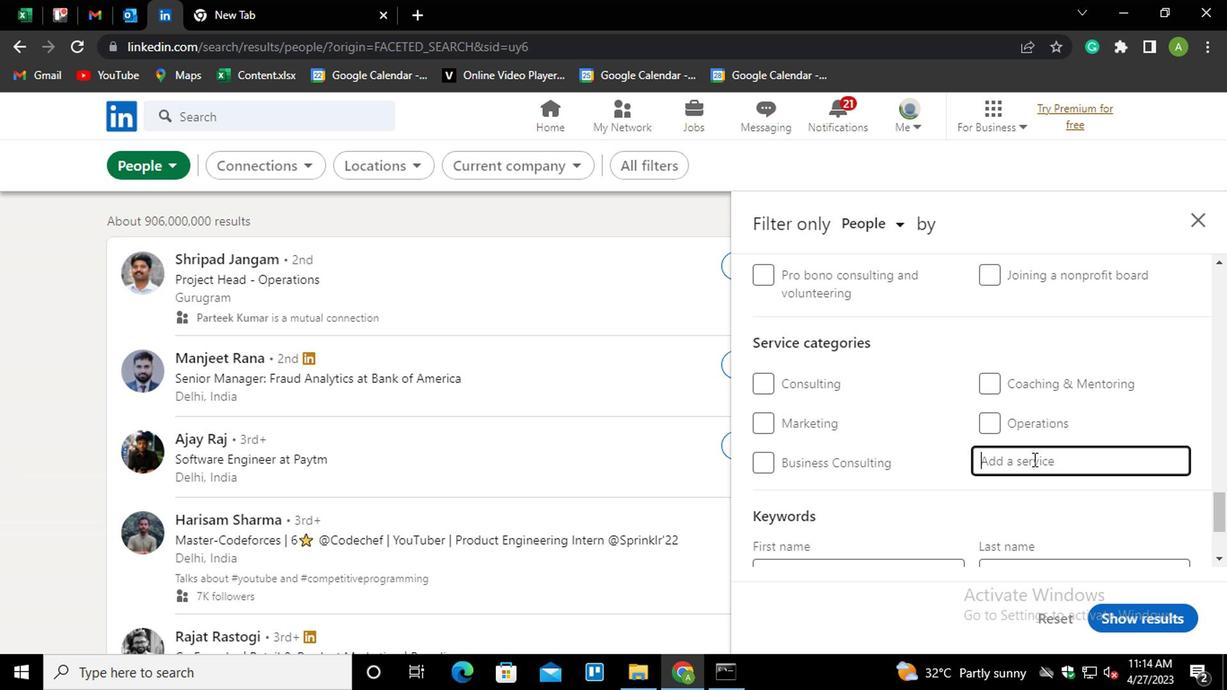 
Action: Mouse moved to (1023, 455)
Screenshot: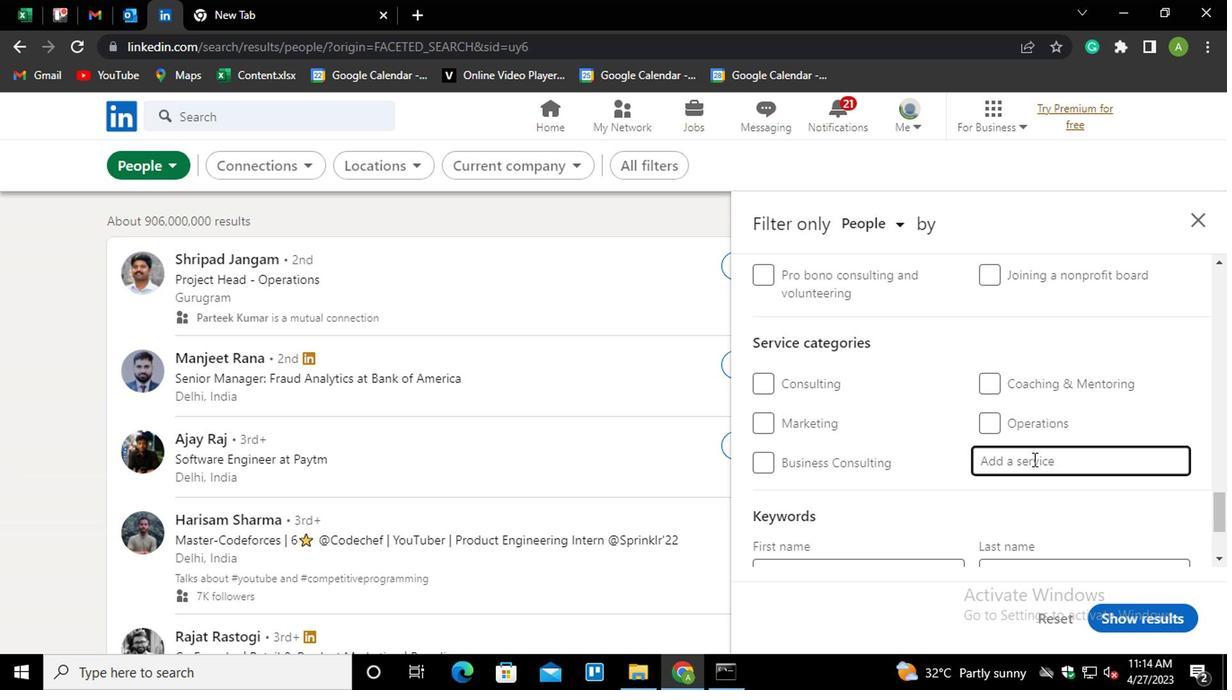 
Action: Key pressed <Key.shift>VIRTUAL<Key.down><Key.enter>
Screenshot: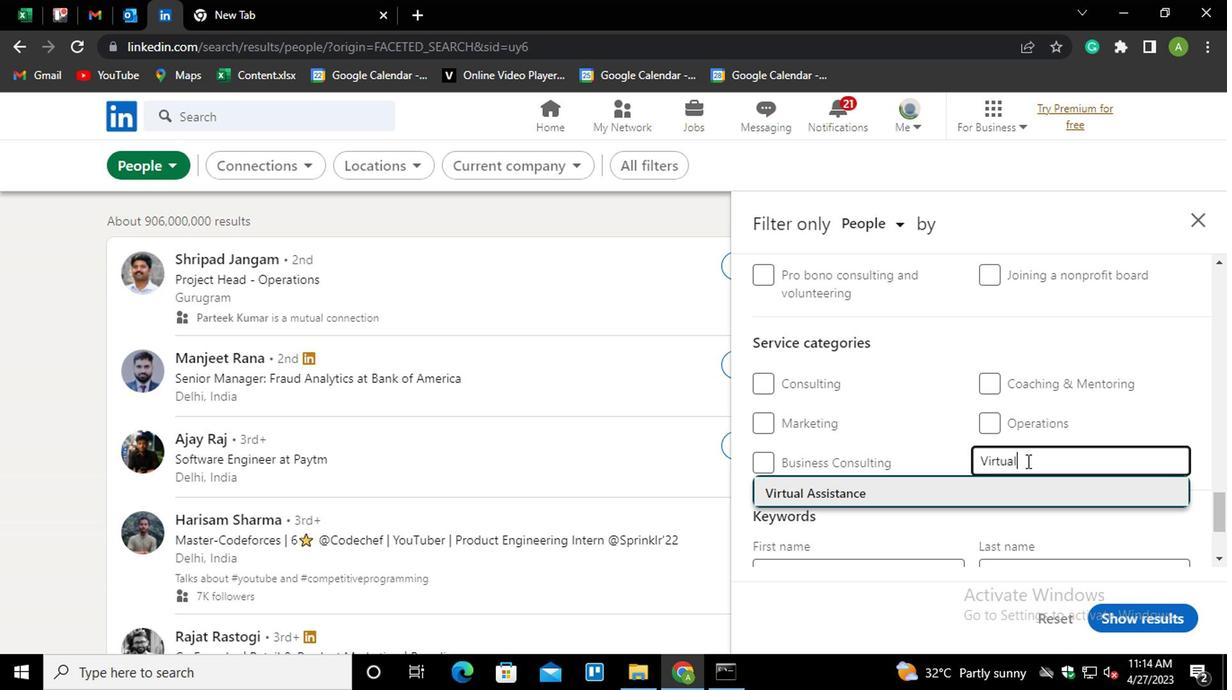 
Action: Mouse moved to (1035, 460)
Screenshot: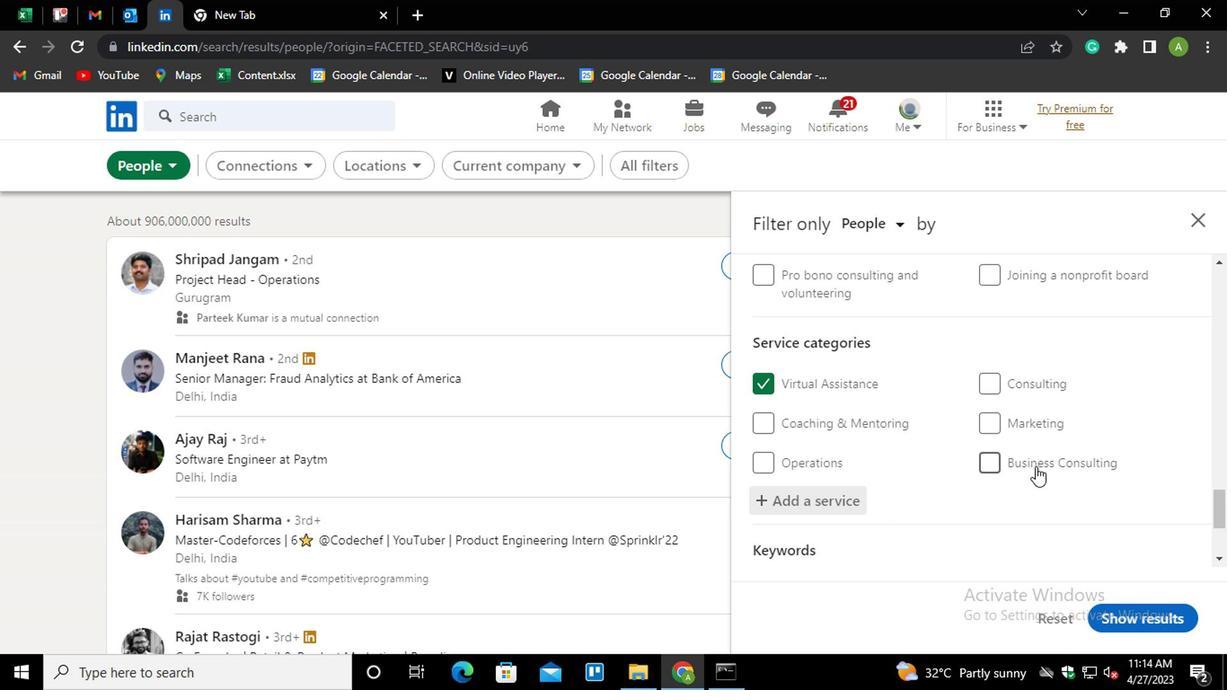 
Action: Mouse scrolled (1035, 459) with delta (0, 0)
Screenshot: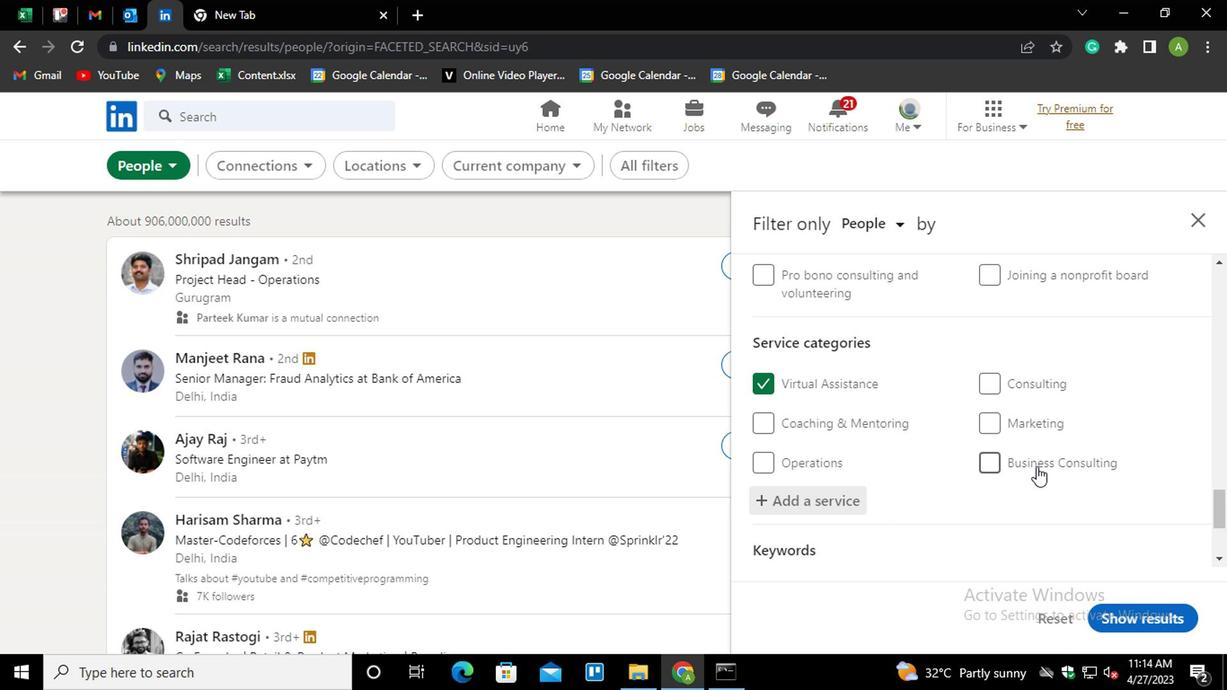 
Action: Mouse scrolled (1035, 459) with delta (0, 0)
Screenshot: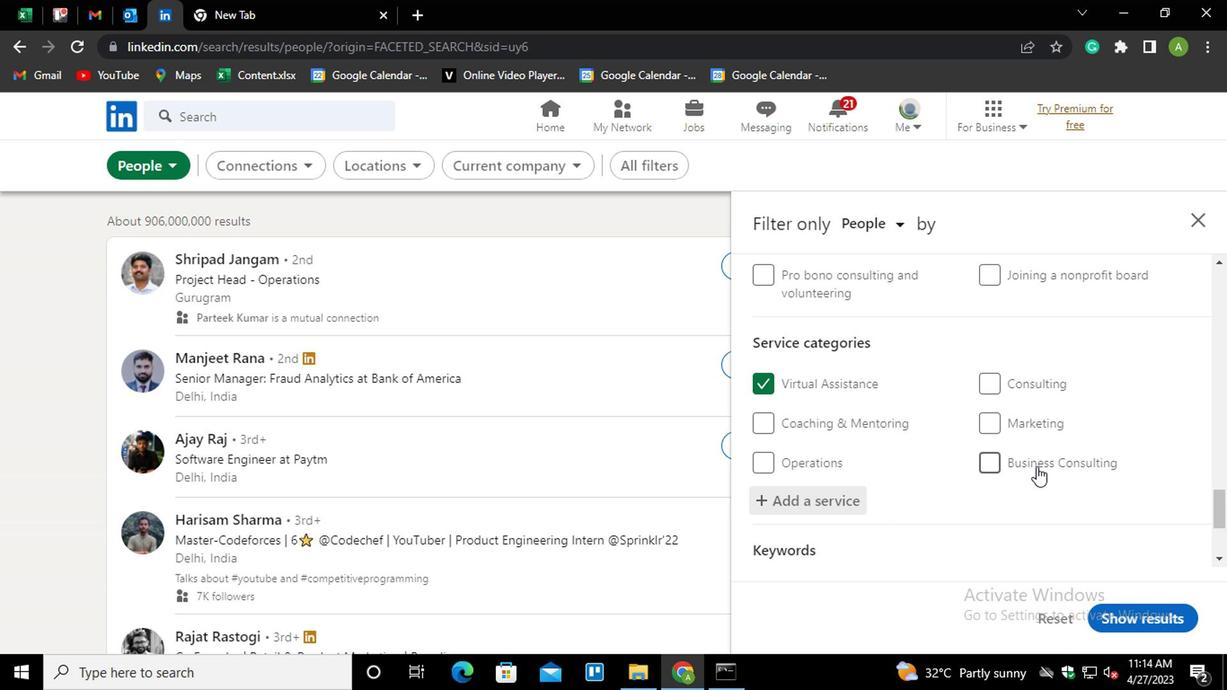 
Action: Mouse scrolled (1035, 459) with delta (0, 0)
Screenshot: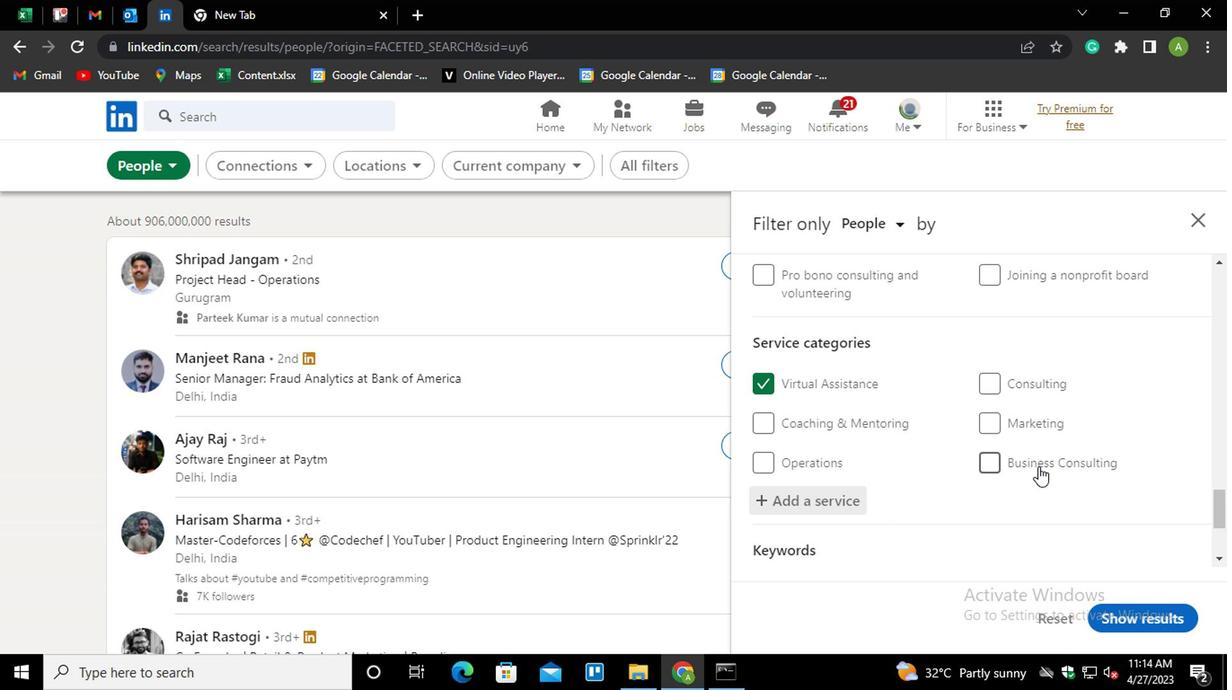 
Action: Mouse scrolled (1035, 459) with delta (0, 0)
Screenshot: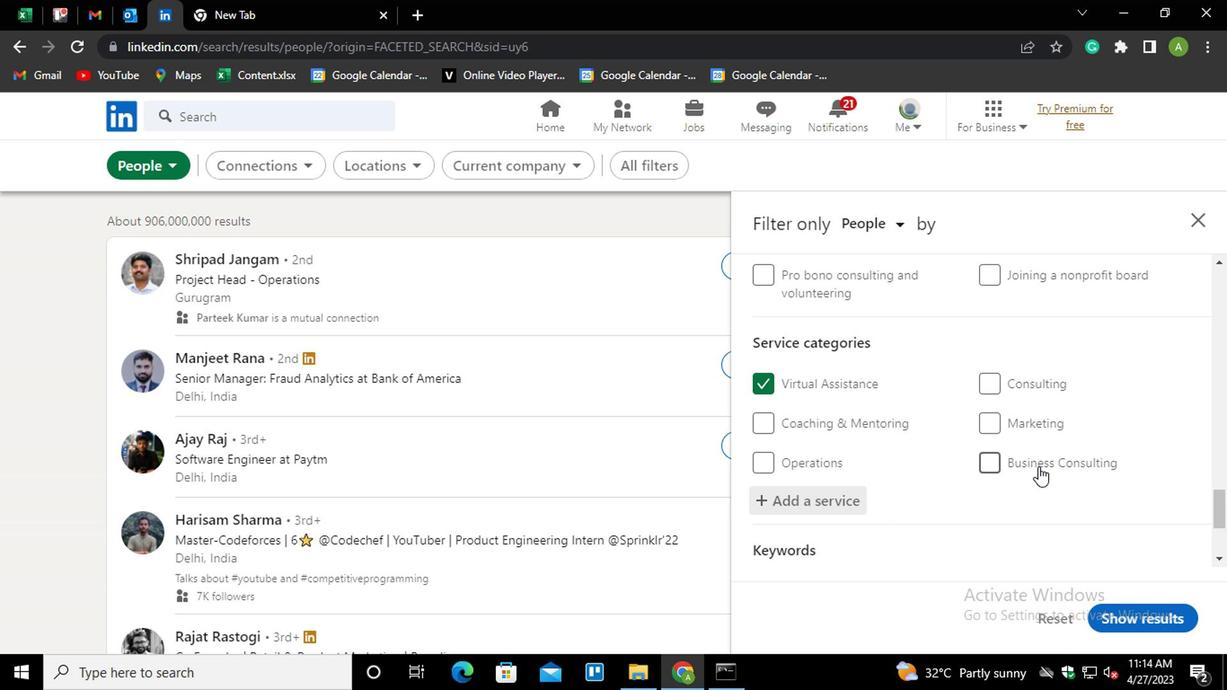 
Action: Mouse scrolled (1035, 459) with delta (0, 0)
Screenshot: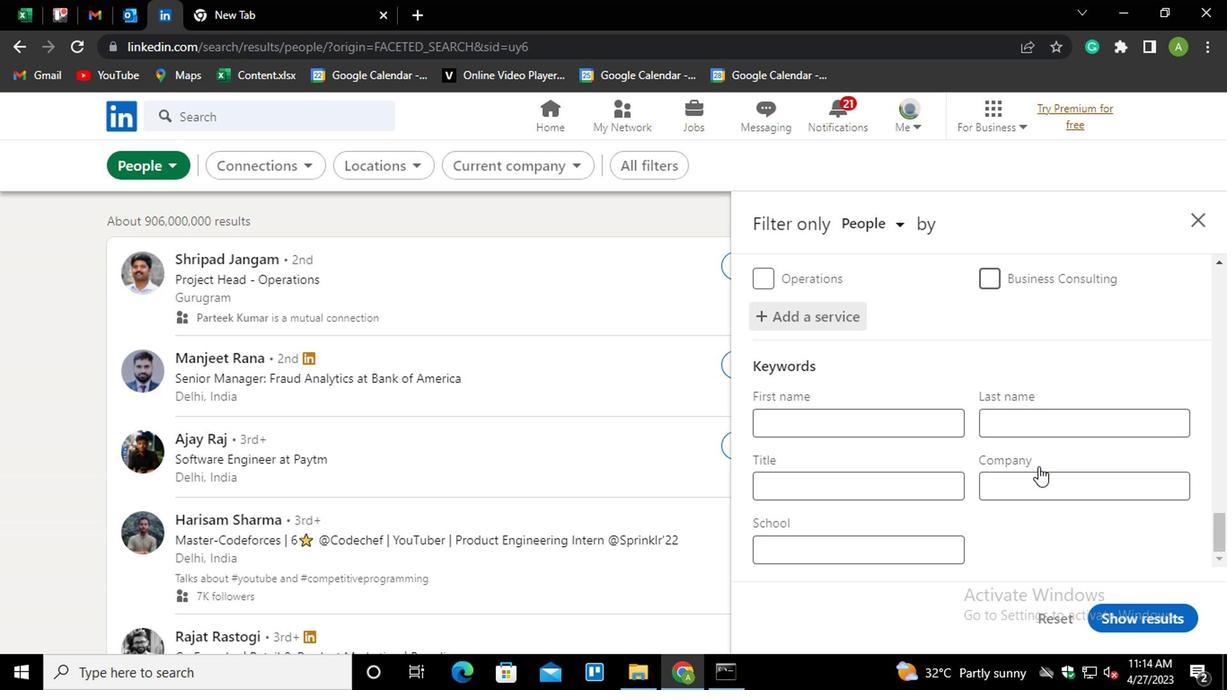 
Action: Mouse moved to (1034, 462)
Screenshot: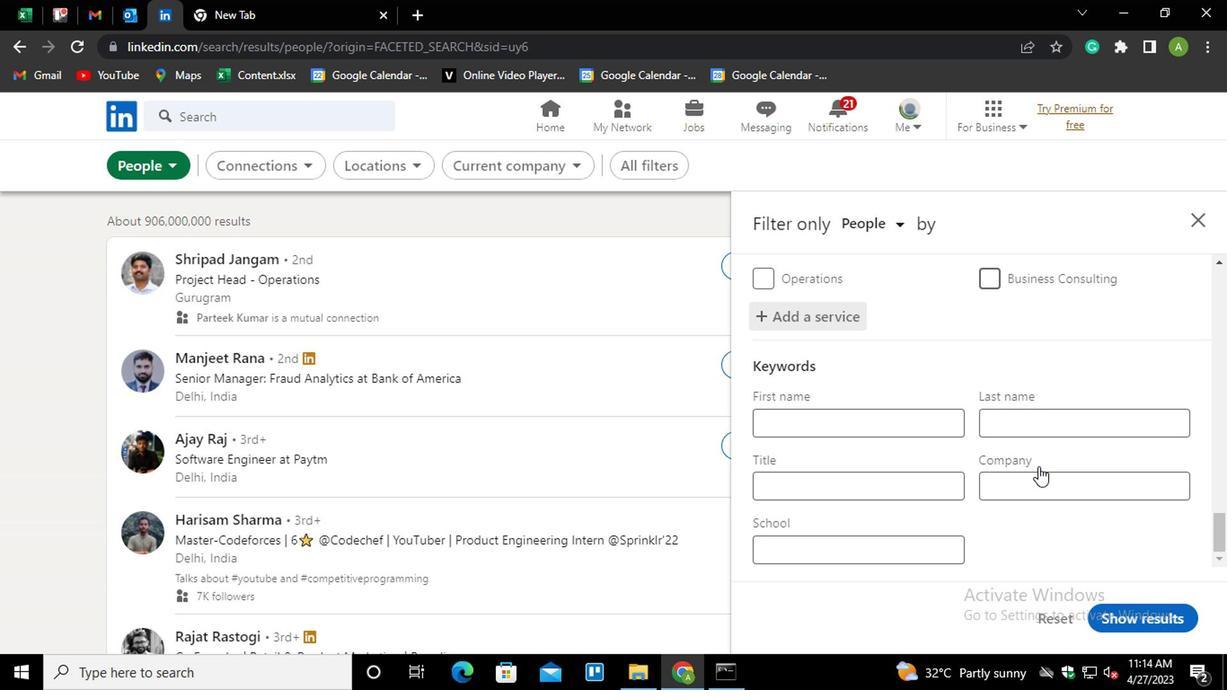 
Action: Mouse scrolled (1034, 462) with delta (0, 0)
Screenshot: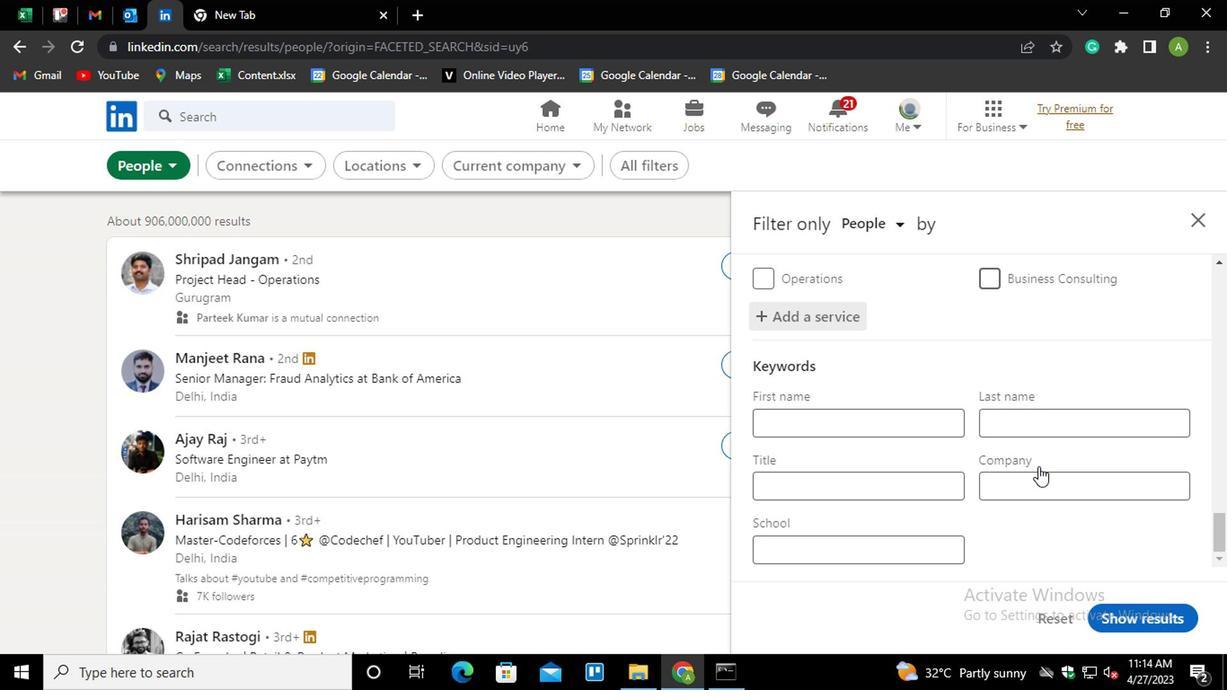 
Action: Mouse moved to (880, 471)
Screenshot: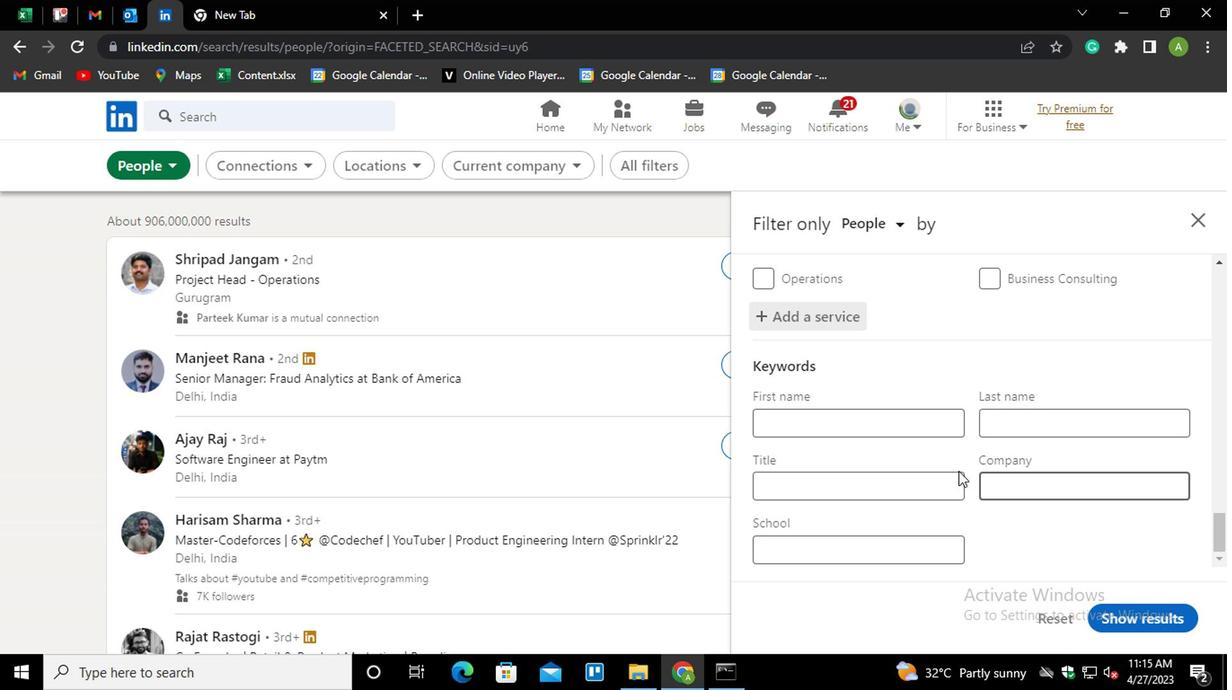 
Action: Mouse pressed left at (880, 471)
Screenshot: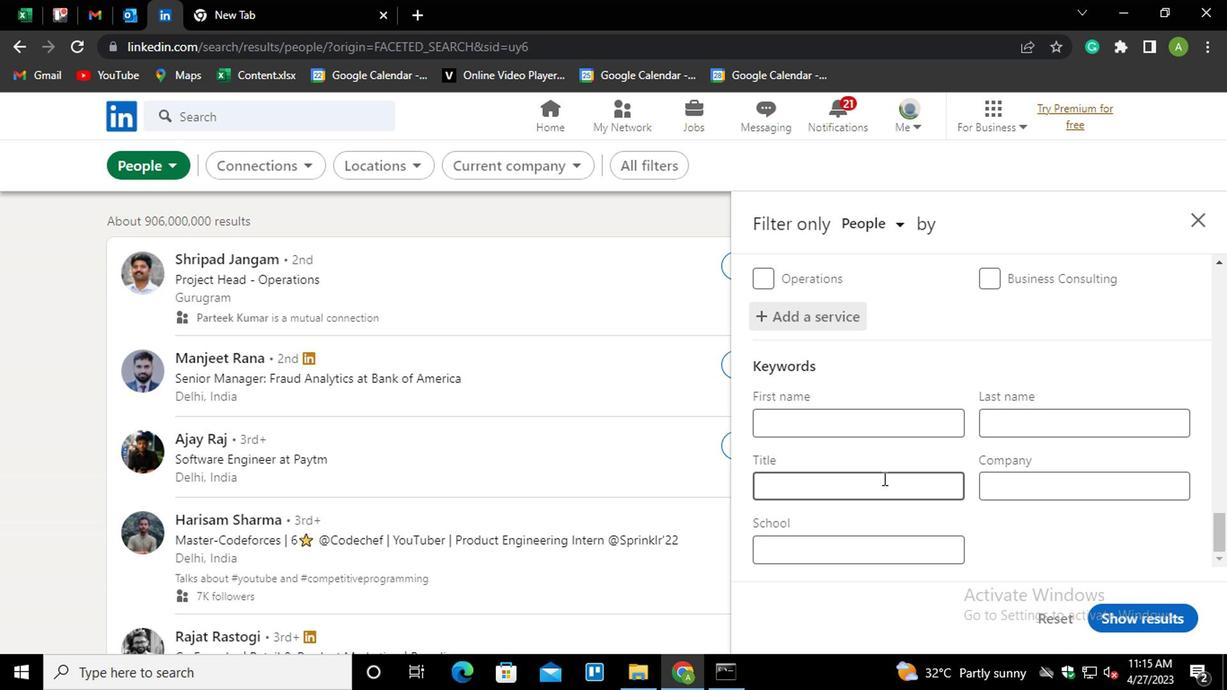 
Action: Key pressed <Key.shift_r>HOTEL<Key.space><Key.shift>MANAGER
Screenshot: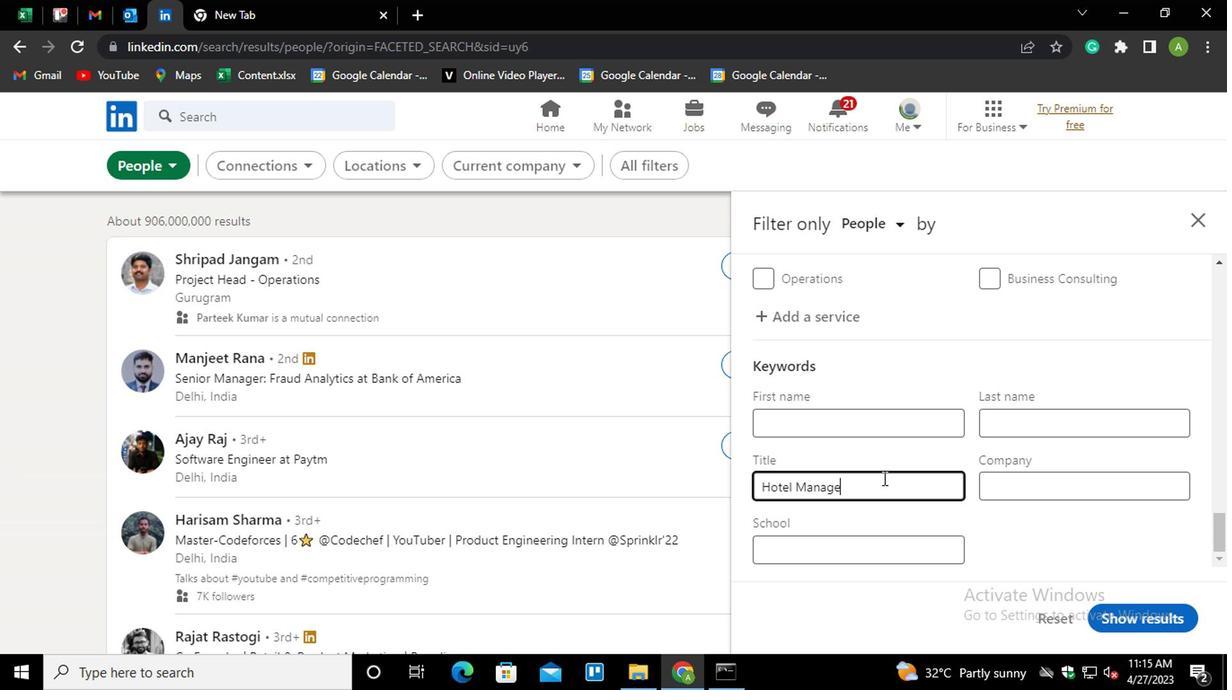 
Action: Mouse moved to (1027, 493)
Screenshot: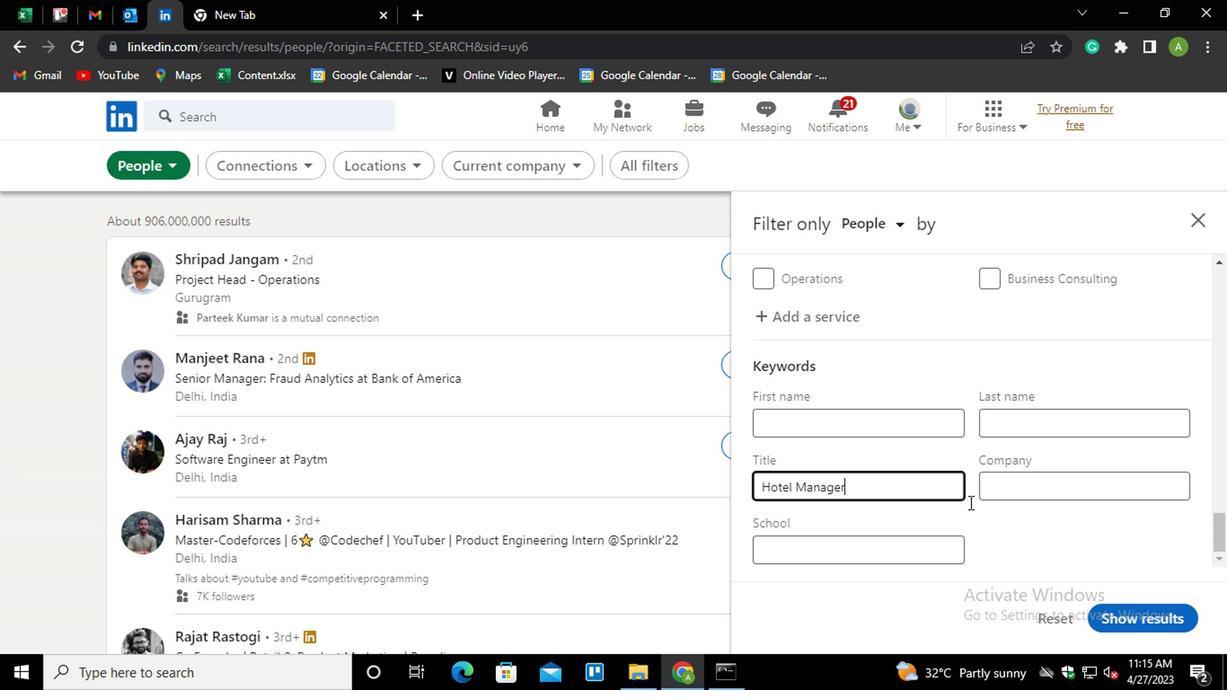 
Action: Mouse pressed left at (1027, 493)
Screenshot: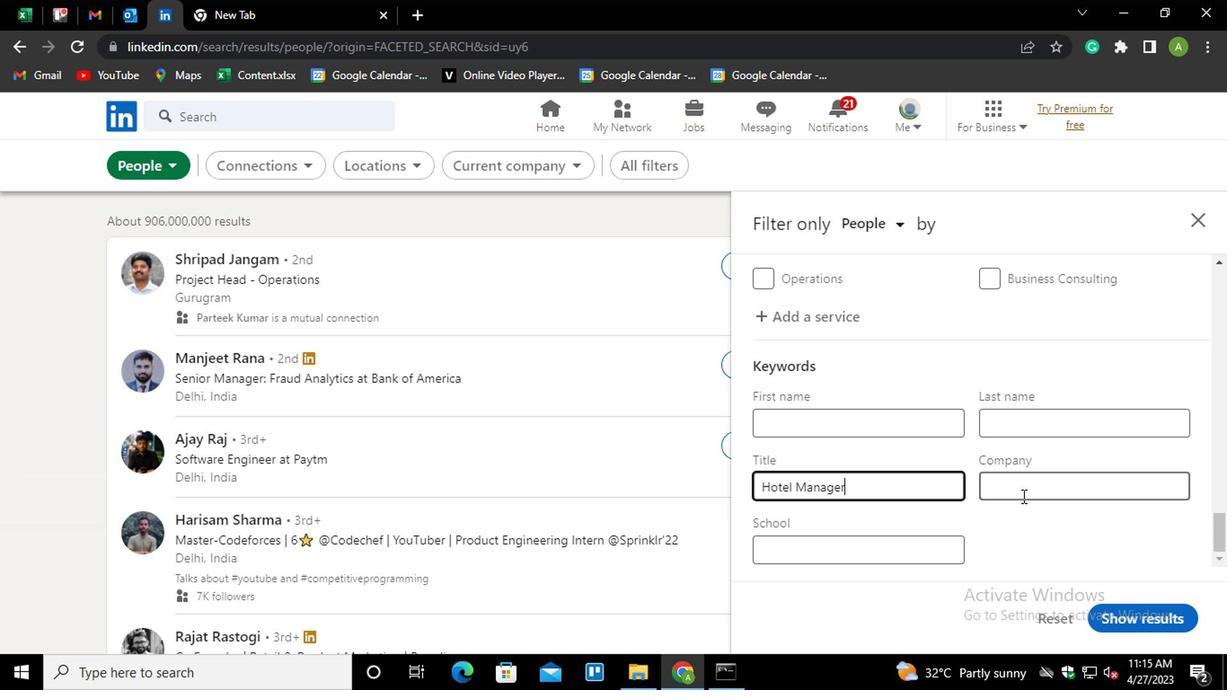 
Action: Mouse moved to (1132, 608)
Screenshot: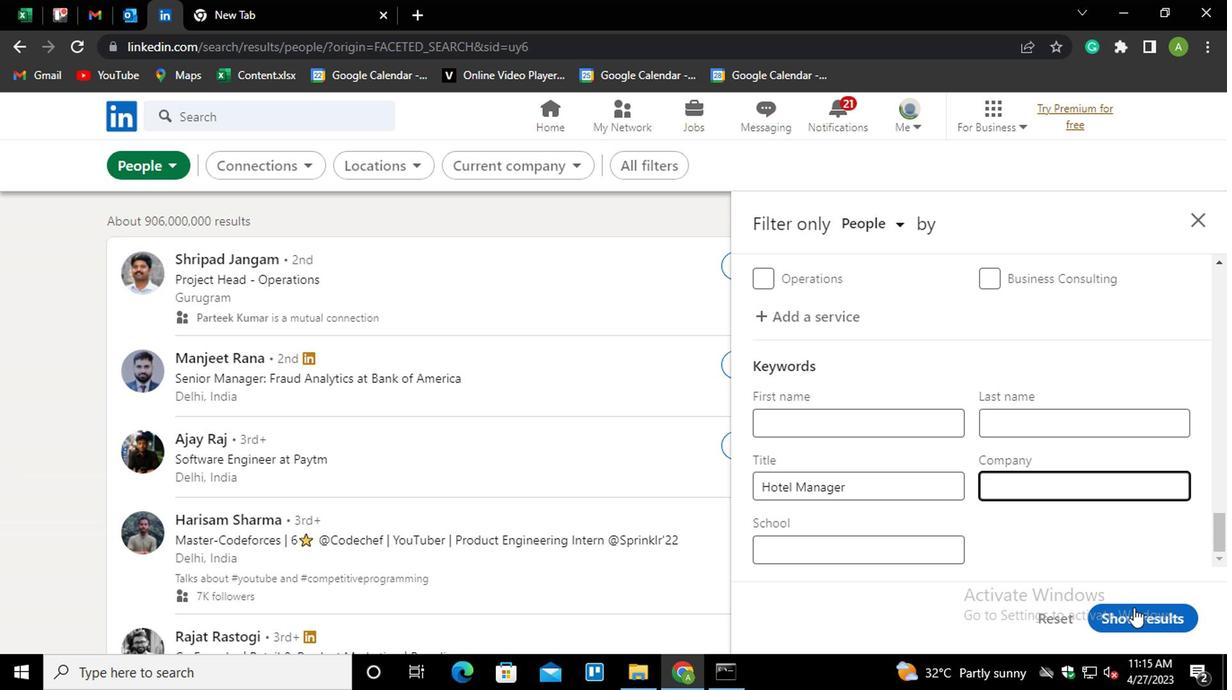 
Action: Mouse pressed left at (1132, 608)
Screenshot: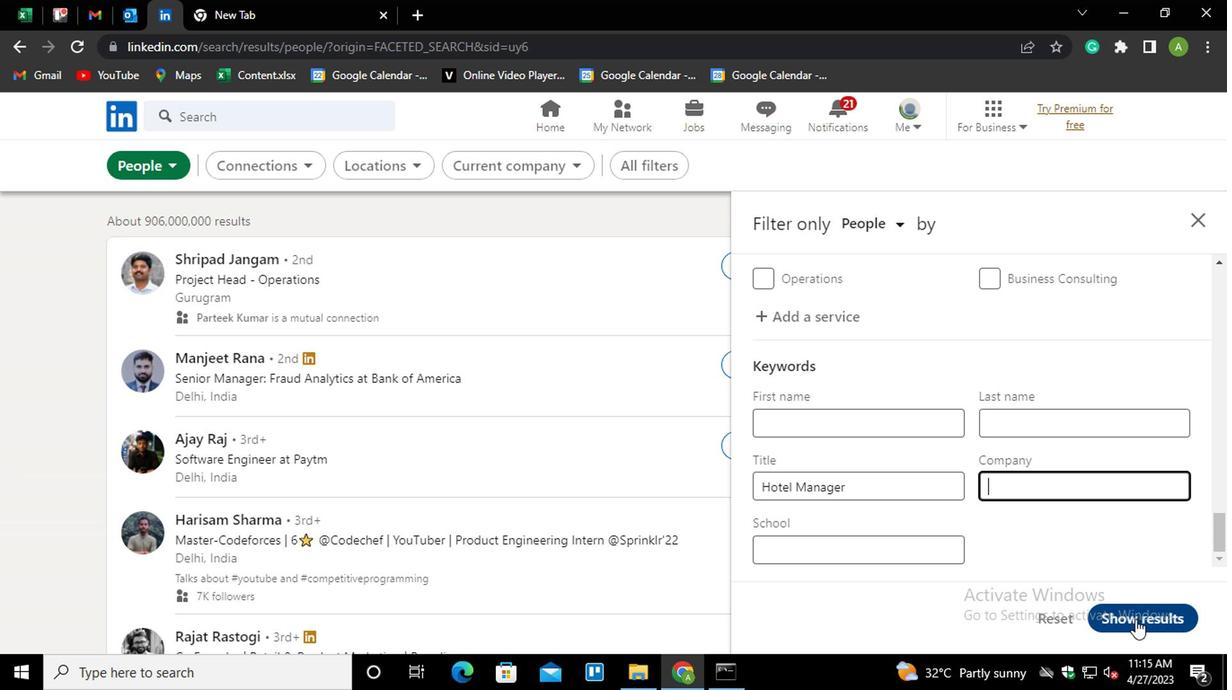 
Action: Mouse moved to (1021, 481)
Screenshot: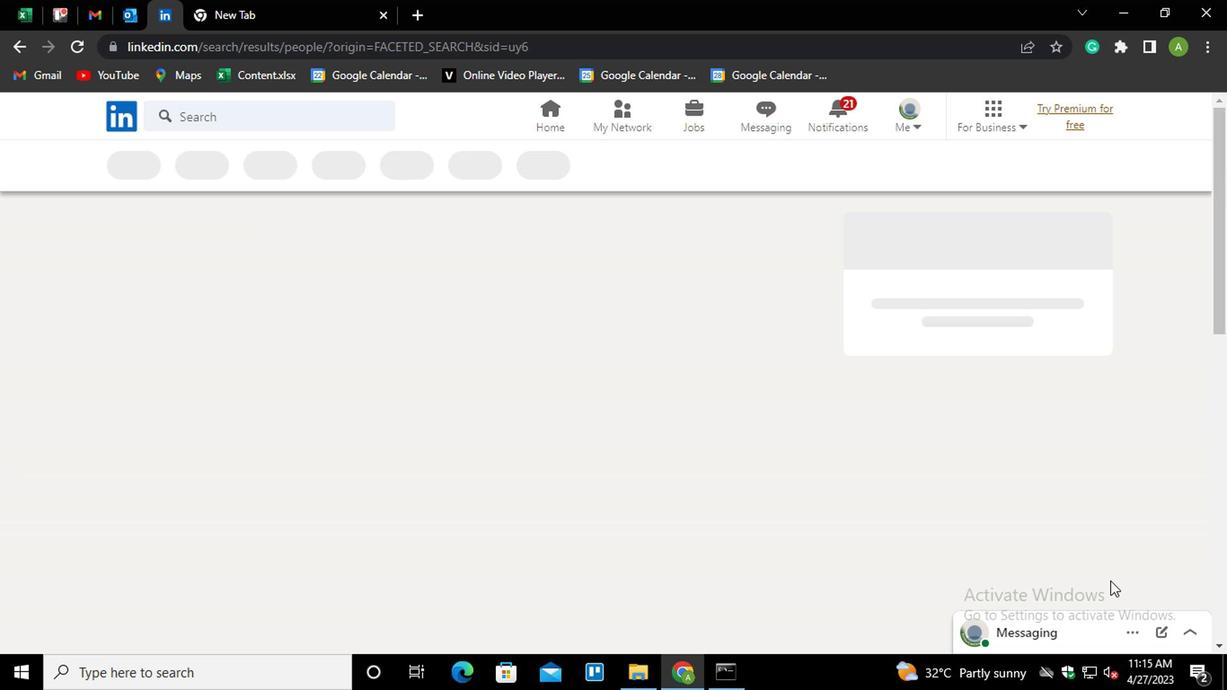 
